 Task: Find connections with filter location Rājgarh with filter topic #sharktankwith filter profile language Potuguese with filter current company Idea Cellular Ltd with filter school Guru Jambheshwar University with filter industry Consumer Goods Rental with filter service category Cybersecurity with filter keywords title Sociologist
Action: Mouse moved to (687, 70)
Screenshot: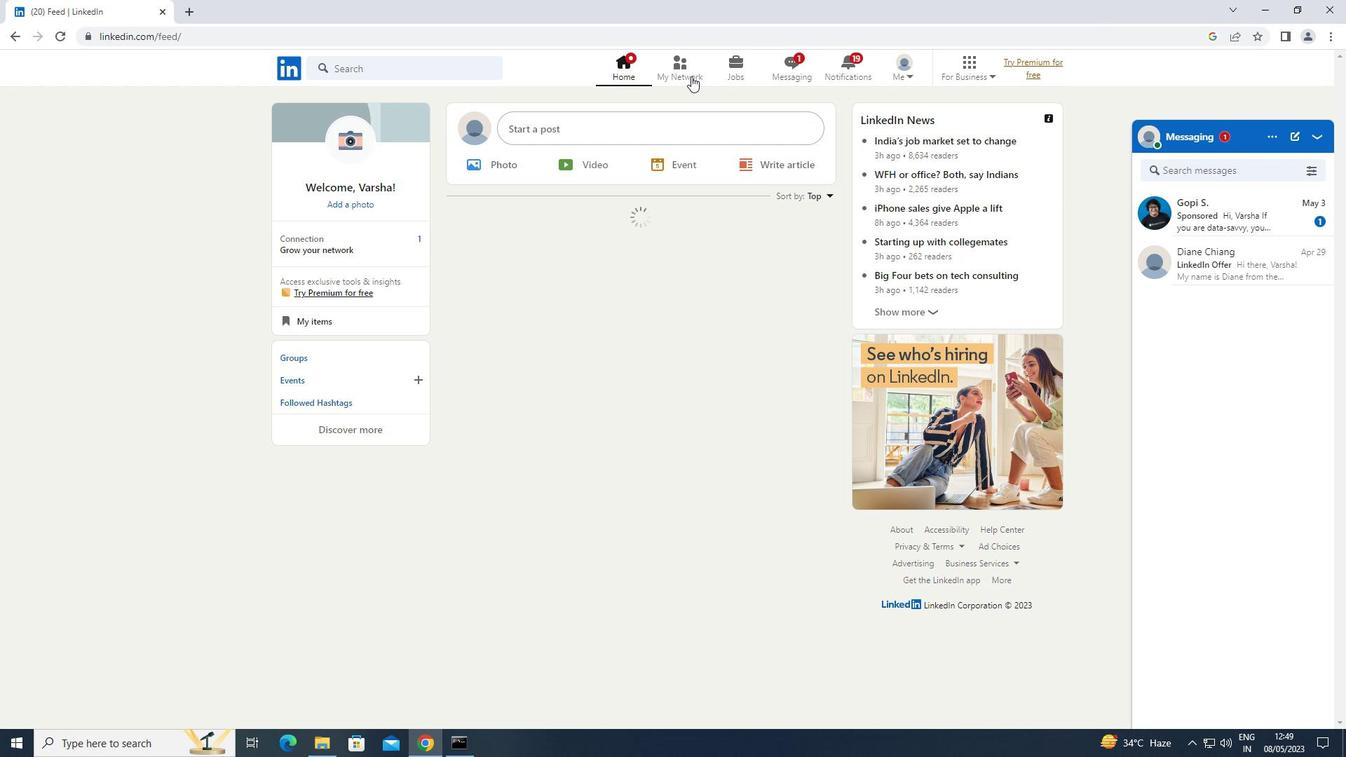 
Action: Mouse pressed left at (687, 70)
Screenshot: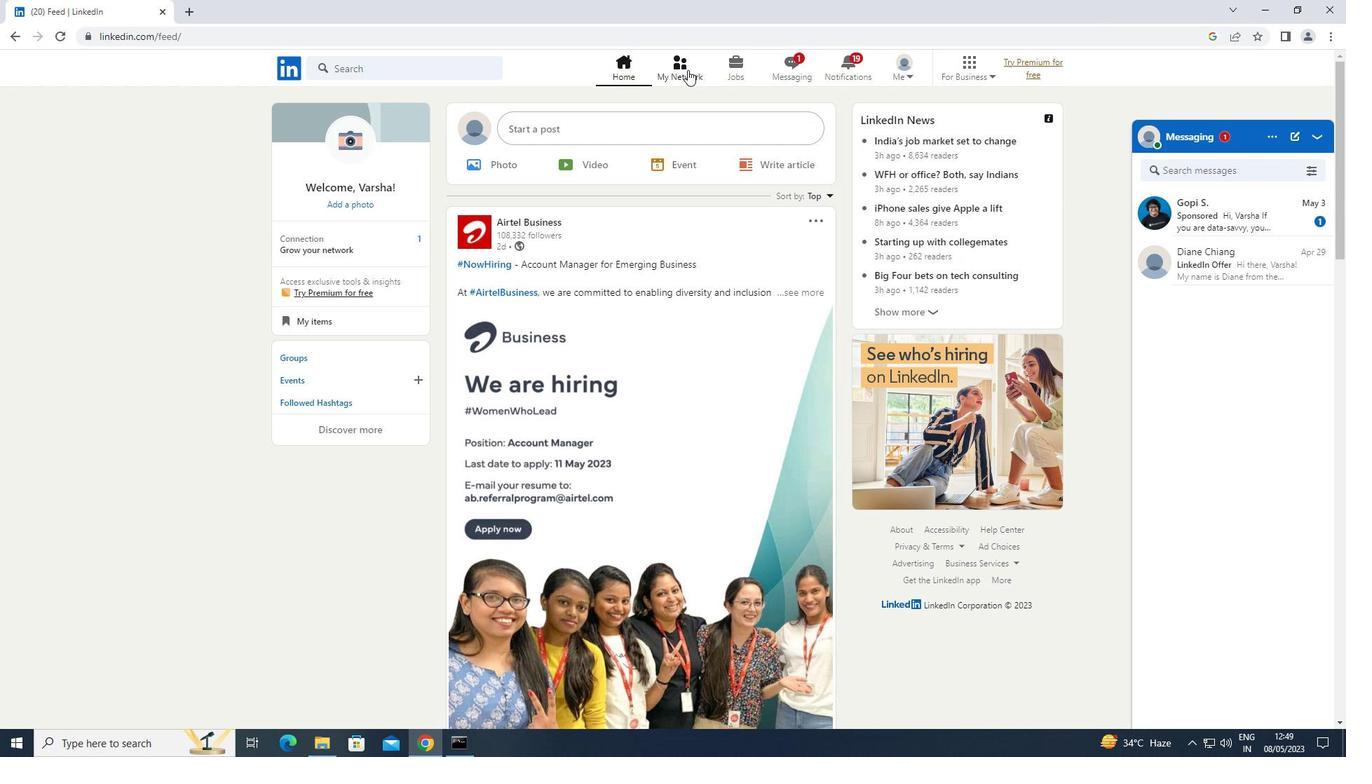 
Action: Mouse moved to (382, 147)
Screenshot: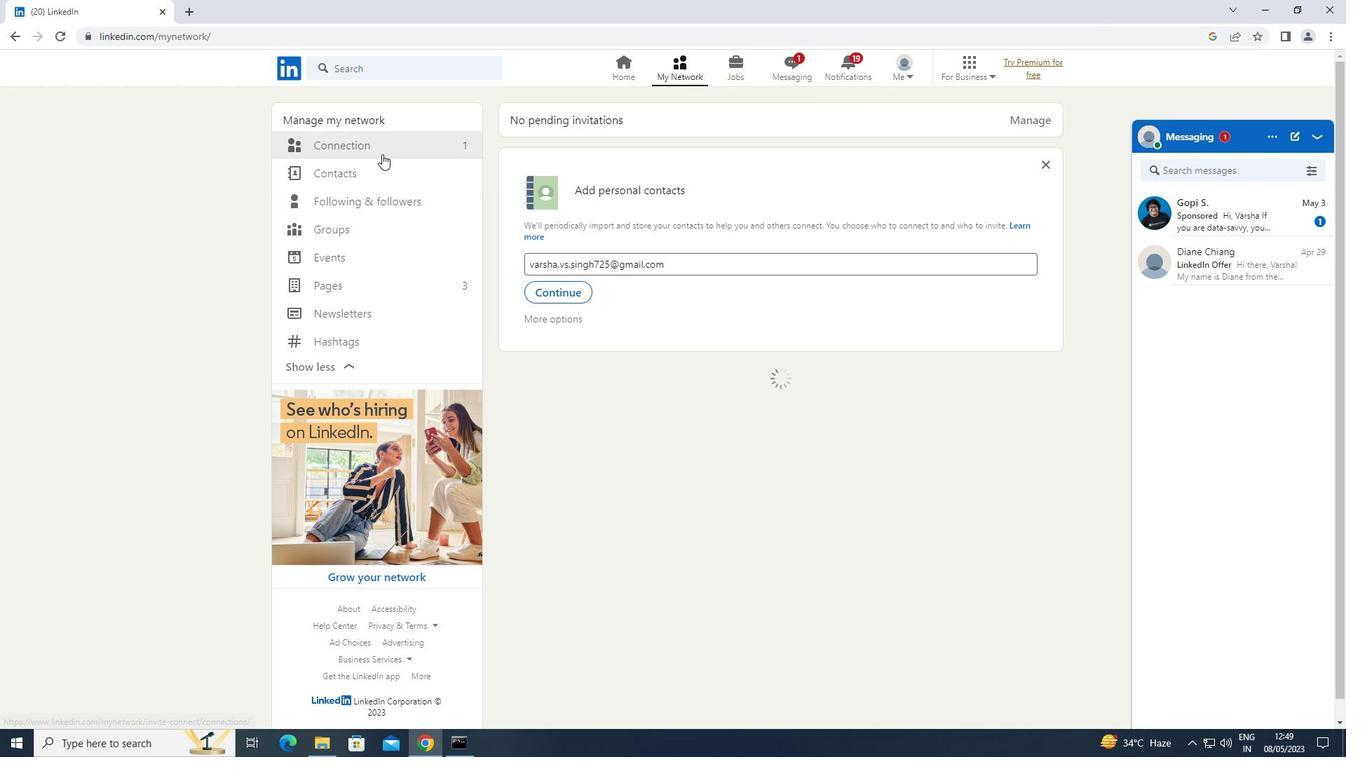 
Action: Mouse pressed left at (382, 147)
Screenshot: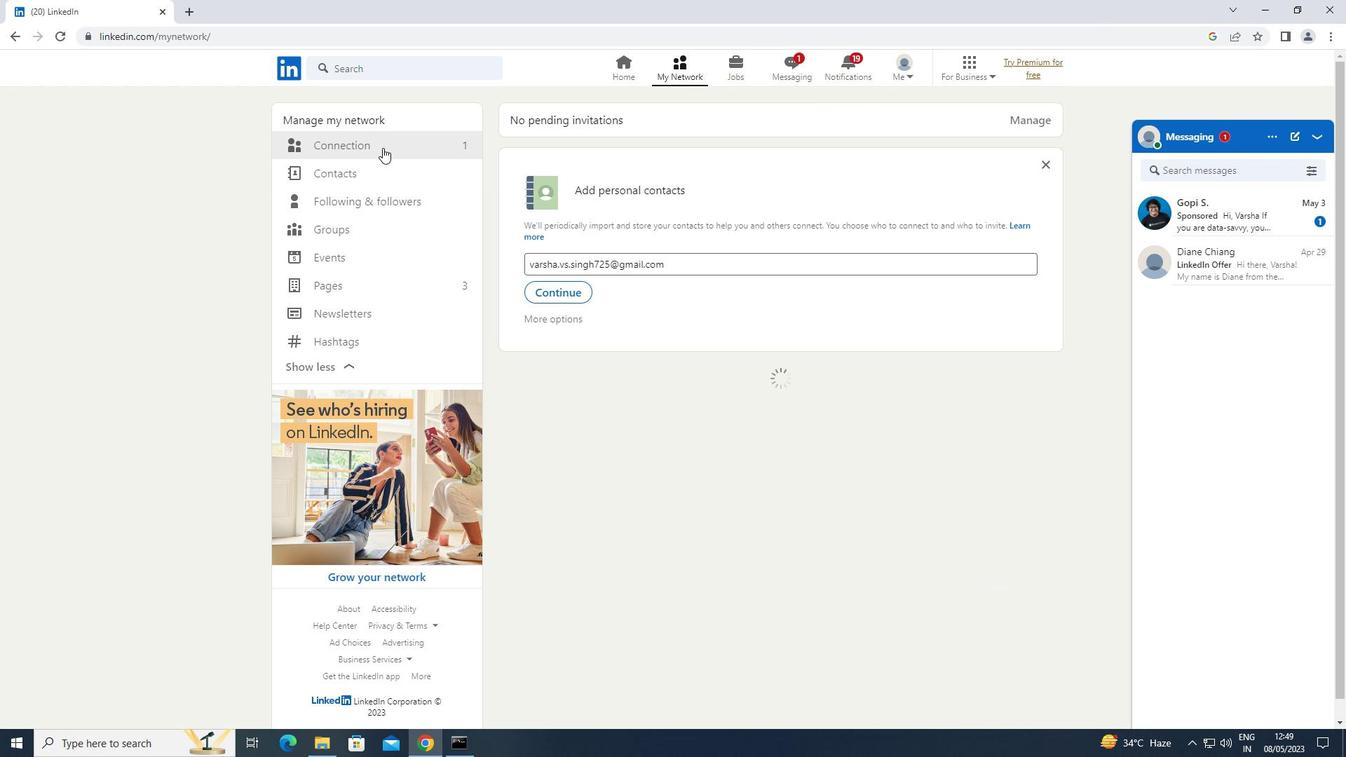 
Action: Mouse moved to (768, 145)
Screenshot: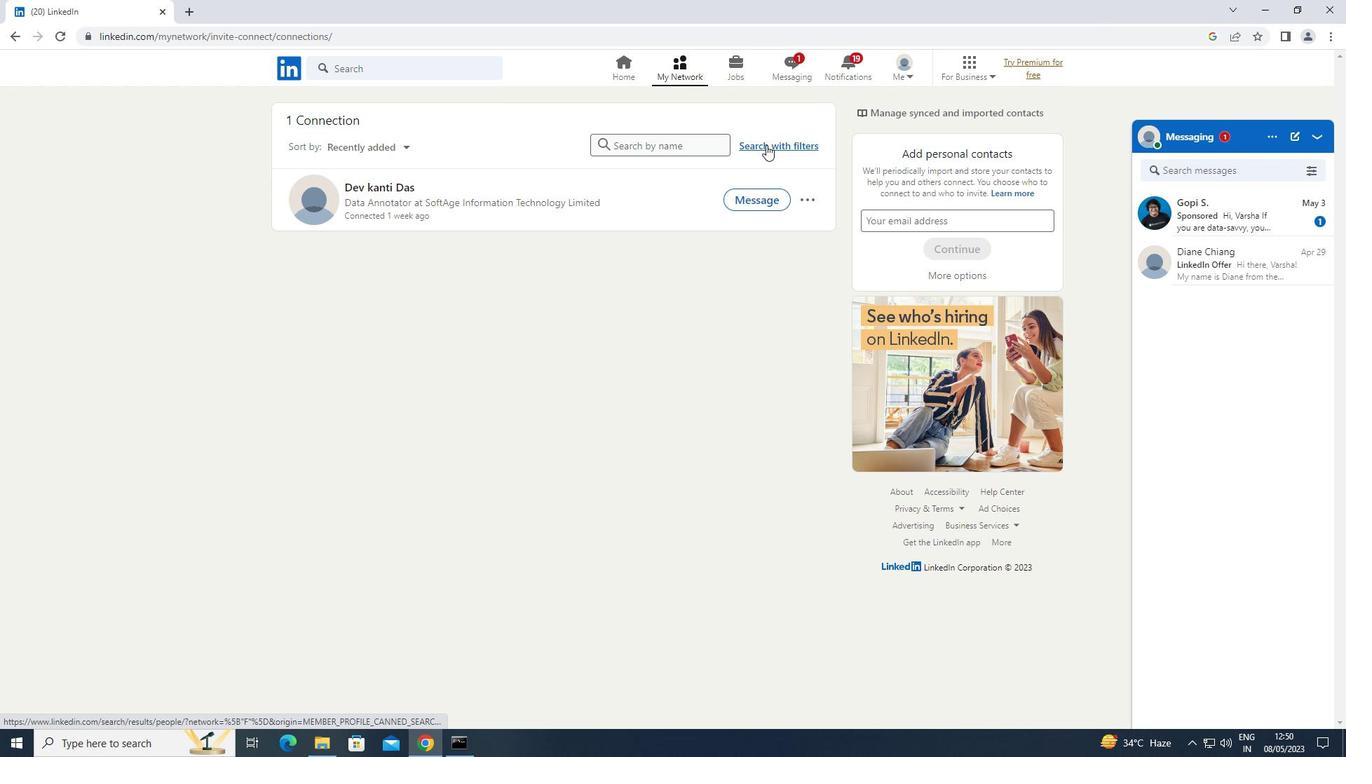 
Action: Mouse pressed left at (768, 145)
Screenshot: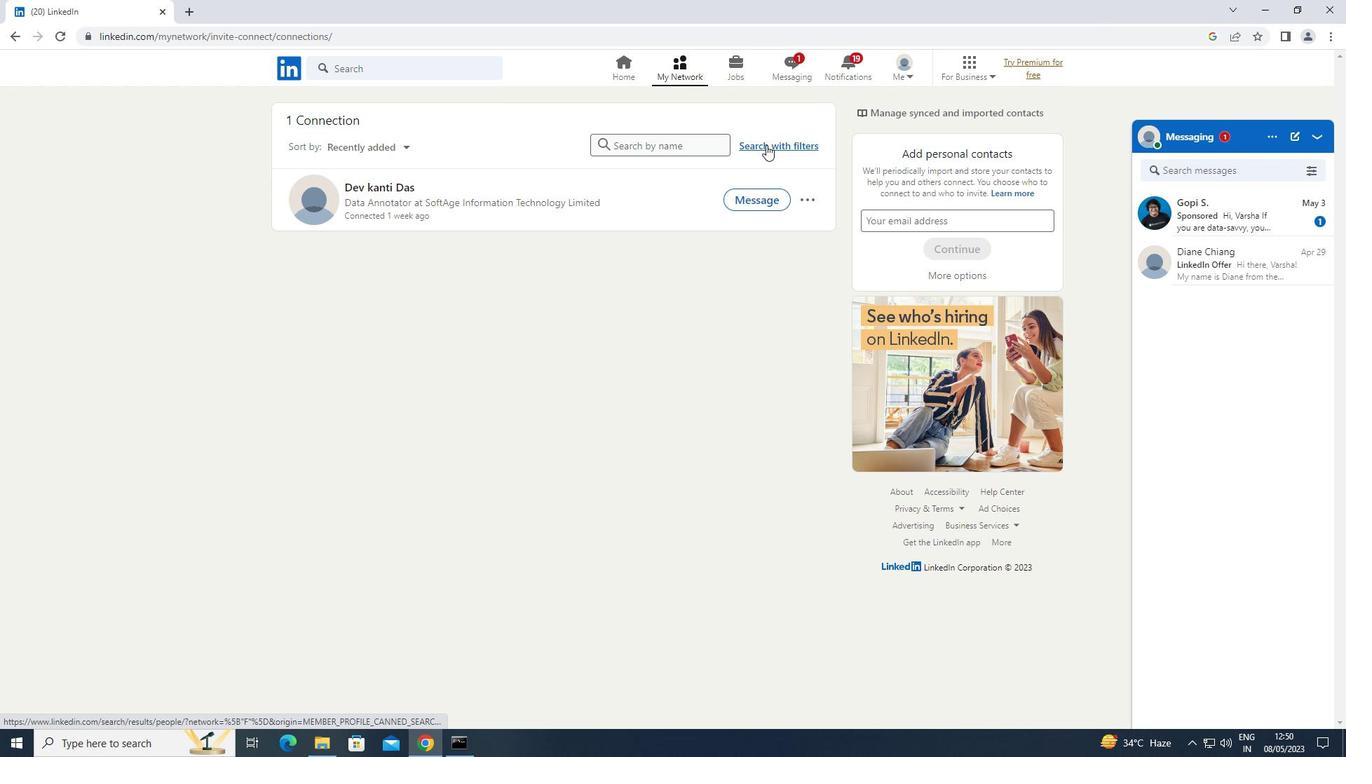 
Action: Mouse moved to (720, 111)
Screenshot: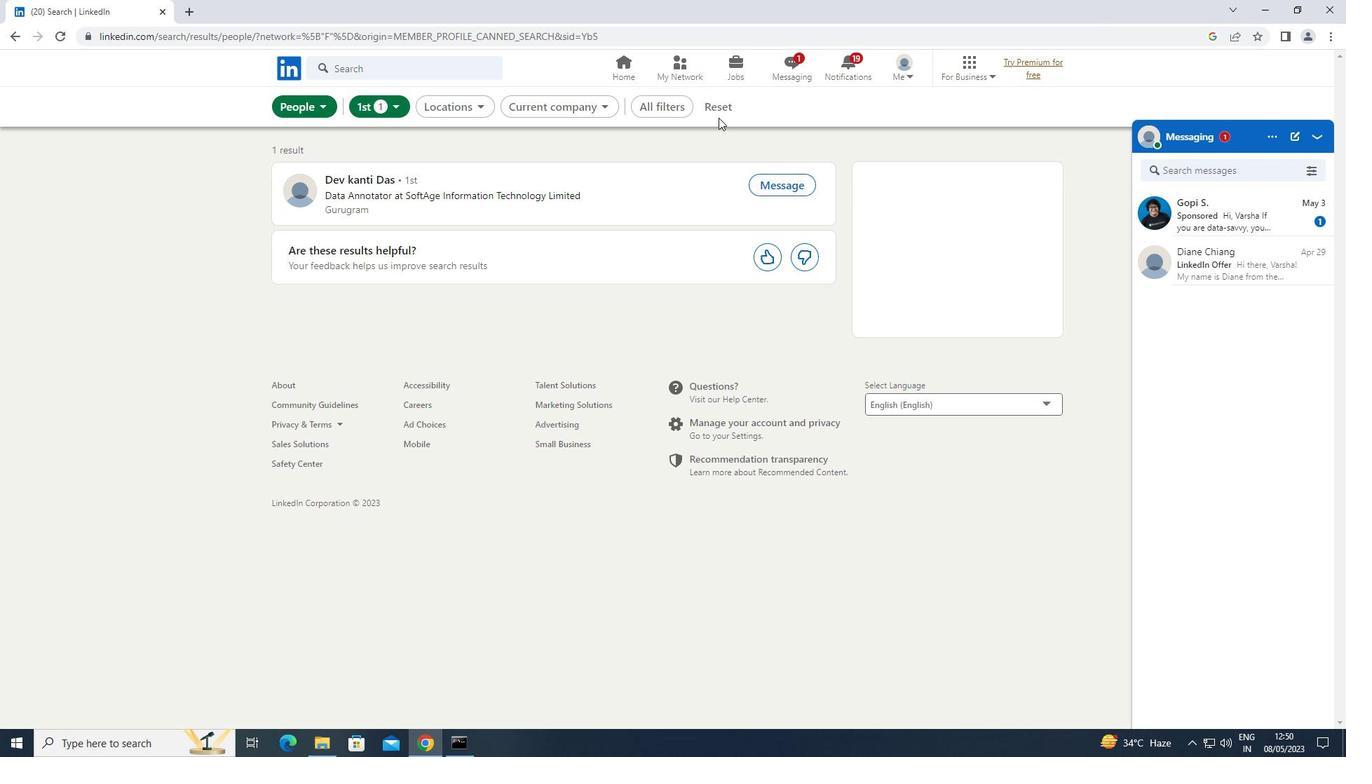 
Action: Mouse pressed left at (720, 111)
Screenshot: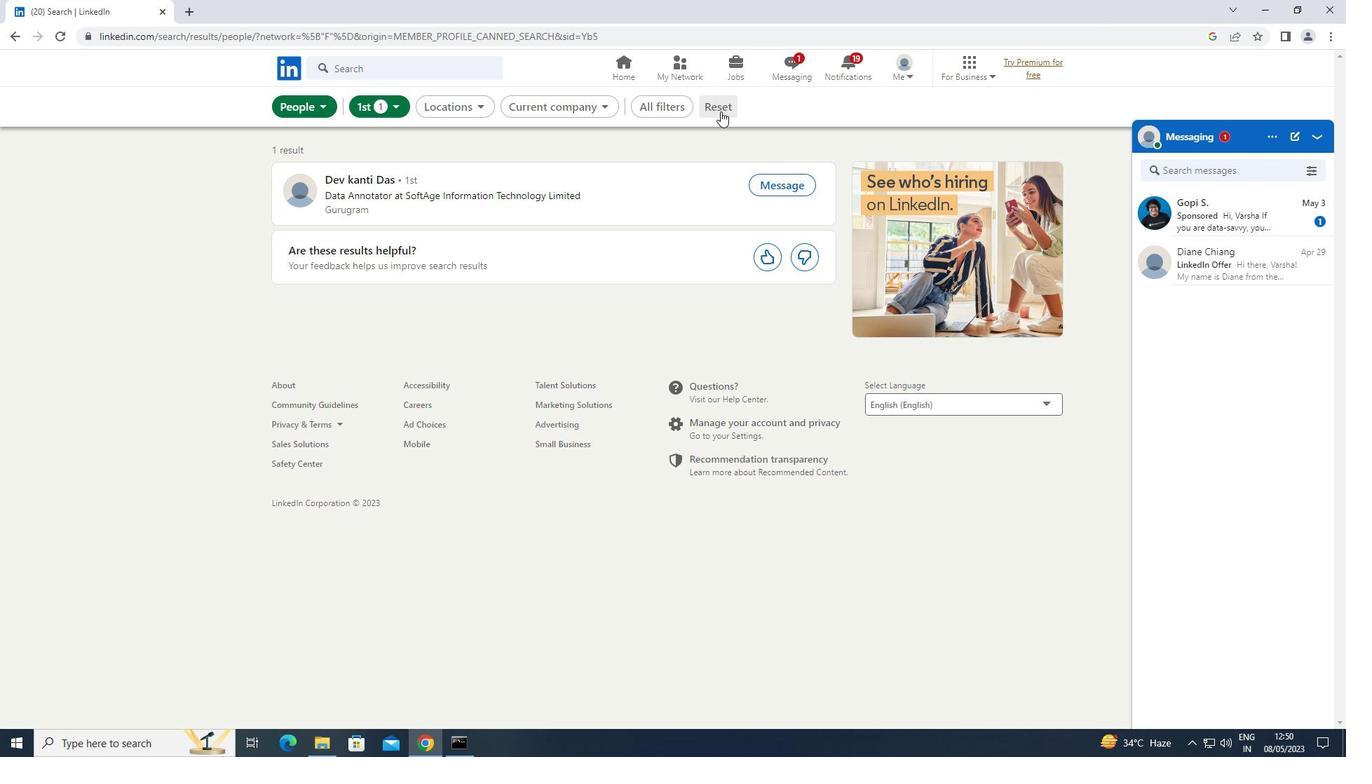 
Action: Mouse moved to (693, 109)
Screenshot: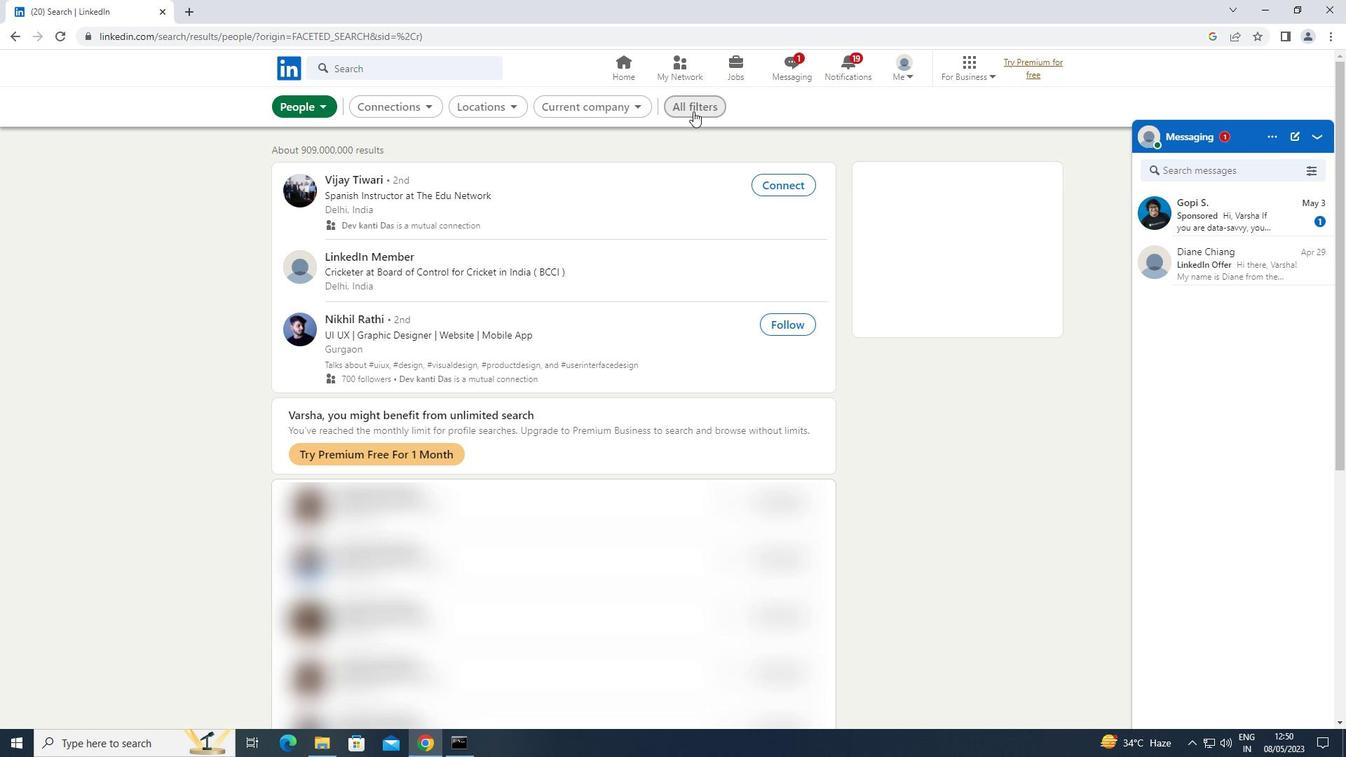 
Action: Mouse pressed left at (693, 109)
Screenshot: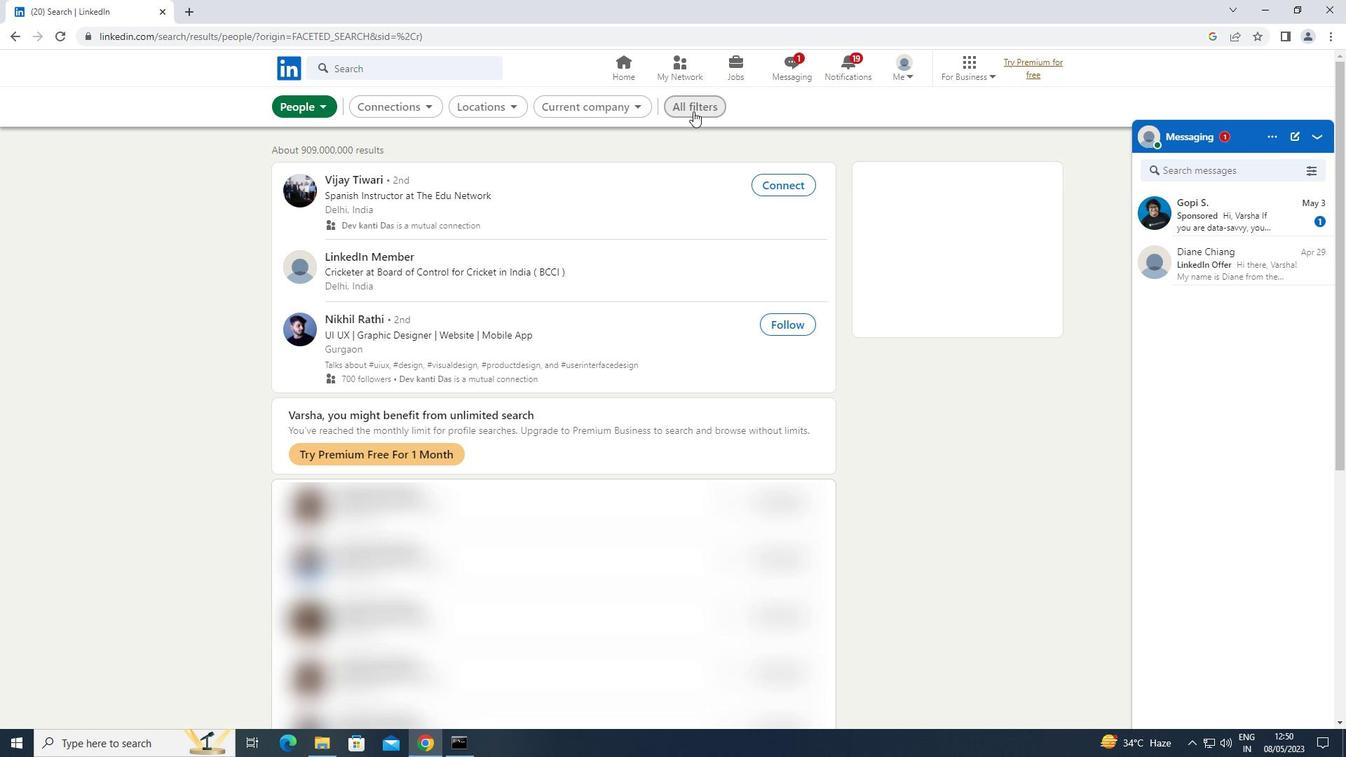 
Action: Mouse moved to (977, 284)
Screenshot: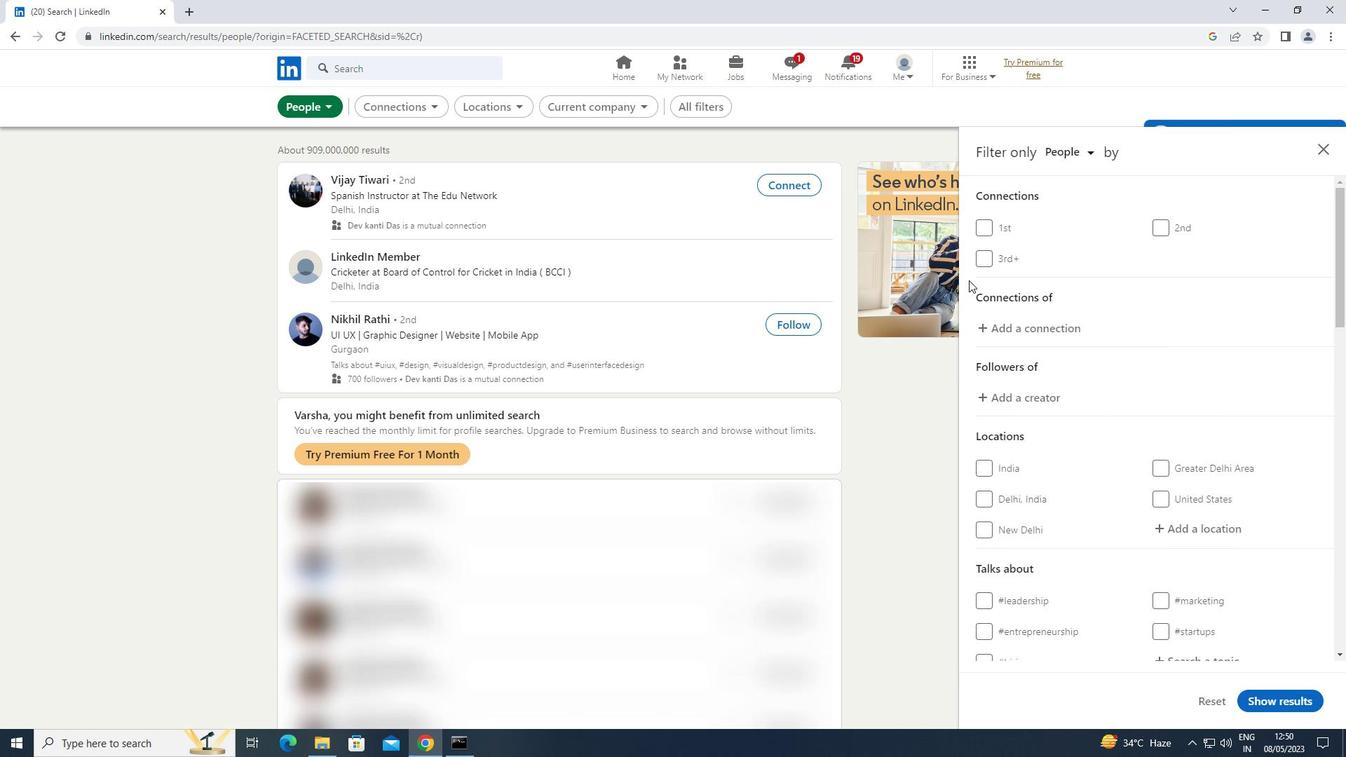
Action: Mouse scrolled (977, 283) with delta (0, 0)
Screenshot: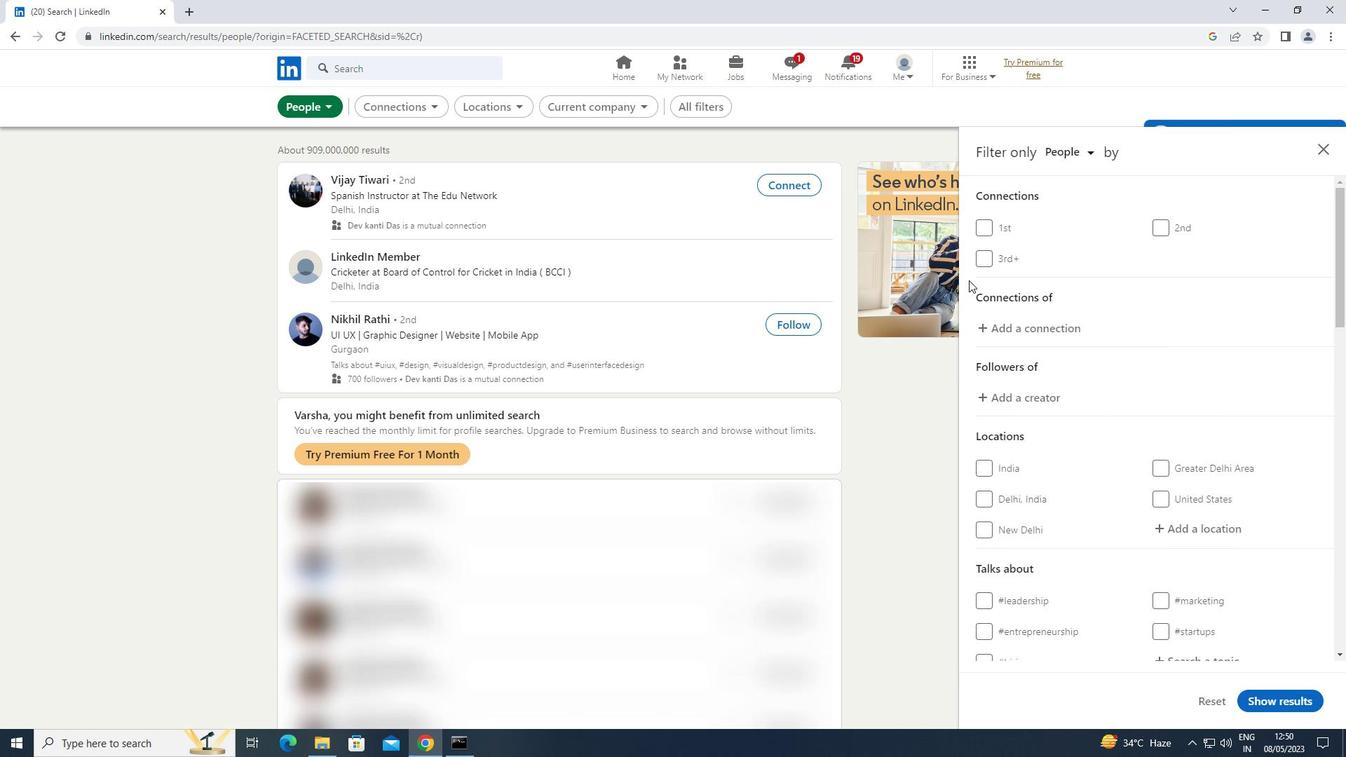 
Action: Mouse moved to (981, 288)
Screenshot: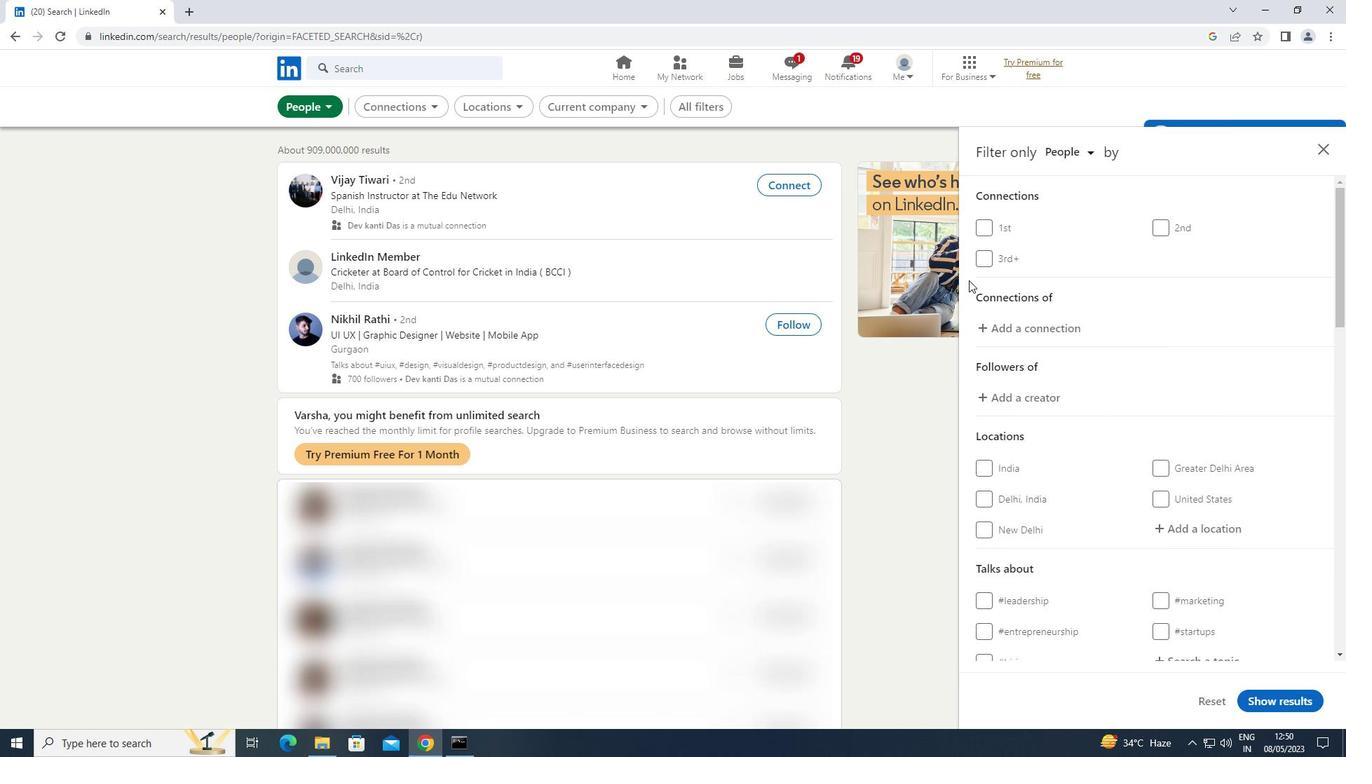 
Action: Mouse scrolled (981, 288) with delta (0, 0)
Screenshot: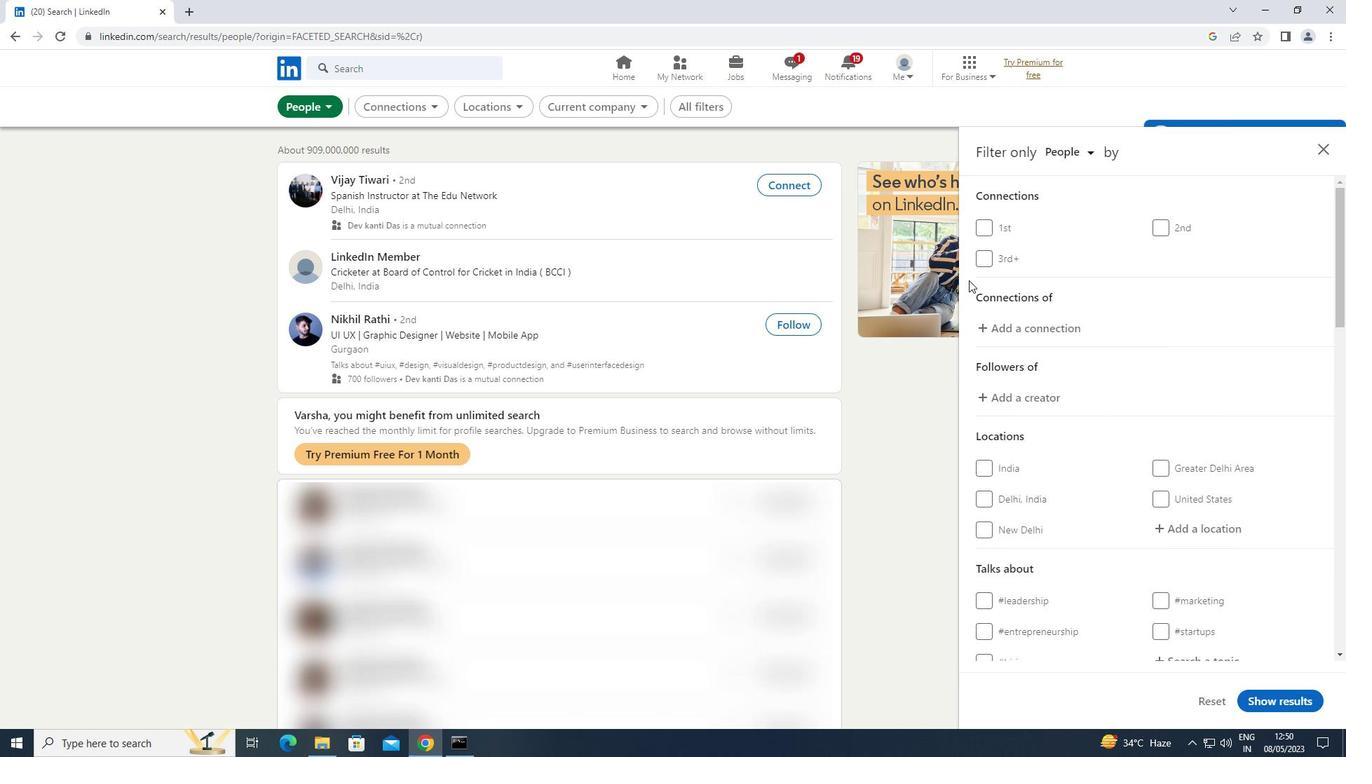 
Action: Mouse moved to (1212, 385)
Screenshot: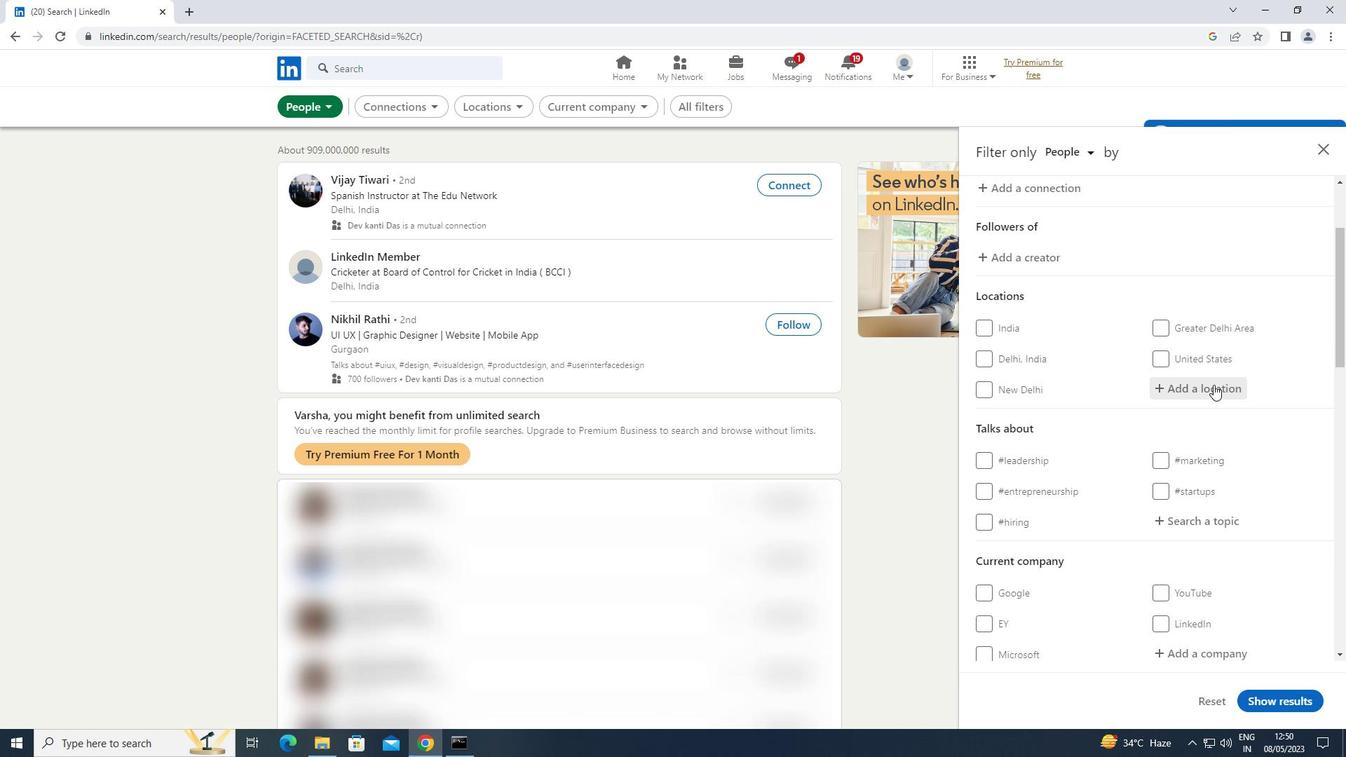 
Action: Mouse pressed left at (1212, 385)
Screenshot: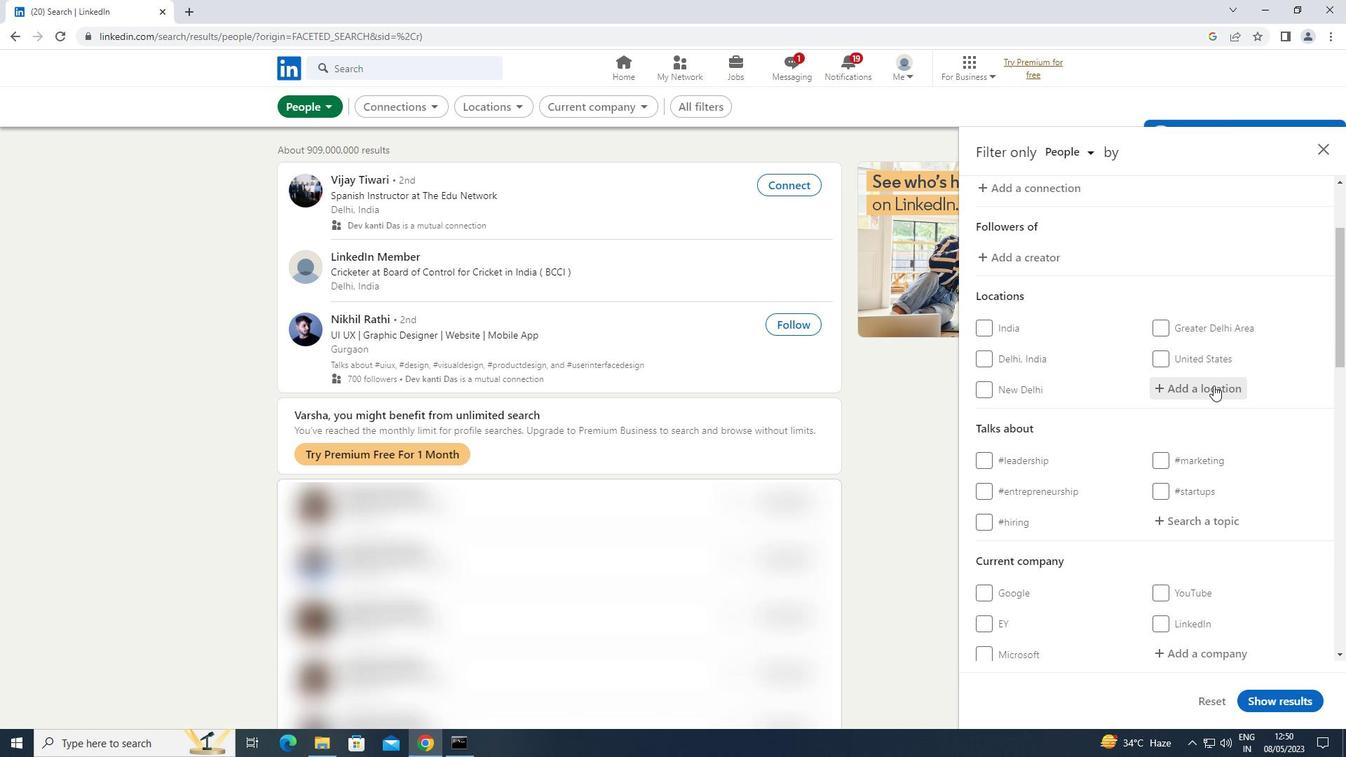 
Action: Key pressed <Key.shift>RAJGARH
Screenshot: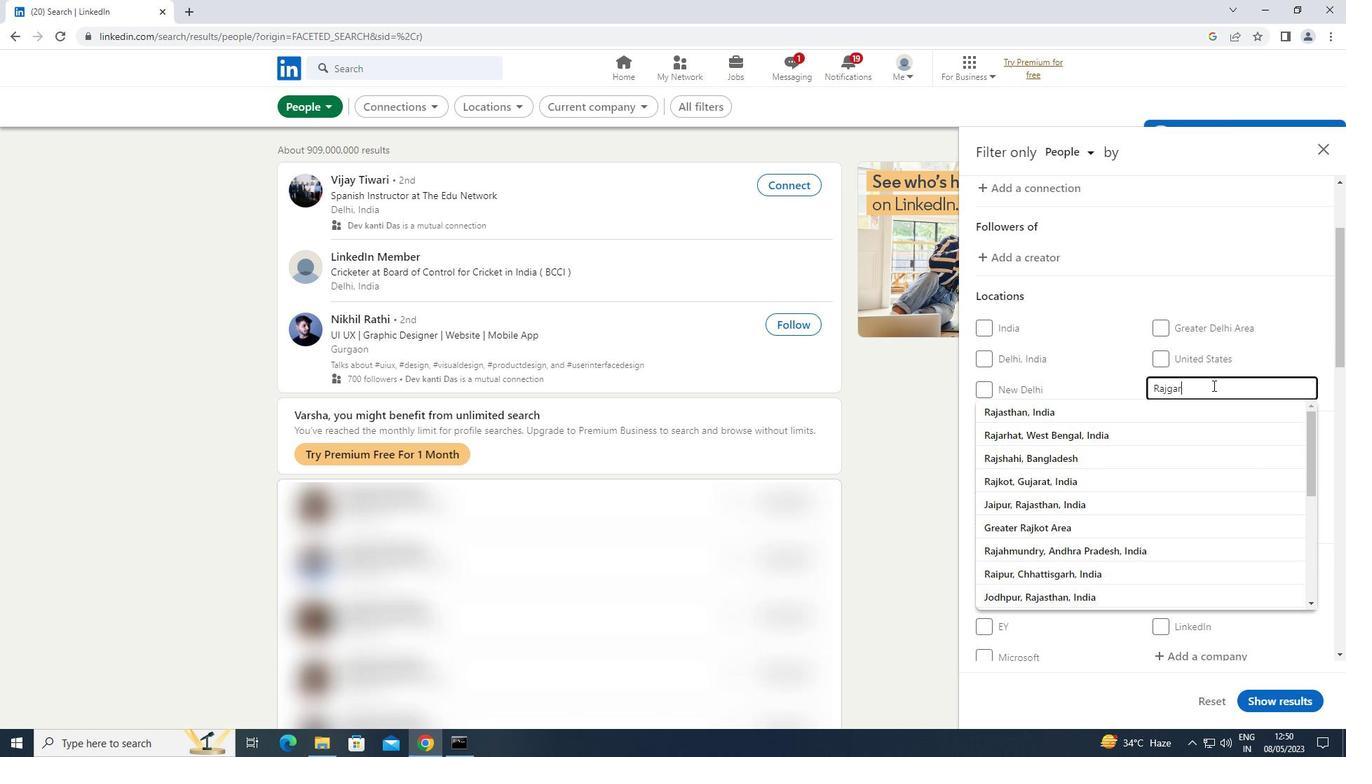 
Action: Mouse moved to (1184, 520)
Screenshot: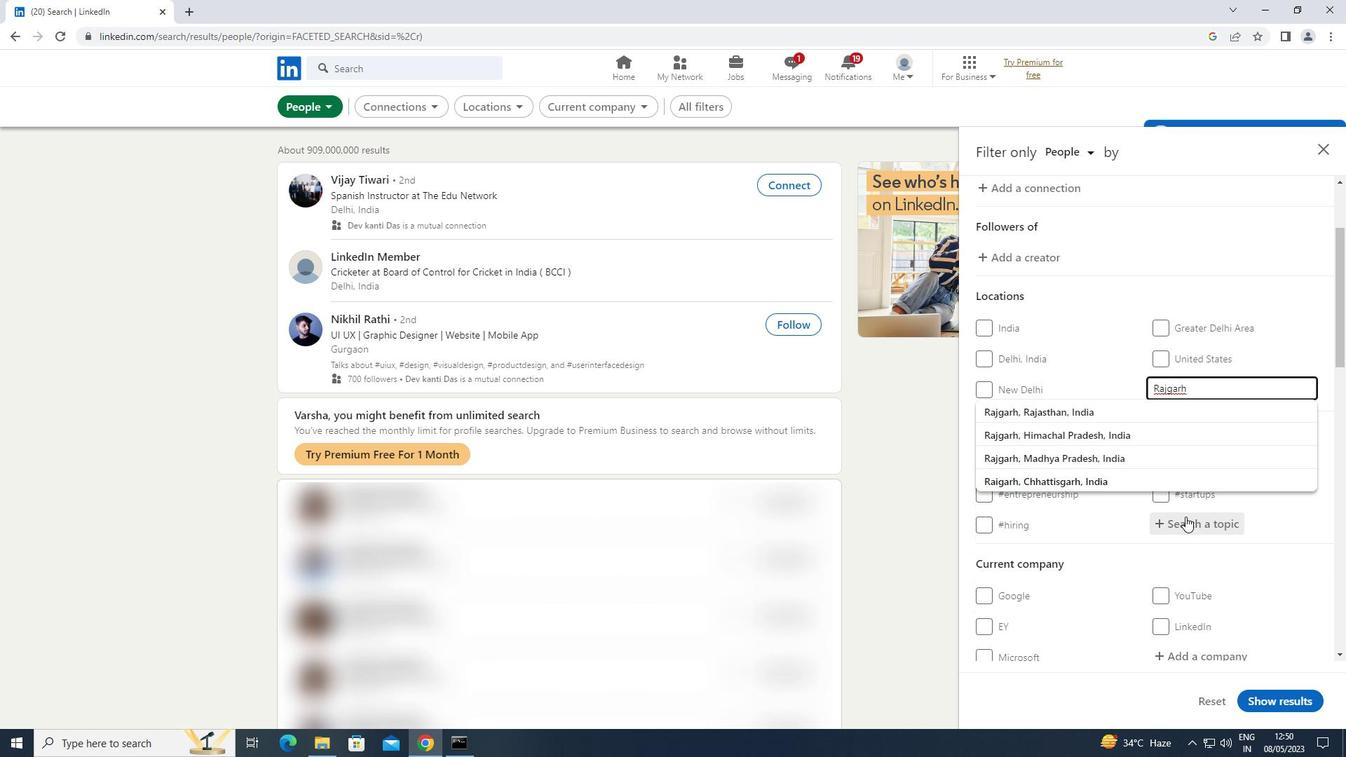 
Action: Mouse pressed left at (1184, 520)
Screenshot: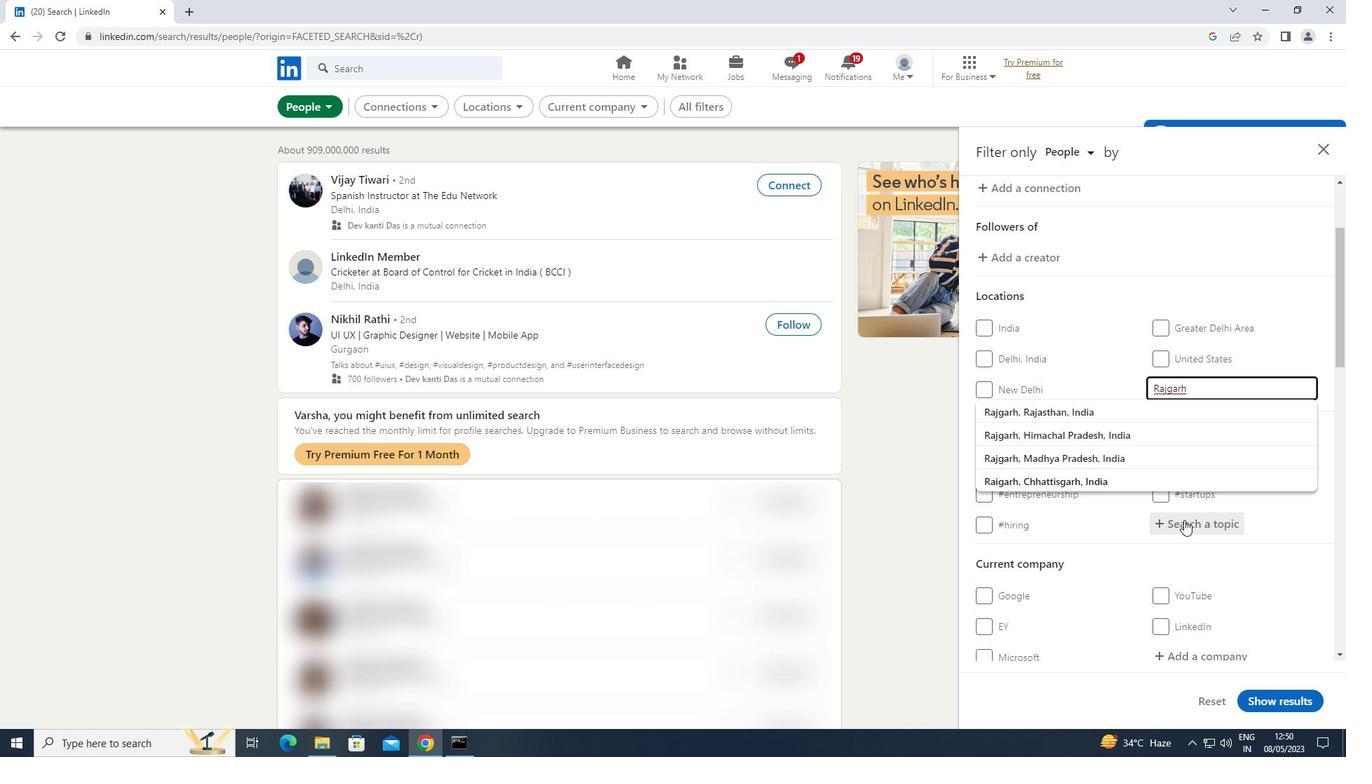 
Action: Key pressed SHARKTANK
Screenshot: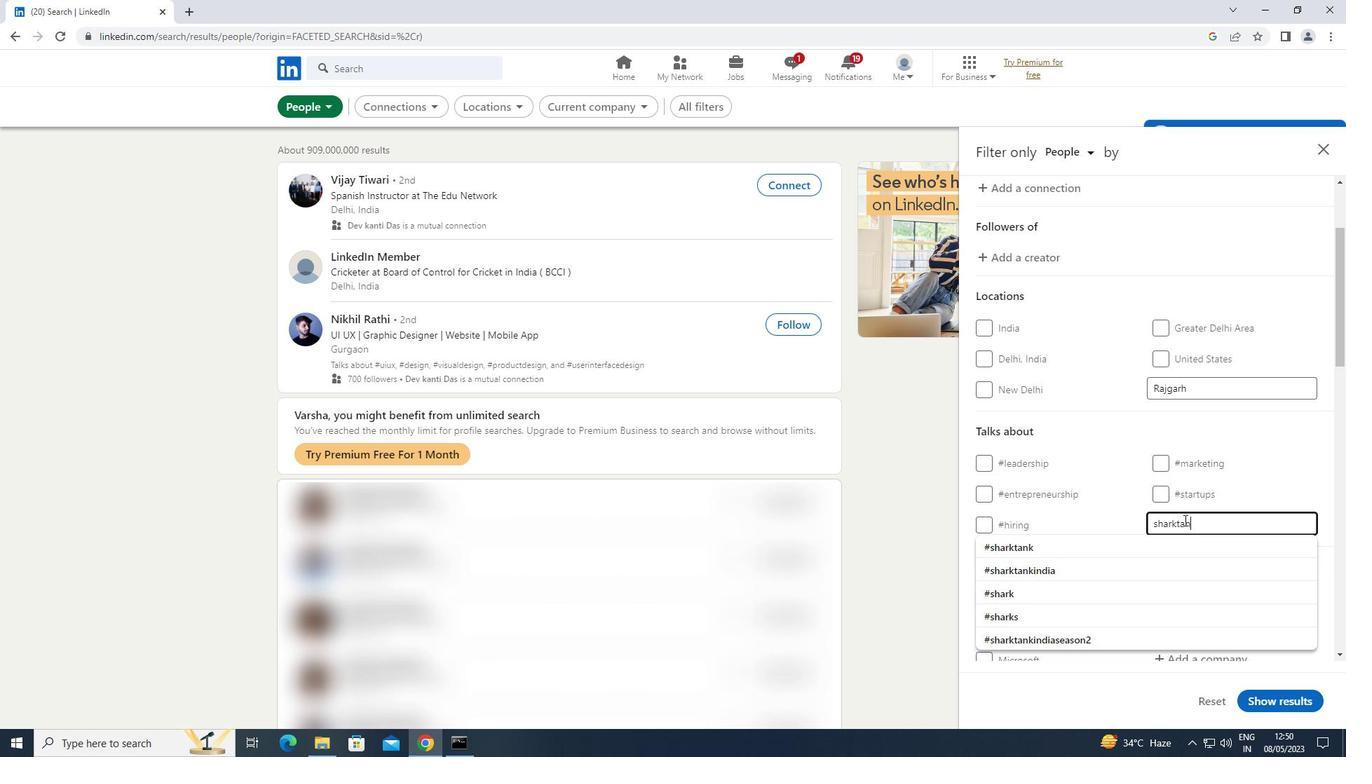 
Action: Mouse moved to (1072, 547)
Screenshot: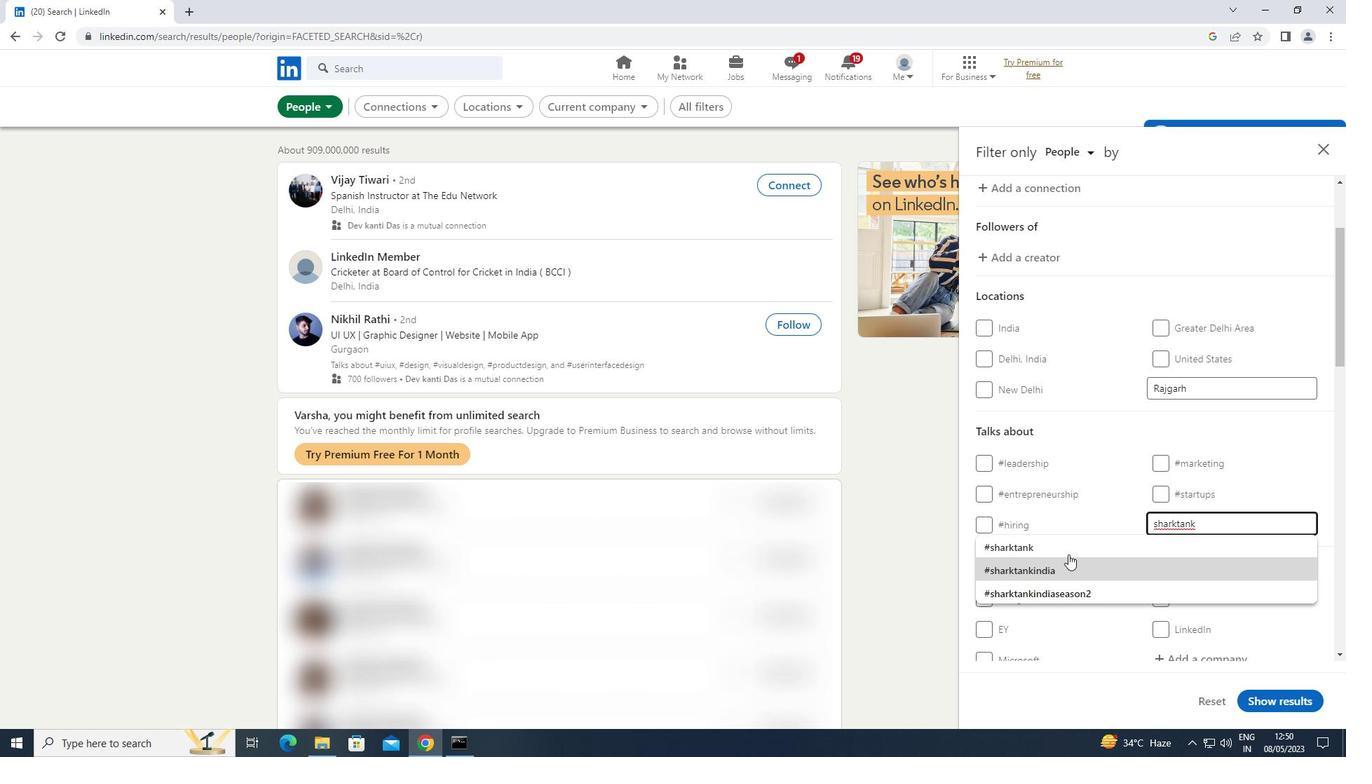 
Action: Mouse pressed left at (1072, 547)
Screenshot: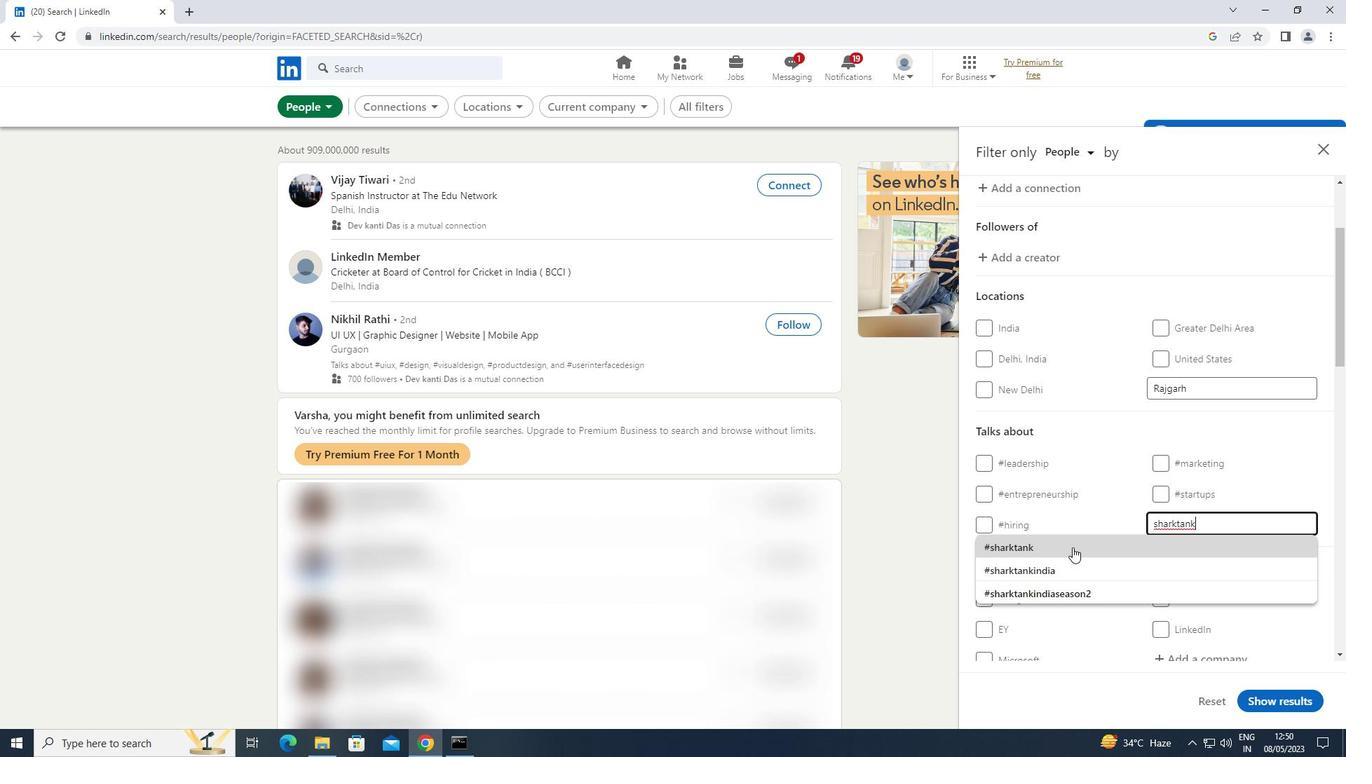 
Action: Mouse moved to (1110, 526)
Screenshot: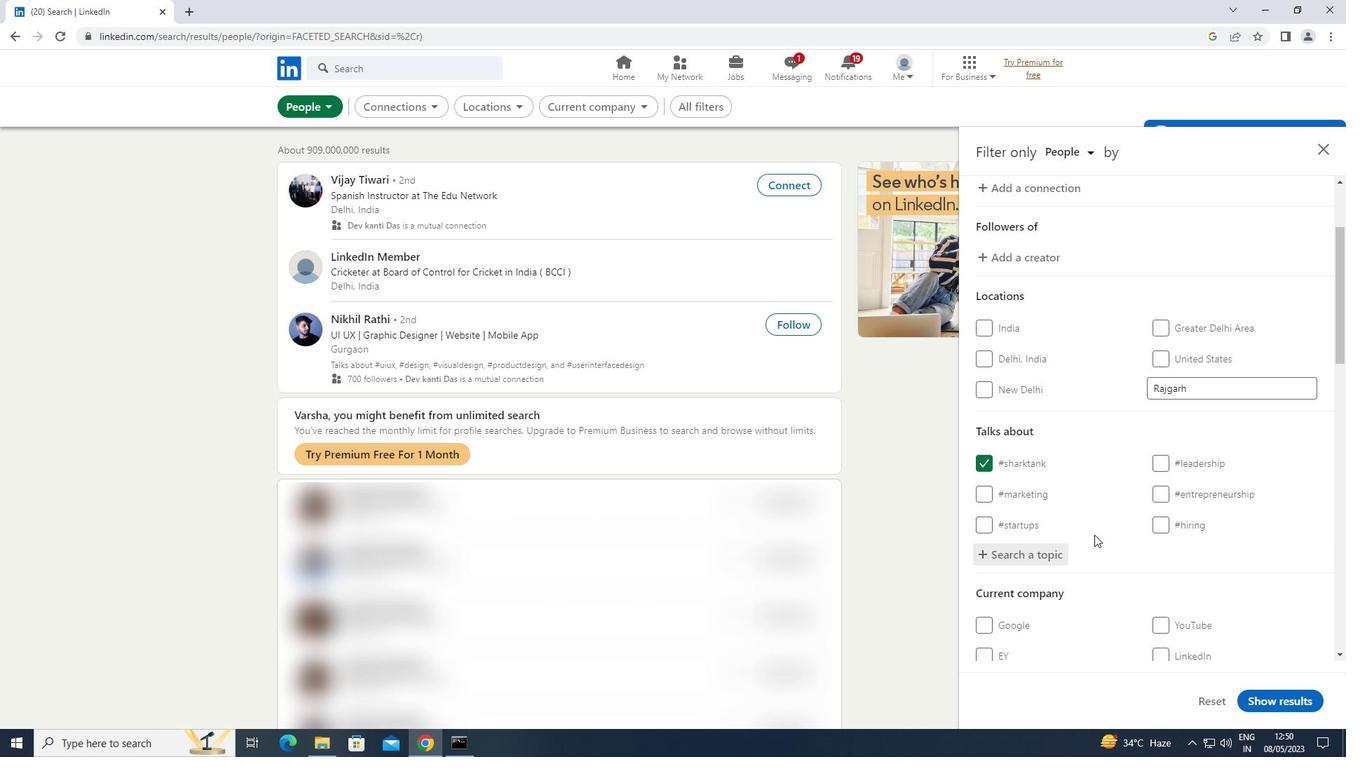 
Action: Mouse scrolled (1110, 525) with delta (0, 0)
Screenshot: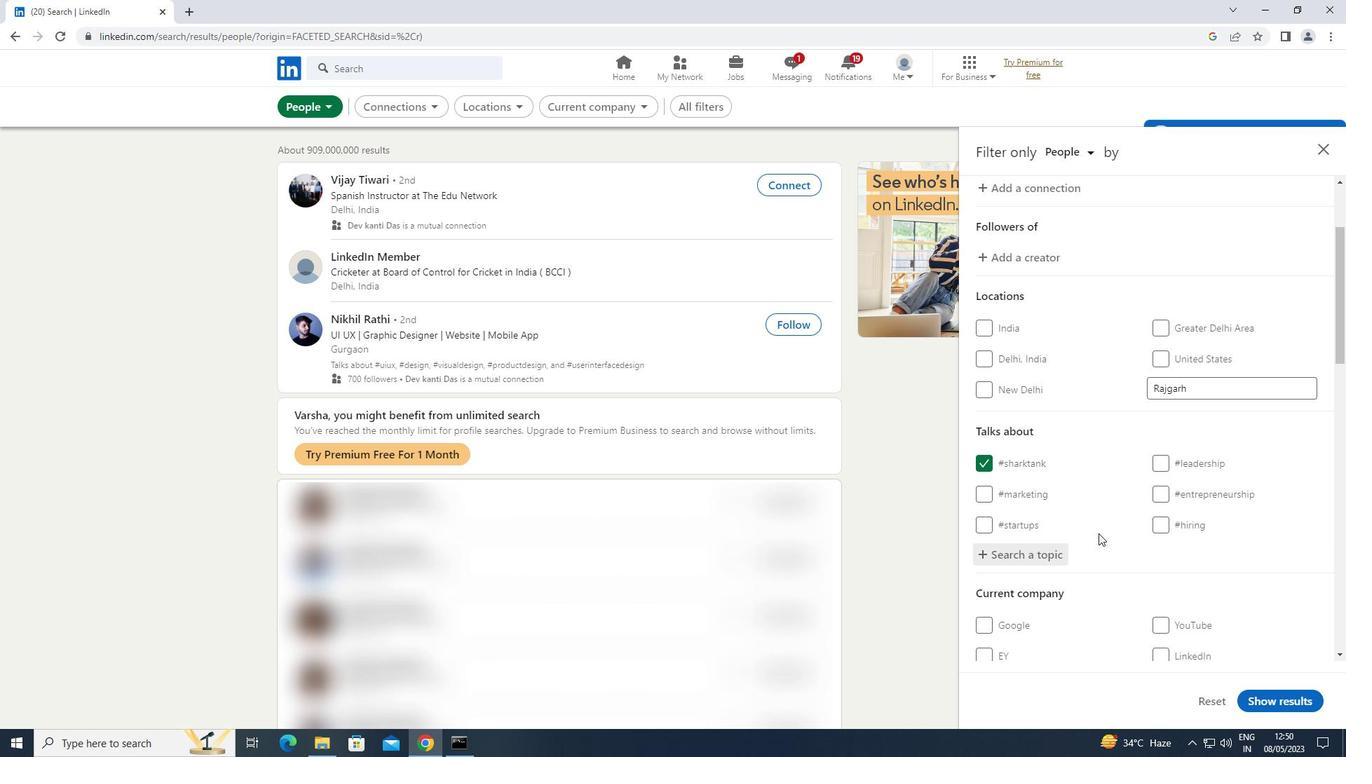 
Action: Mouse scrolled (1110, 525) with delta (0, 0)
Screenshot: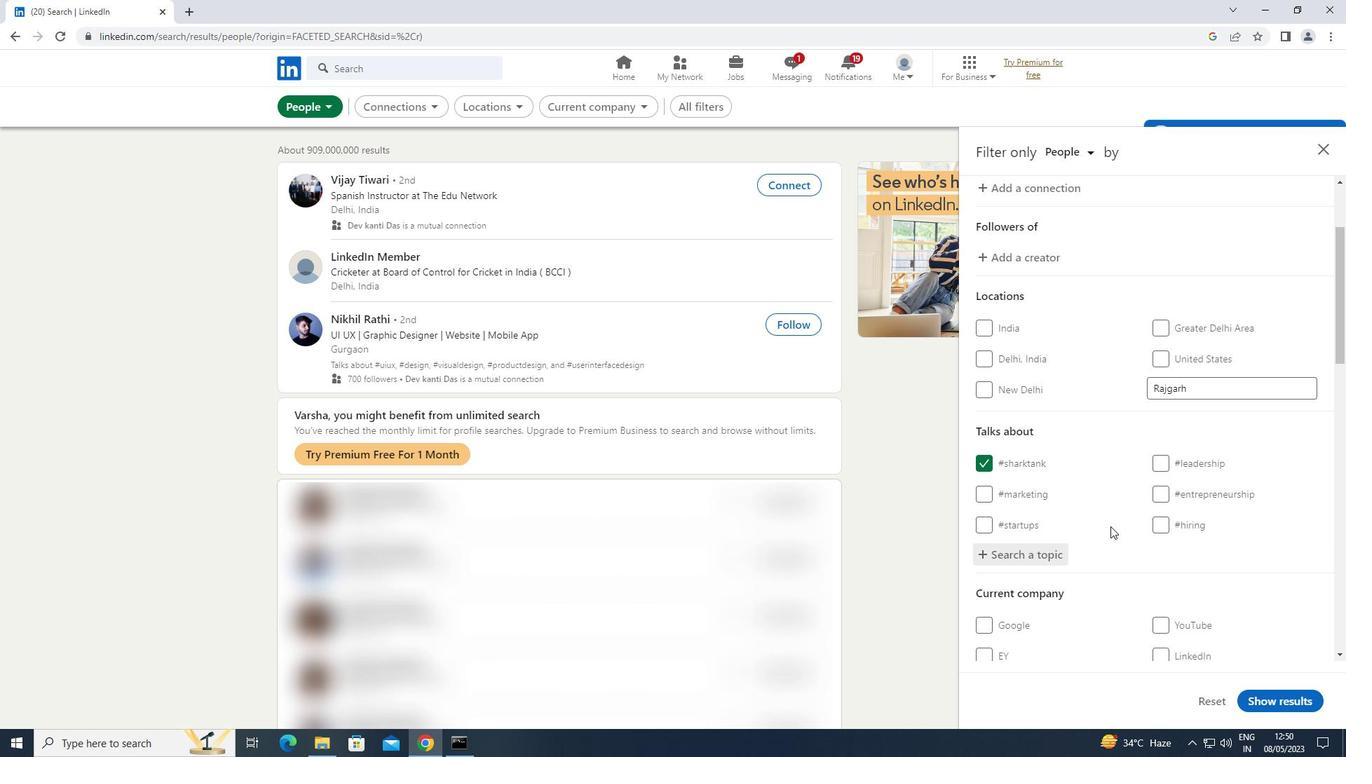 
Action: Mouse scrolled (1110, 525) with delta (0, 0)
Screenshot: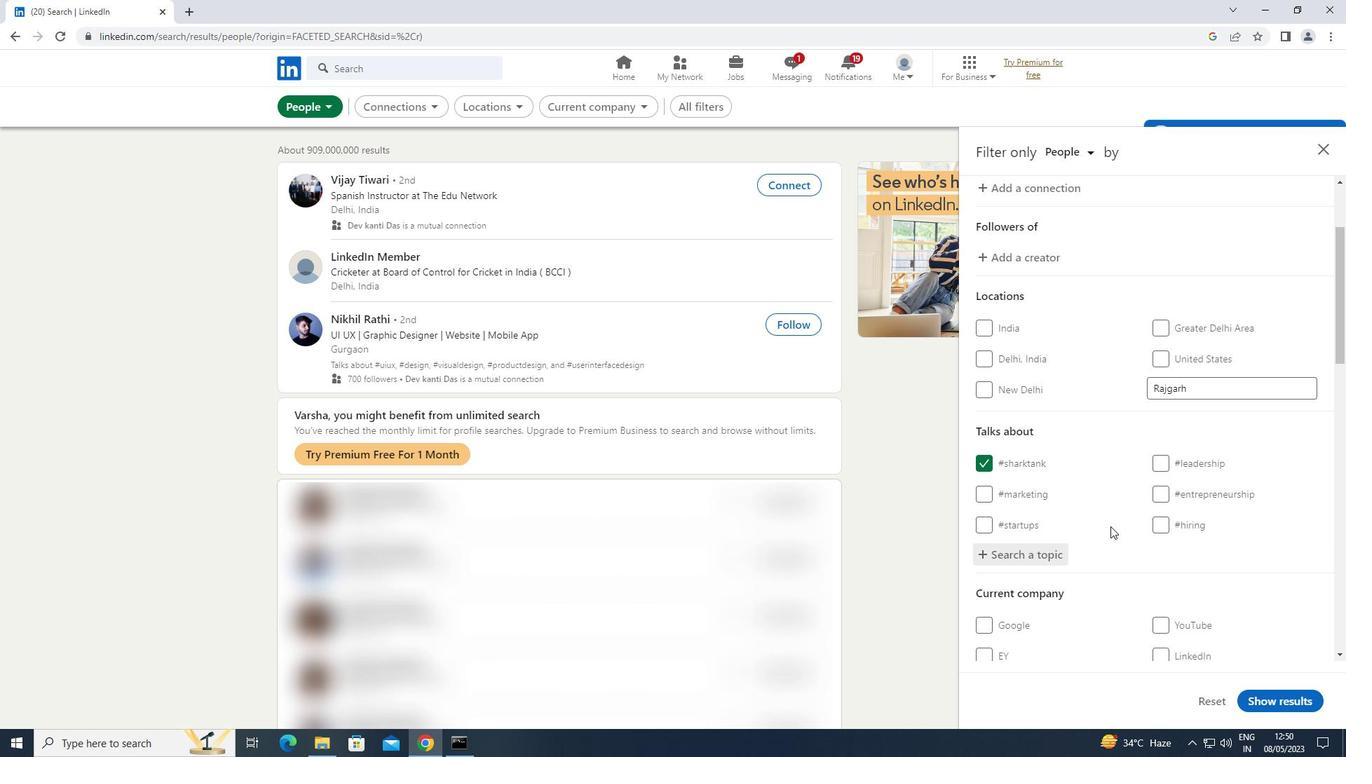 
Action: Mouse moved to (1110, 526)
Screenshot: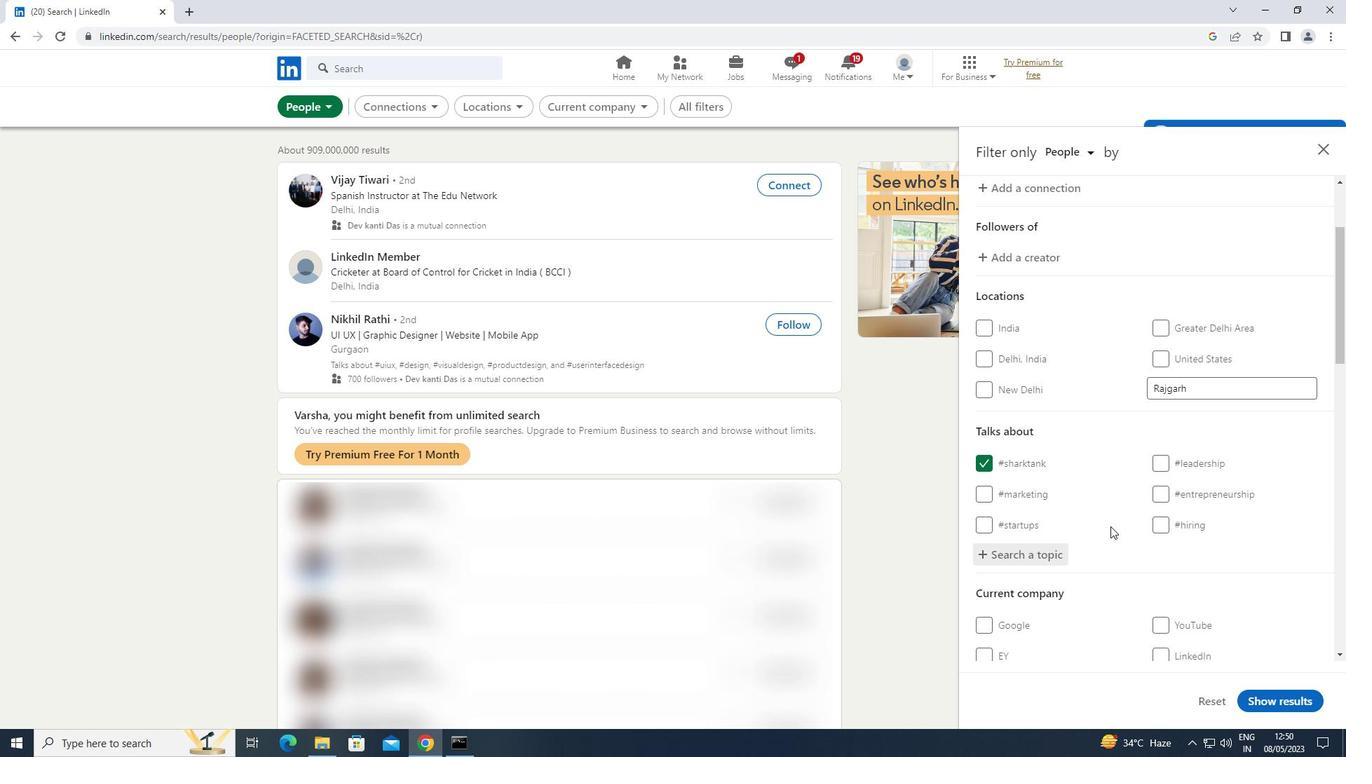 
Action: Mouse scrolled (1110, 525) with delta (0, 0)
Screenshot: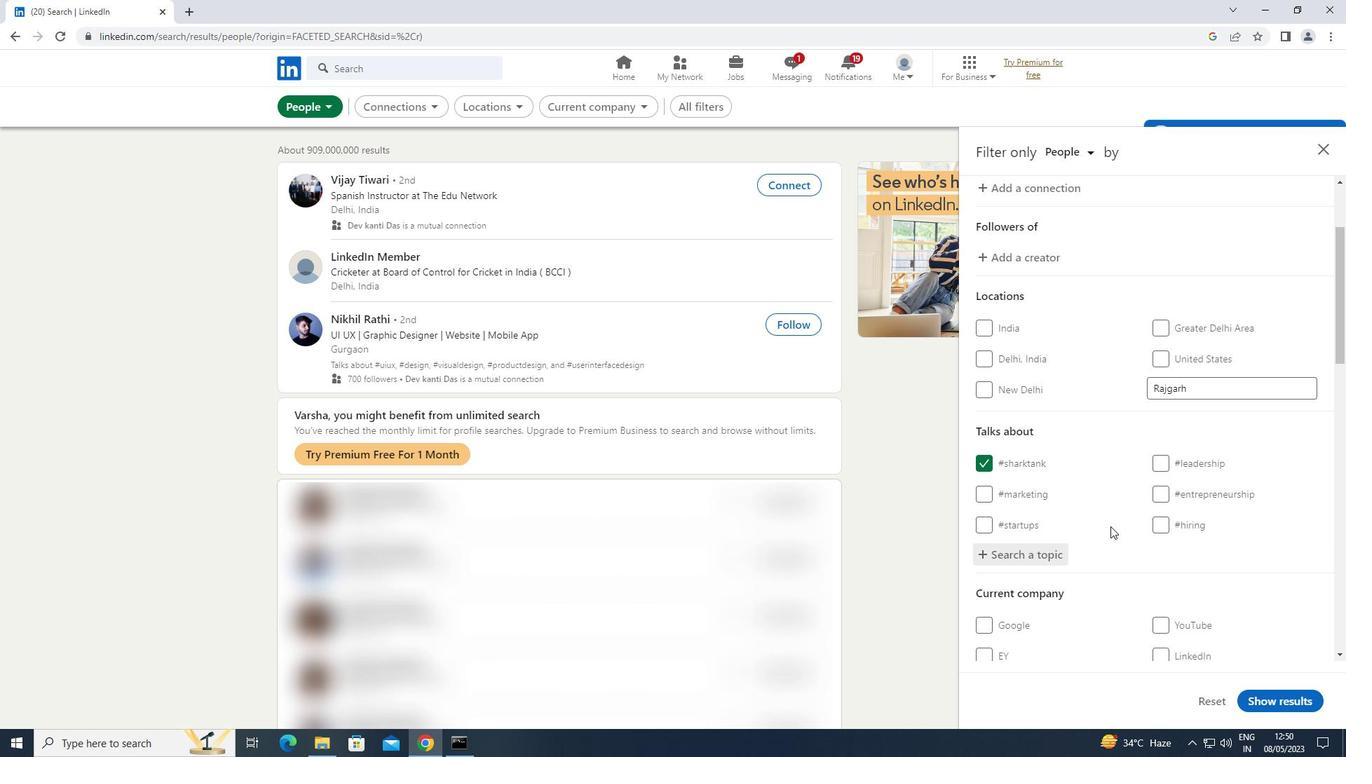 
Action: Mouse scrolled (1110, 525) with delta (0, 0)
Screenshot: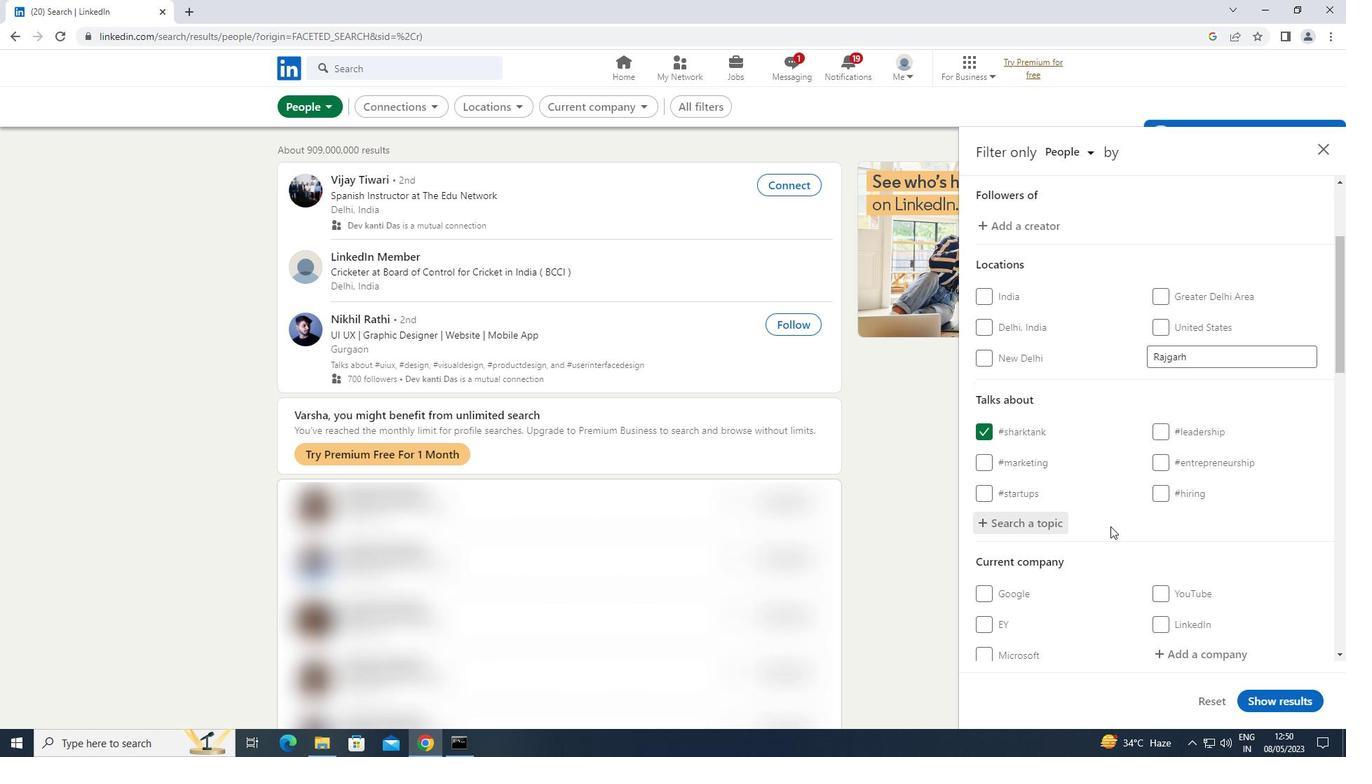 
Action: Mouse moved to (1111, 525)
Screenshot: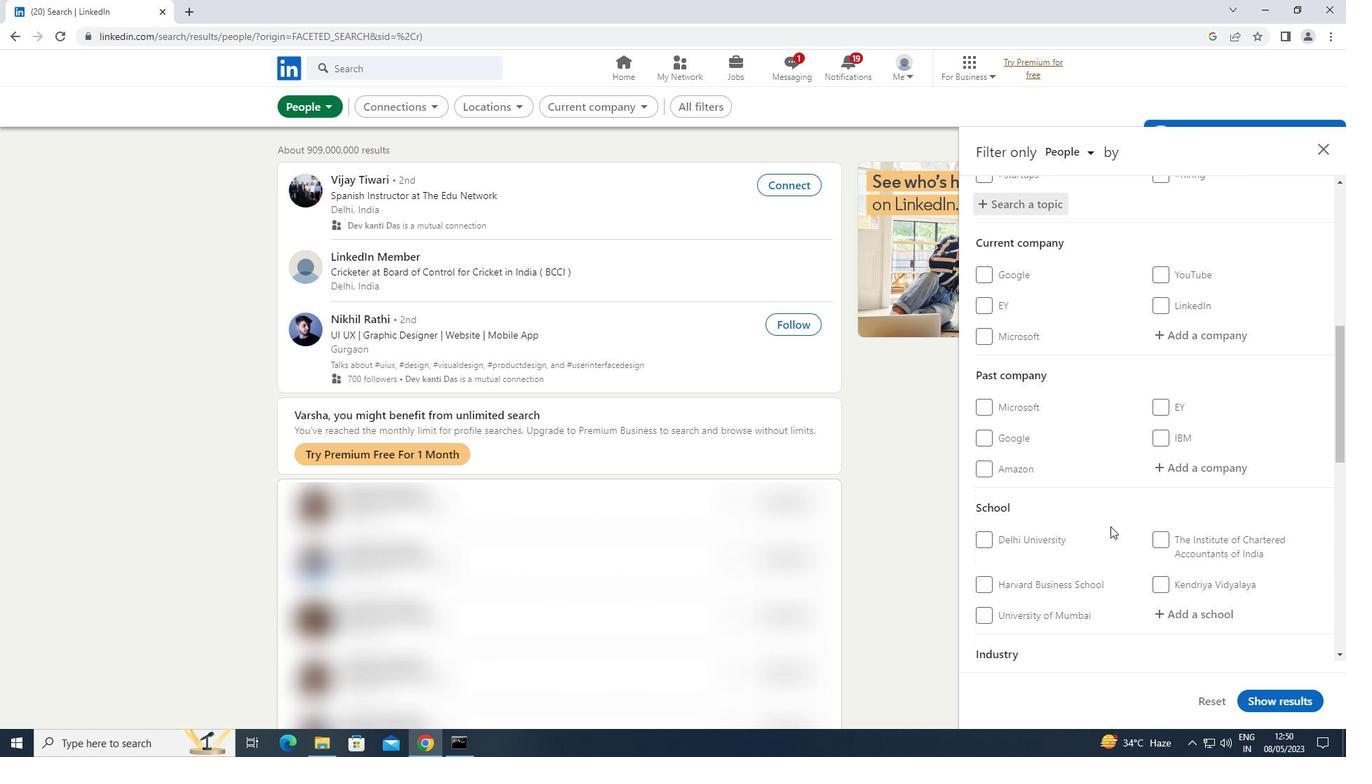 
Action: Mouse scrolled (1111, 525) with delta (0, 0)
Screenshot: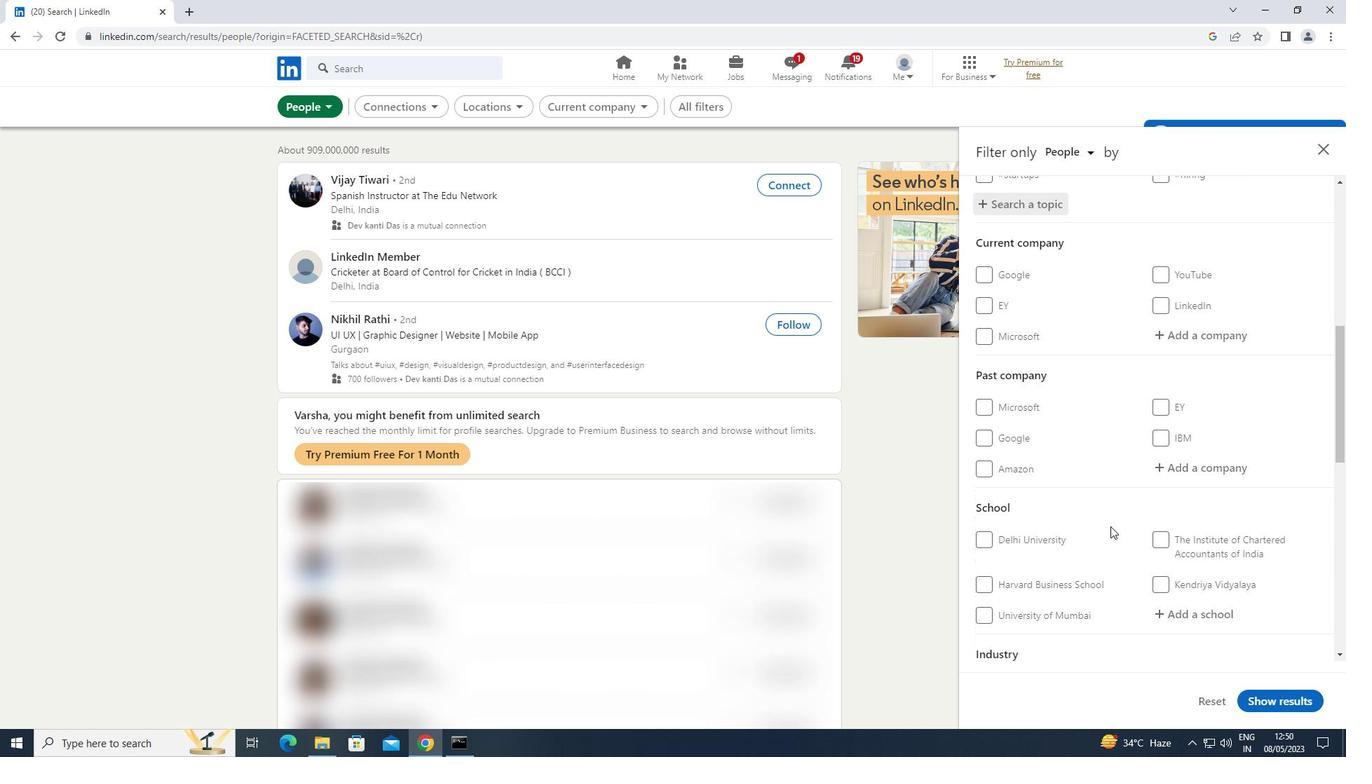 
Action: Mouse scrolled (1111, 525) with delta (0, 0)
Screenshot: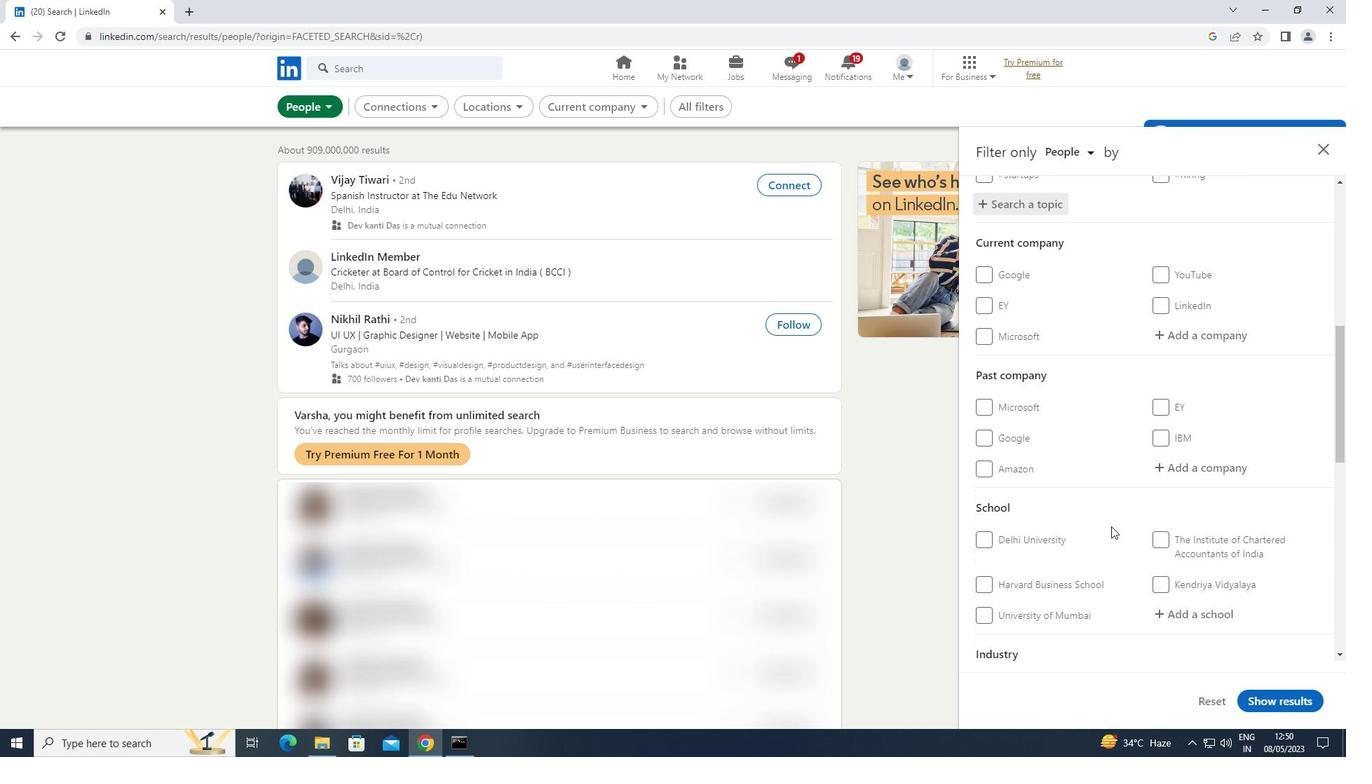 
Action: Mouse scrolled (1111, 525) with delta (0, 0)
Screenshot: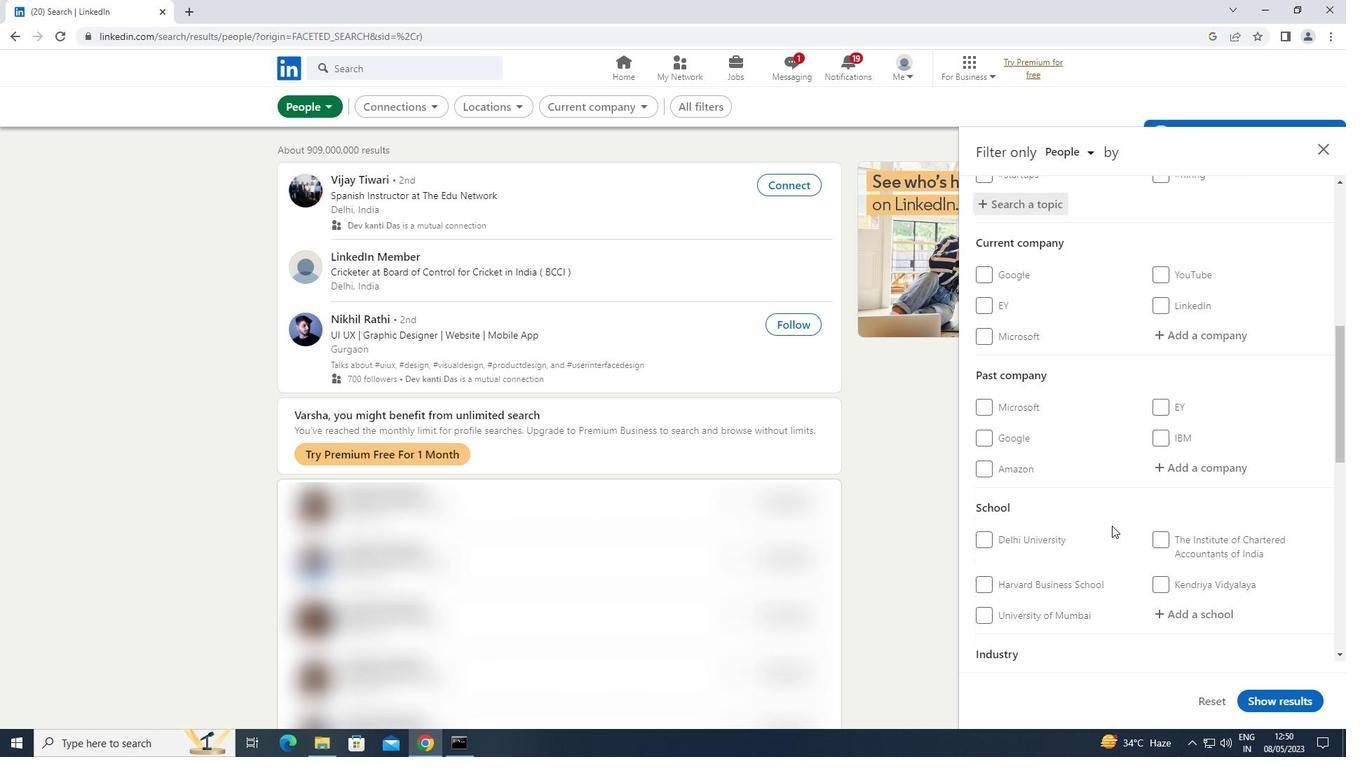 
Action: Mouse scrolled (1111, 525) with delta (0, 0)
Screenshot: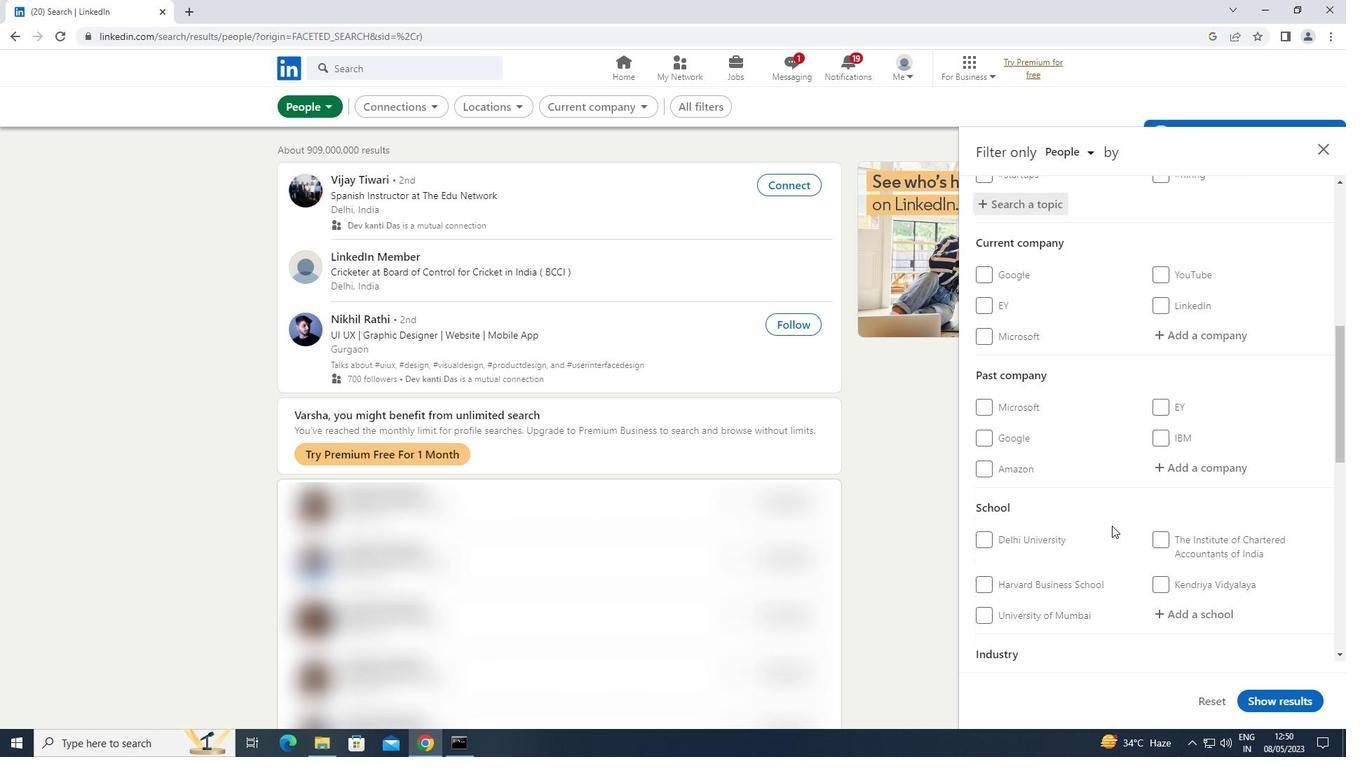 
Action: Mouse scrolled (1111, 525) with delta (0, 0)
Screenshot: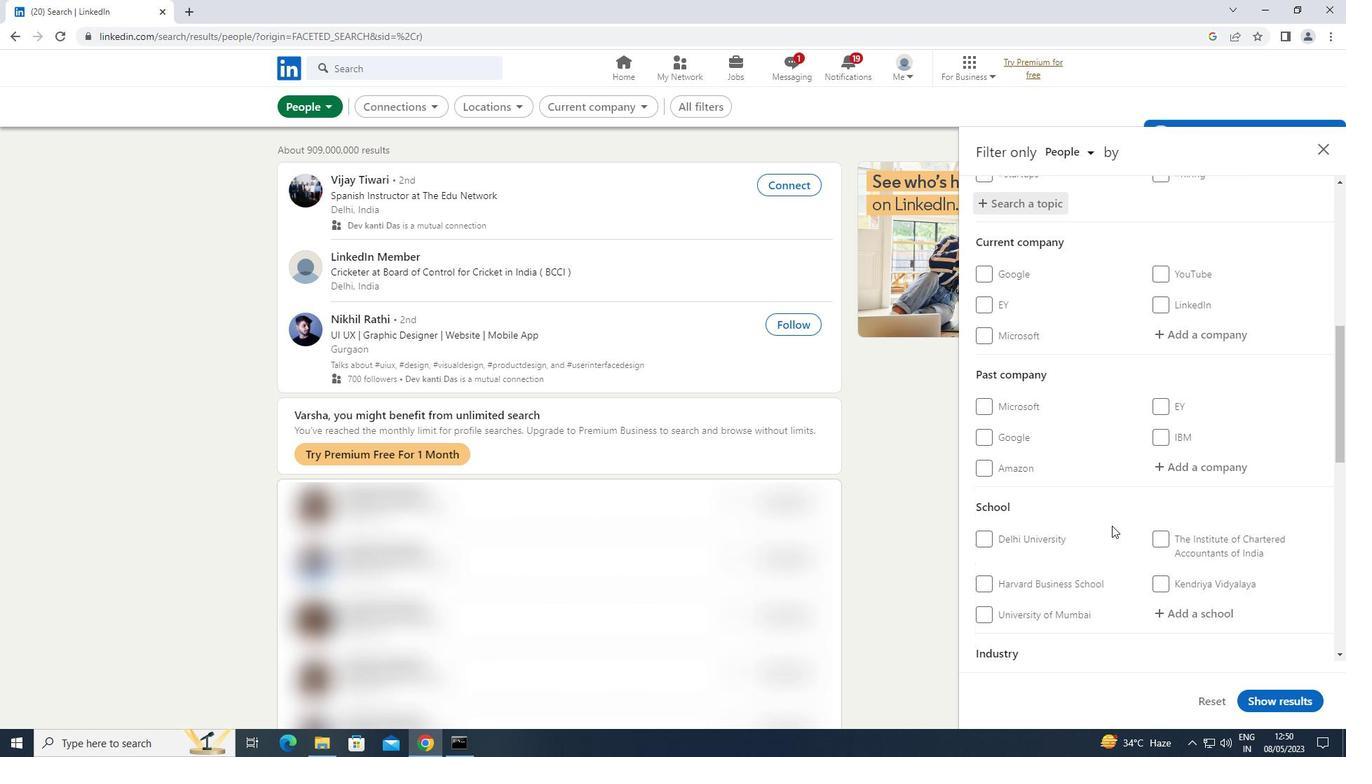 
Action: Mouse moved to (1160, 528)
Screenshot: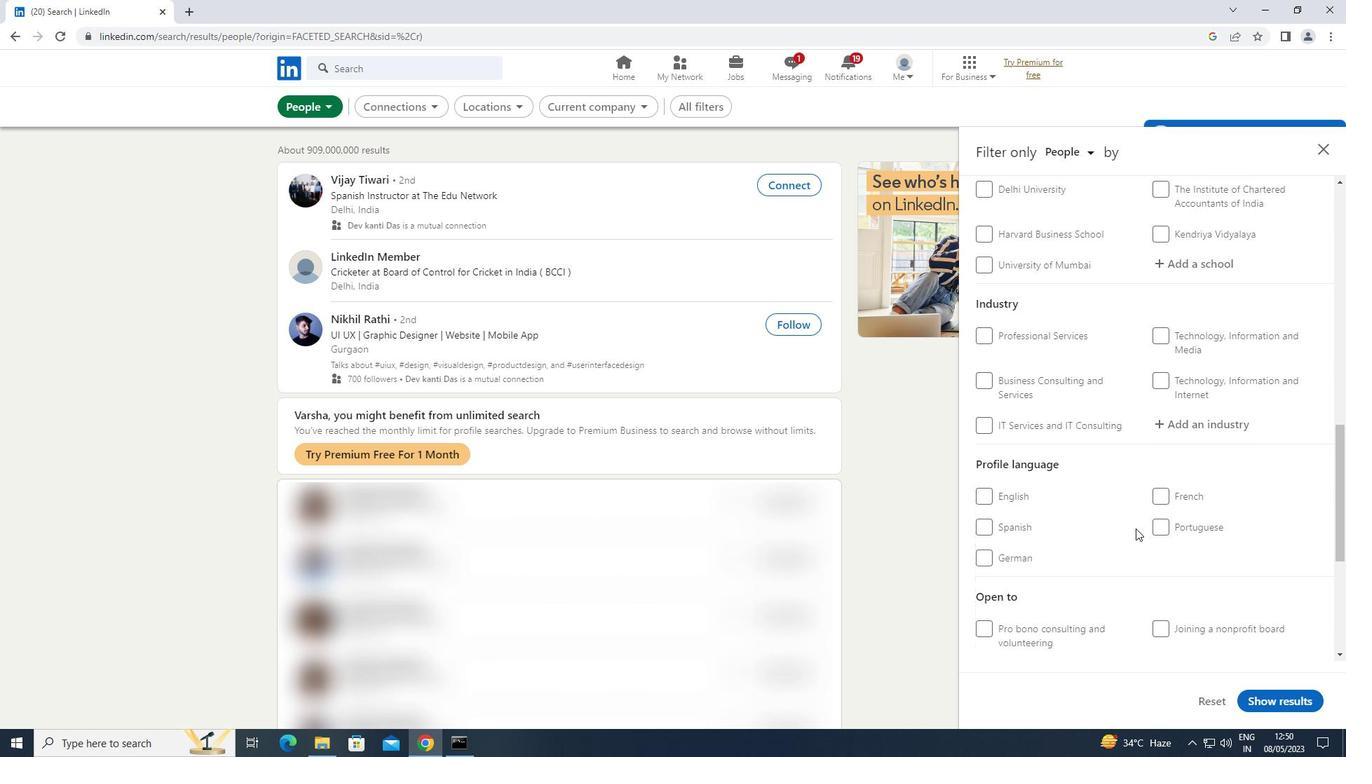 
Action: Mouse pressed left at (1160, 528)
Screenshot: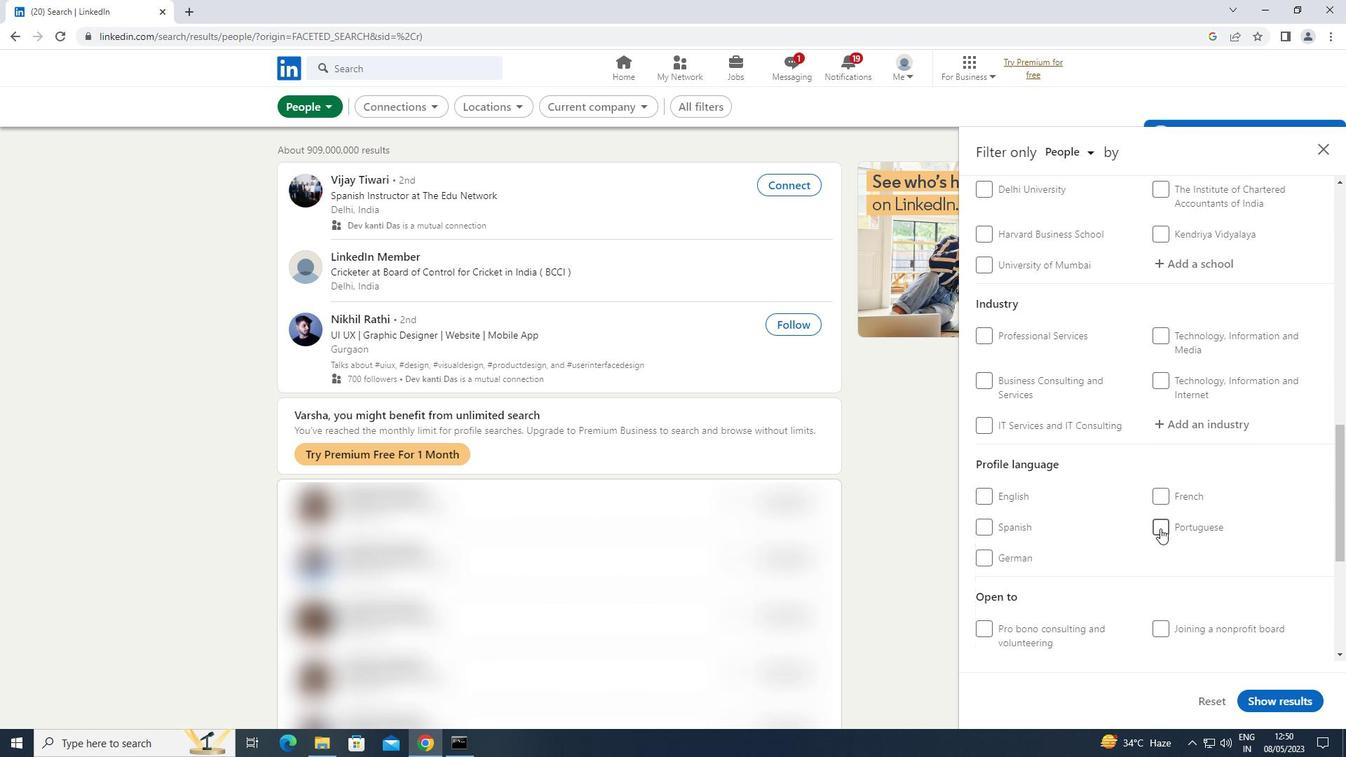 
Action: Mouse moved to (1161, 530)
Screenshot: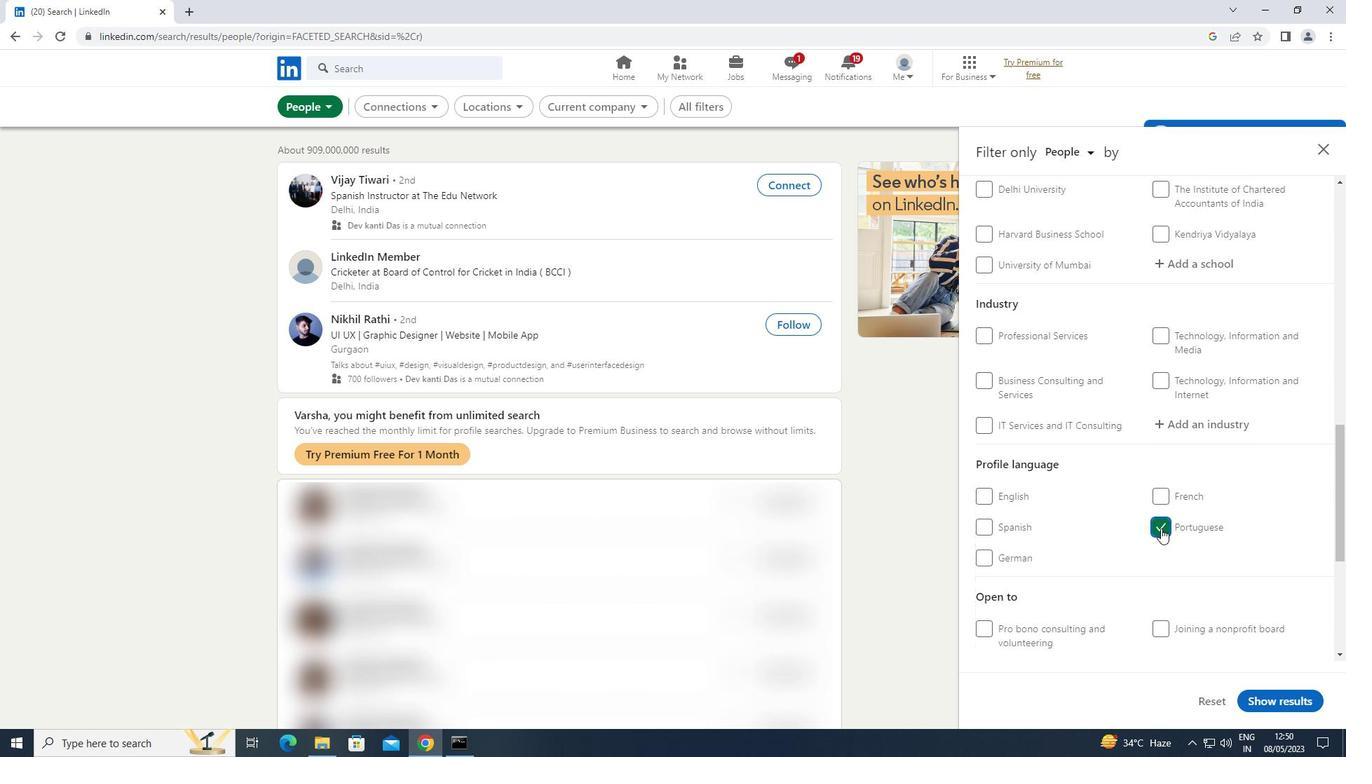 
Action: Mouse scrolled (1161, 530) with delta (0, 0)
Screenshot: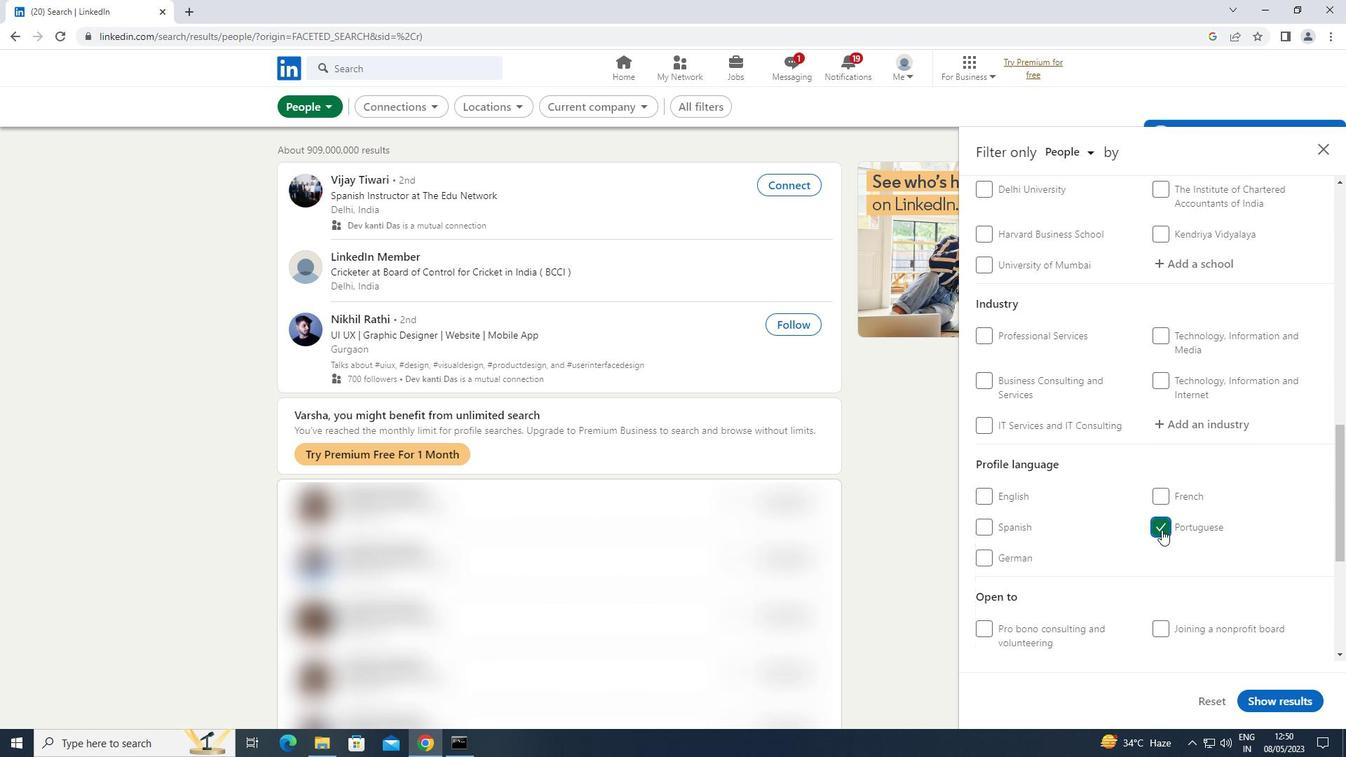 
Action: Mouse scrolled (1161, 530) with delta (0, 0)
Screenshot: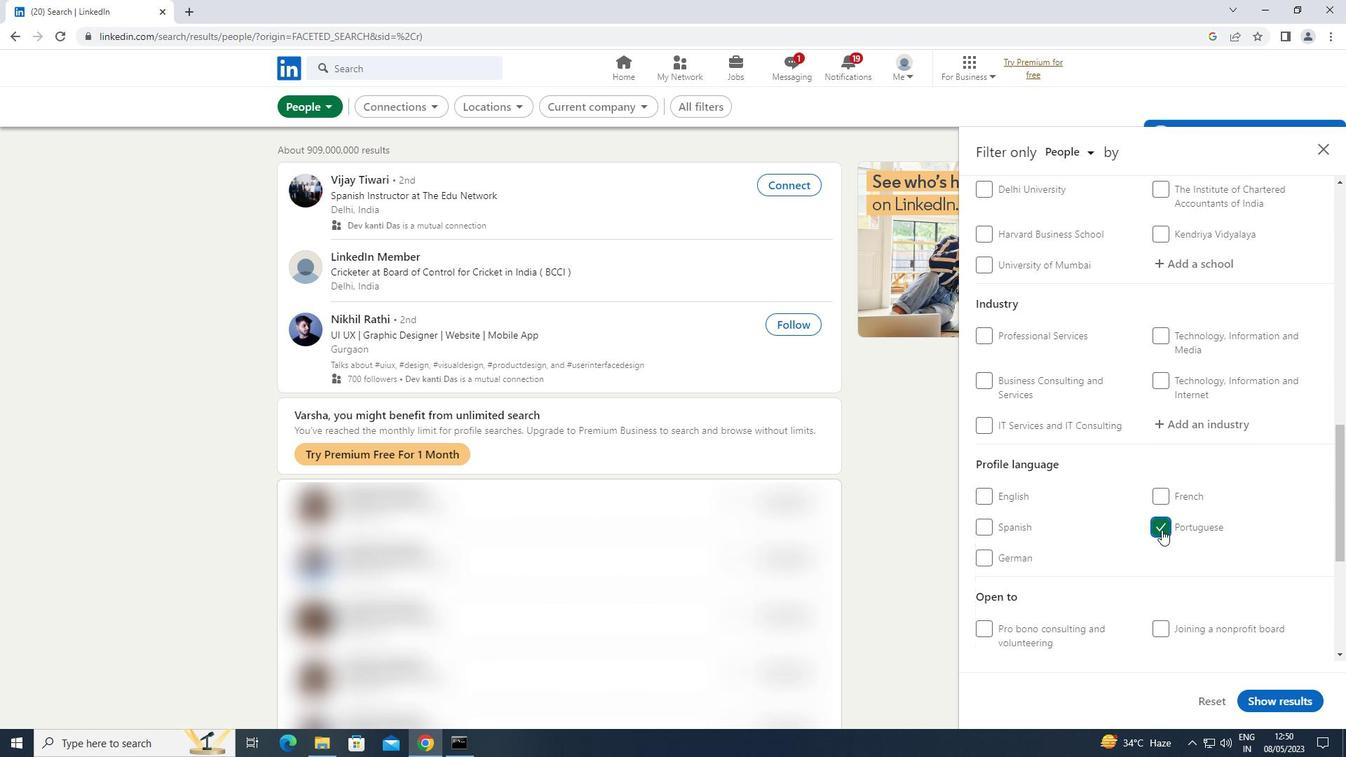 
Action: Mouse scrolled (1161, 530) with delta (0, 0)
Screenshot: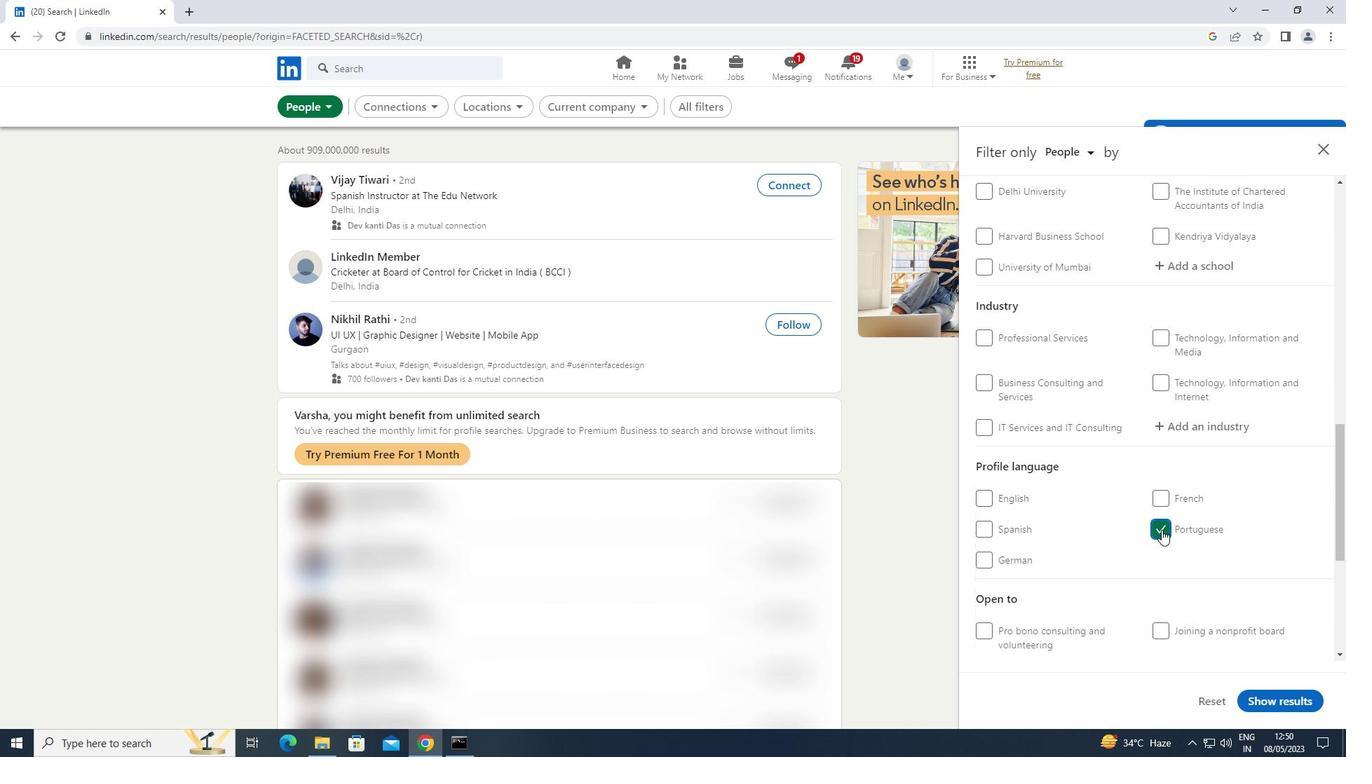 
Action: Mouse scrolled (1161, 530) with delta (0, 0)
Screenshot: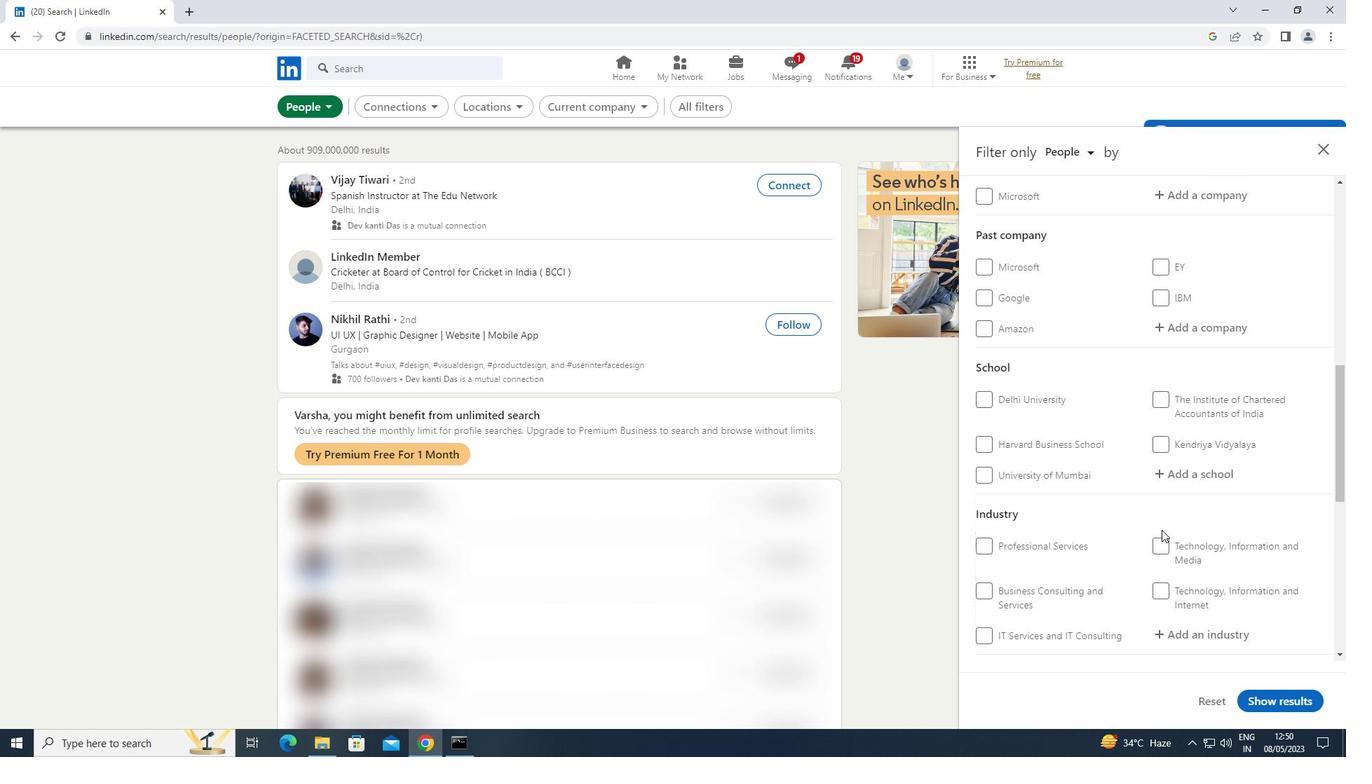 
Action: Mouse scrolled (1161, 530) with delta (0, 0)
Screenshot: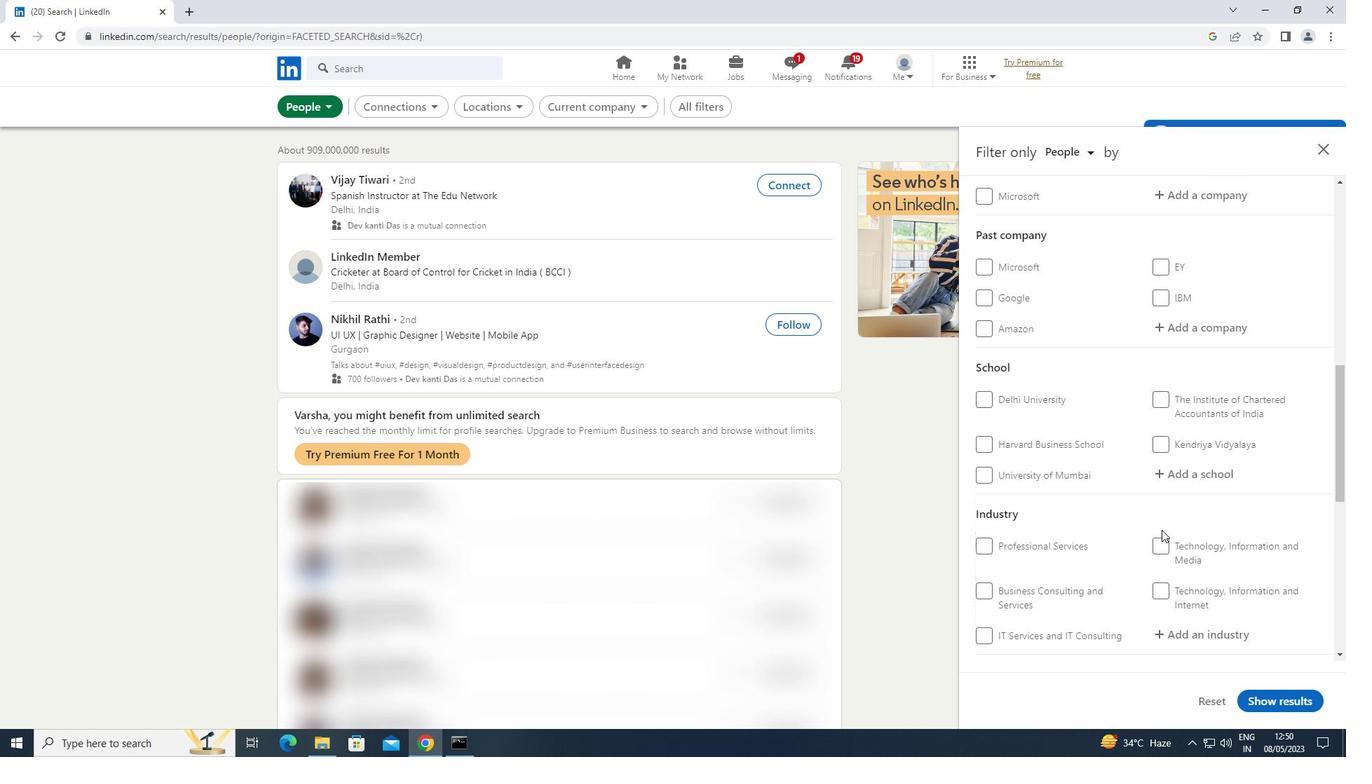 
Action: Mouse moved to (1229, 335)
Screenshot: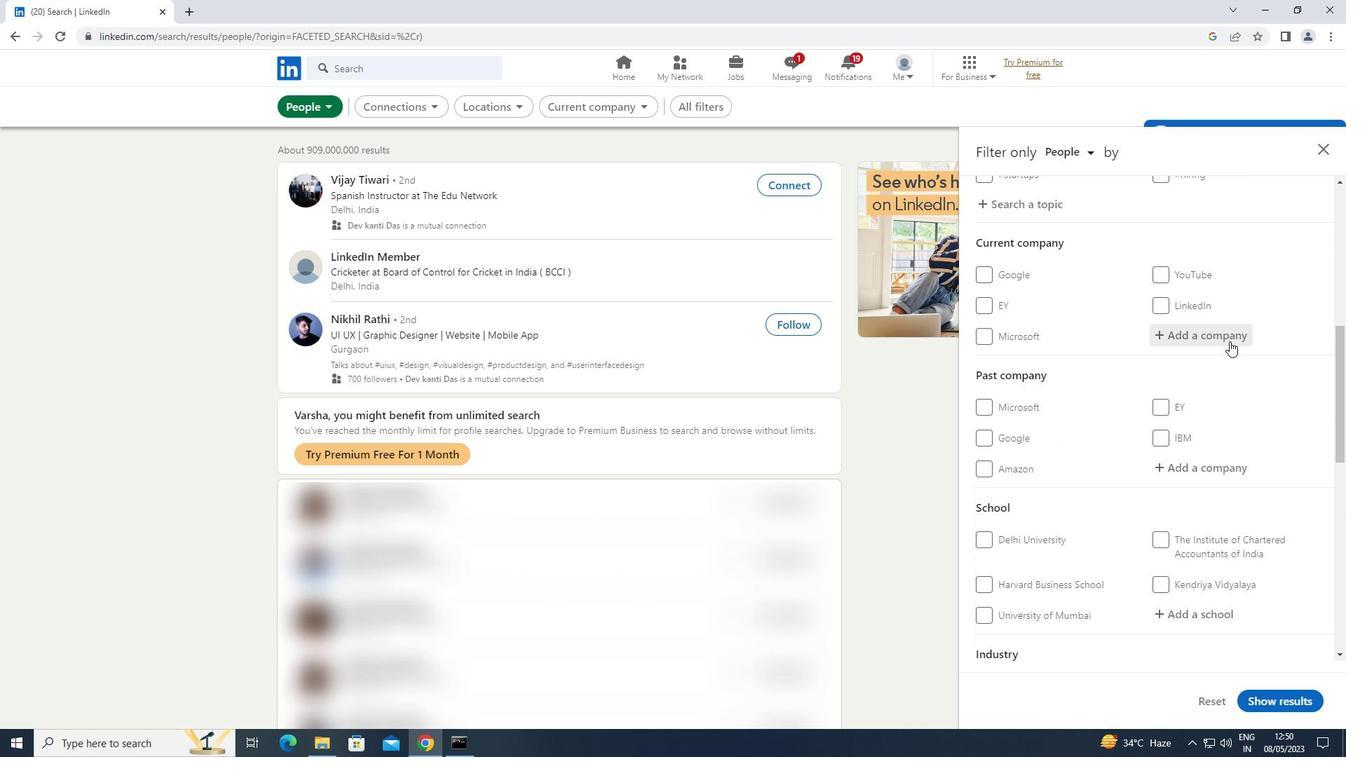 
Action: Mouse pressed left at (1229, 335)
Screenshot: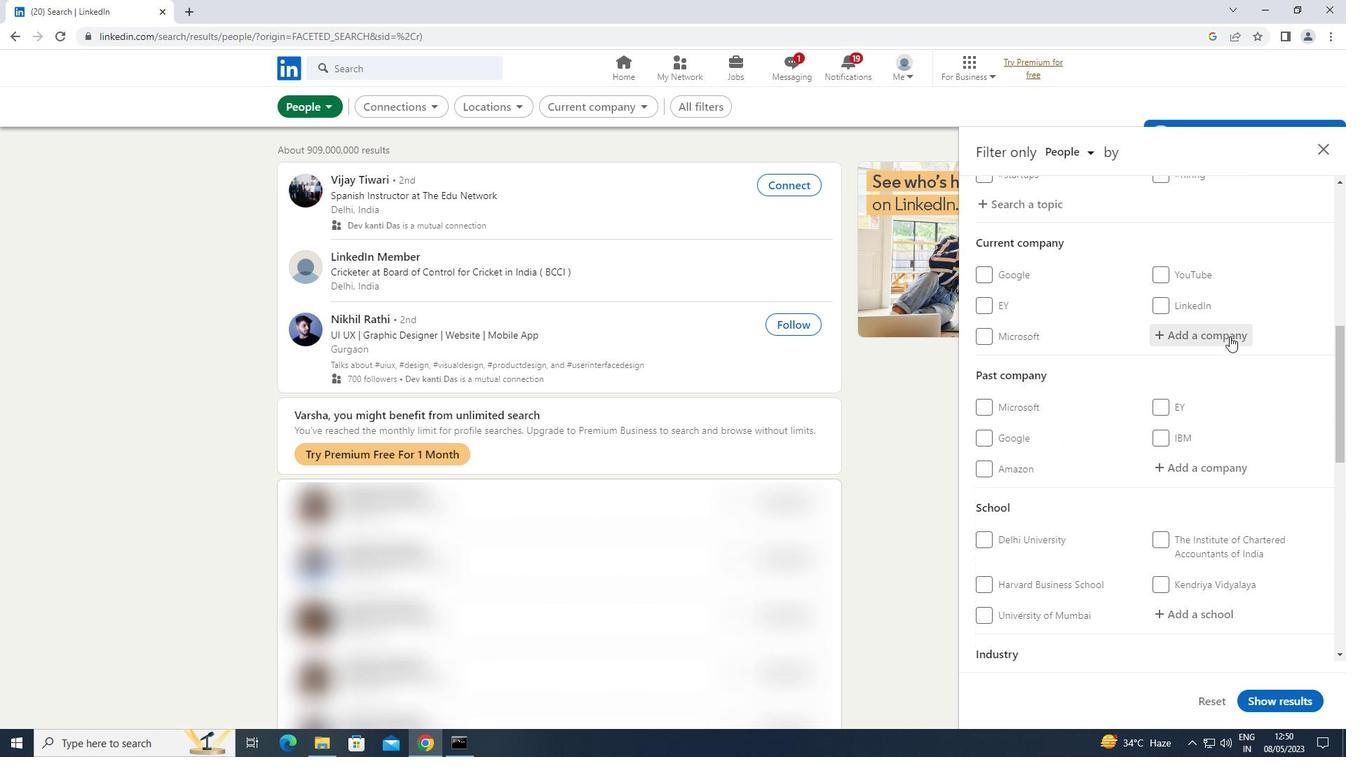 
Action: Key pressed <Key.shift>IDEA<Key.space><Key.shift>CELLULA
Screenshot: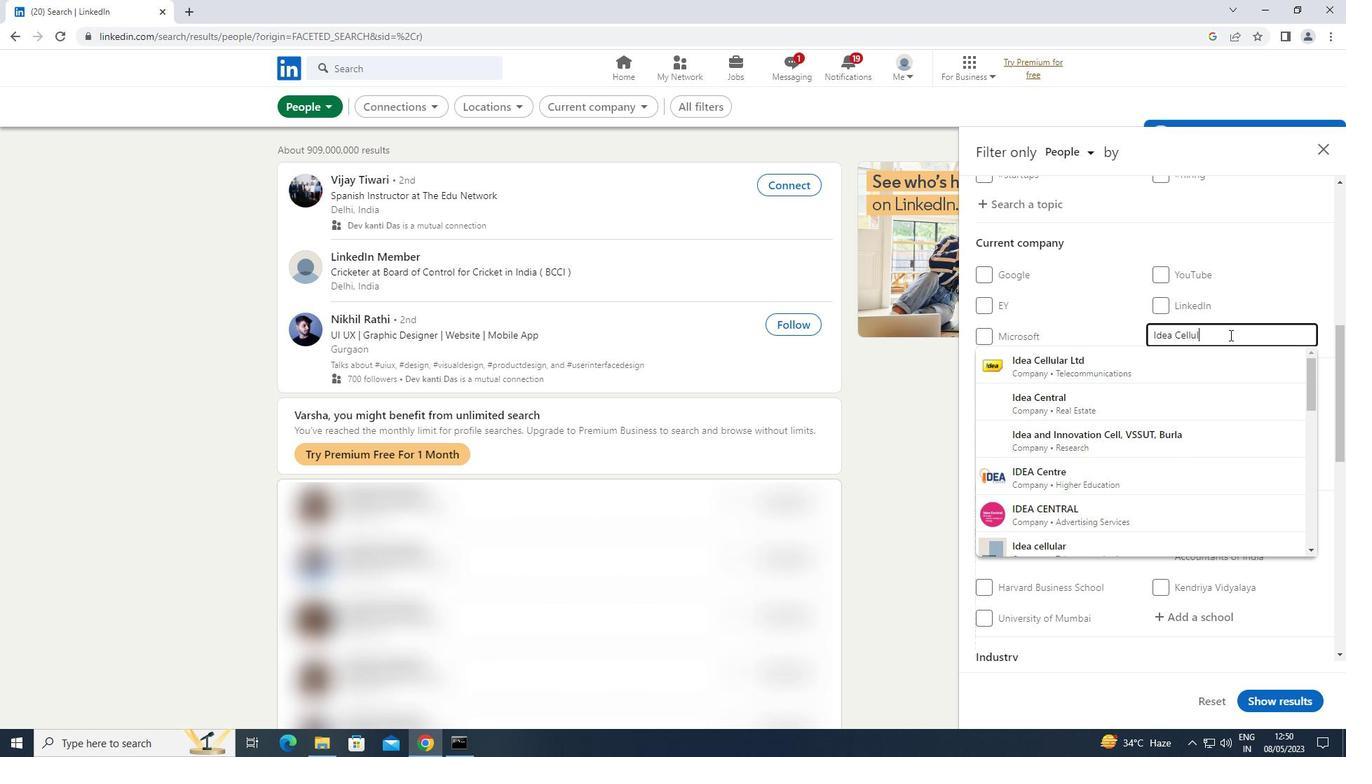 
Action: Mouse moved to (1158, 357)
Screenshot: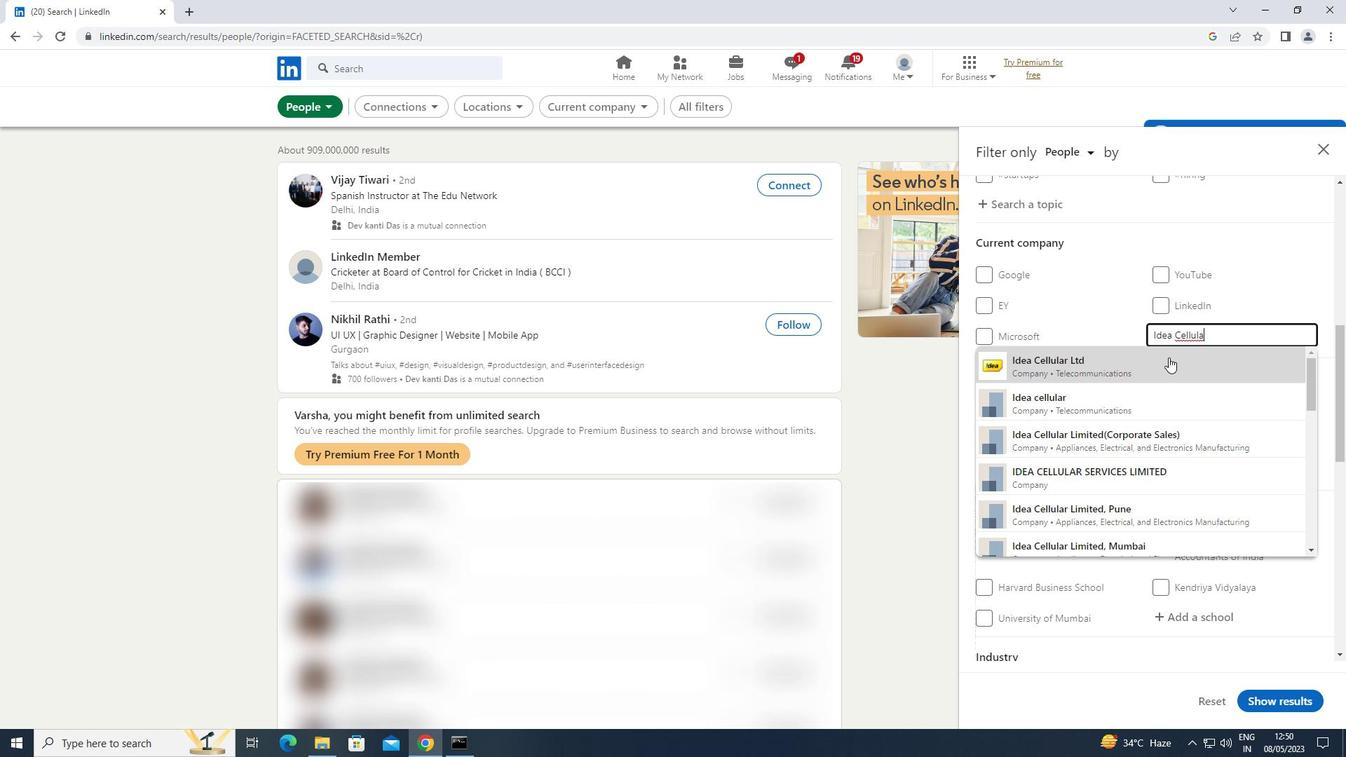 
Action: Mouse pressed left at (1158, 357)
Screenshot: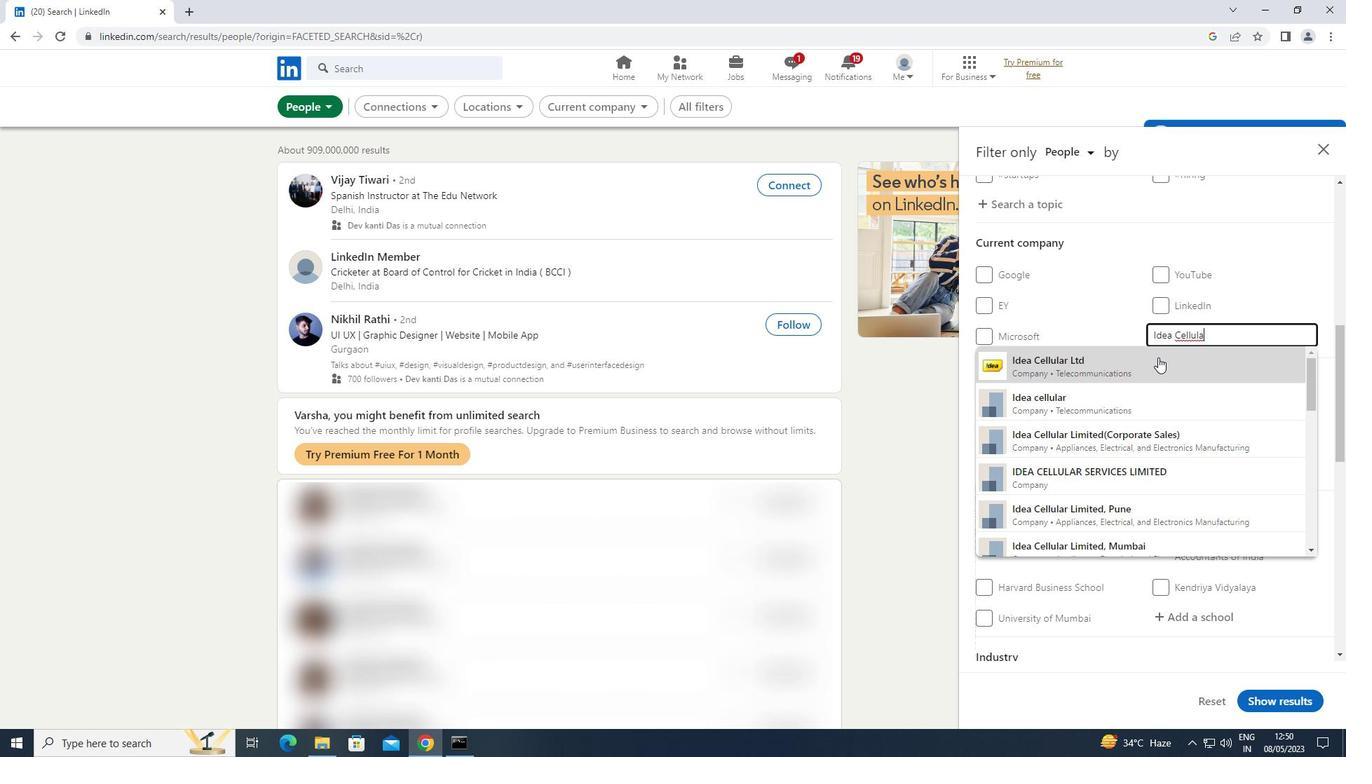 
Action: Mouse scrolled (1158, 356) with delta (0, 0)
Screenshot: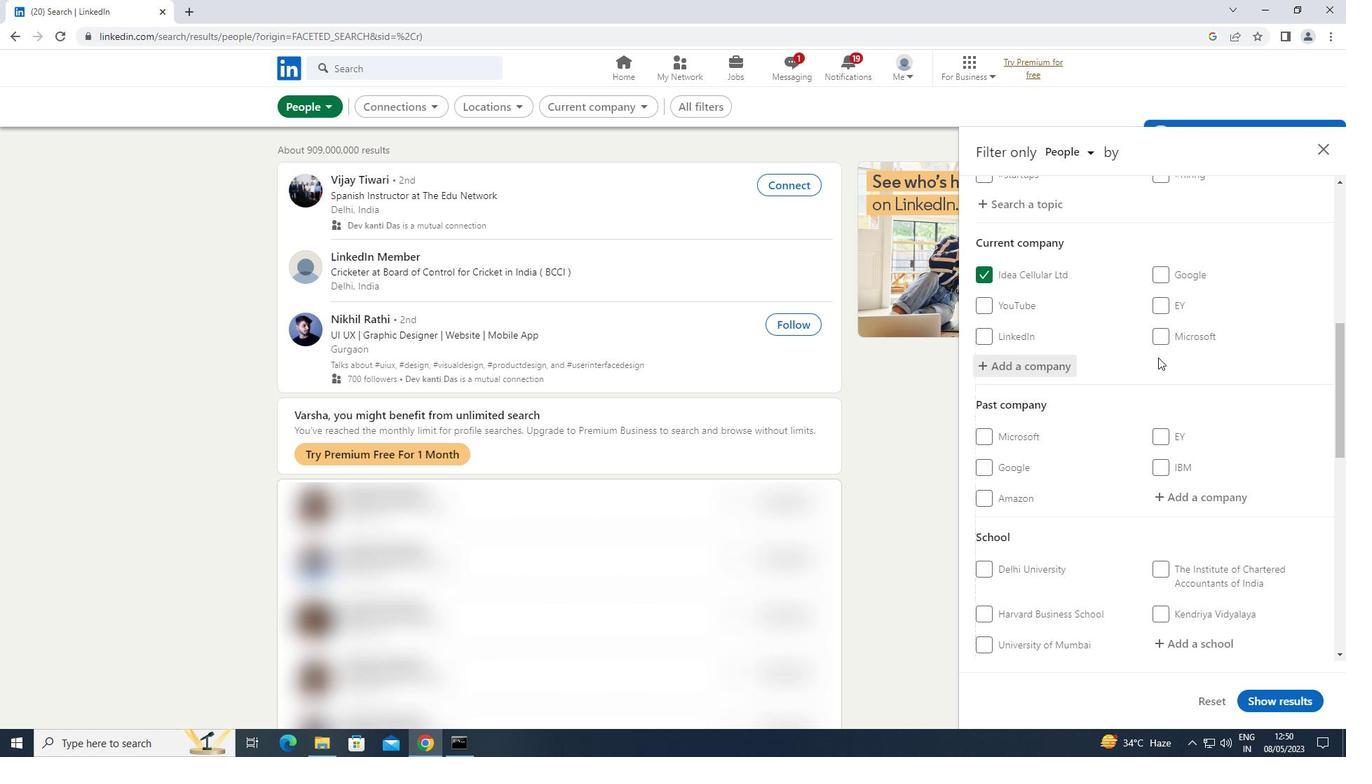 
Action: Mouse scrolled (1158, 356) with delta (0, 0)
Screenshot: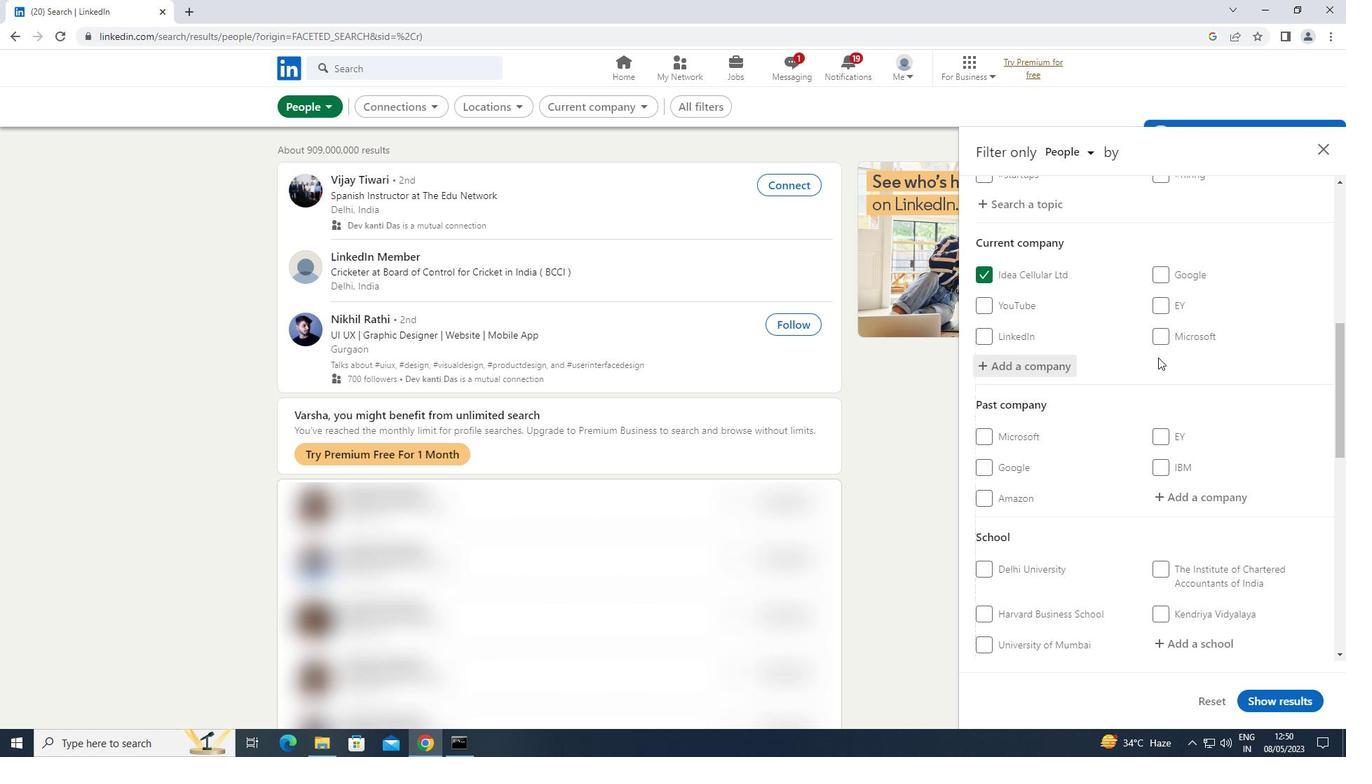 
Action: Mouse scrolled (1158, 356) with delta (0, 0)
Screenshot: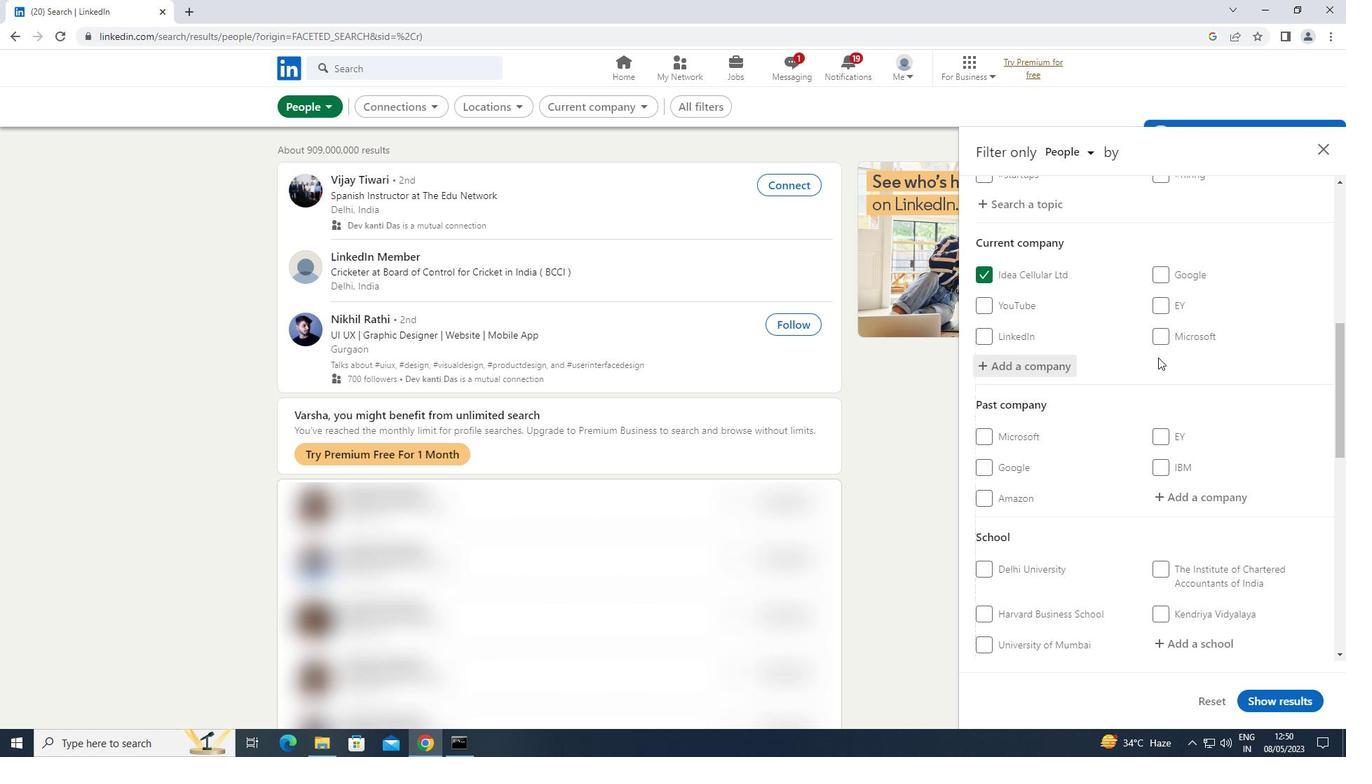 
Action: Mouse moved to (1190, 436)
Screenshot: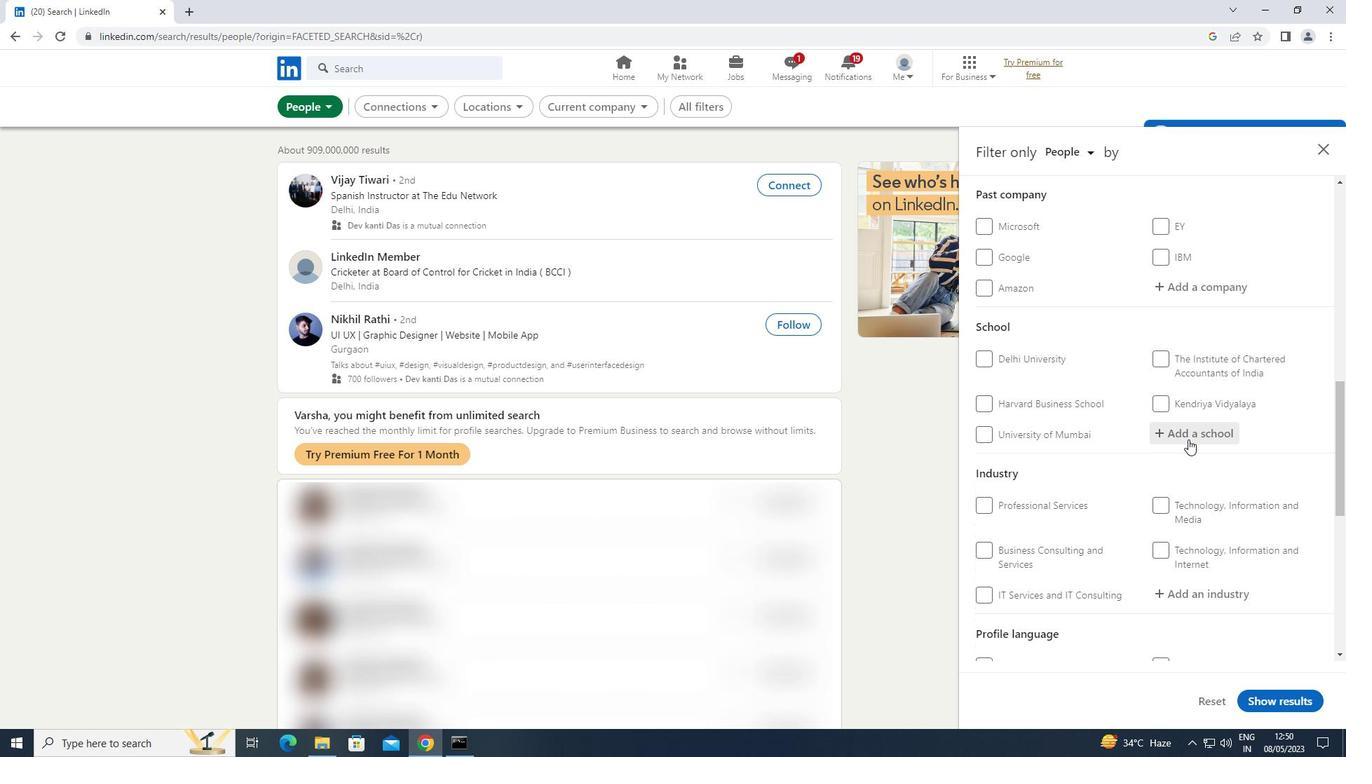 
Action: Mouse pressed left at (1190, 436)
Screenshot: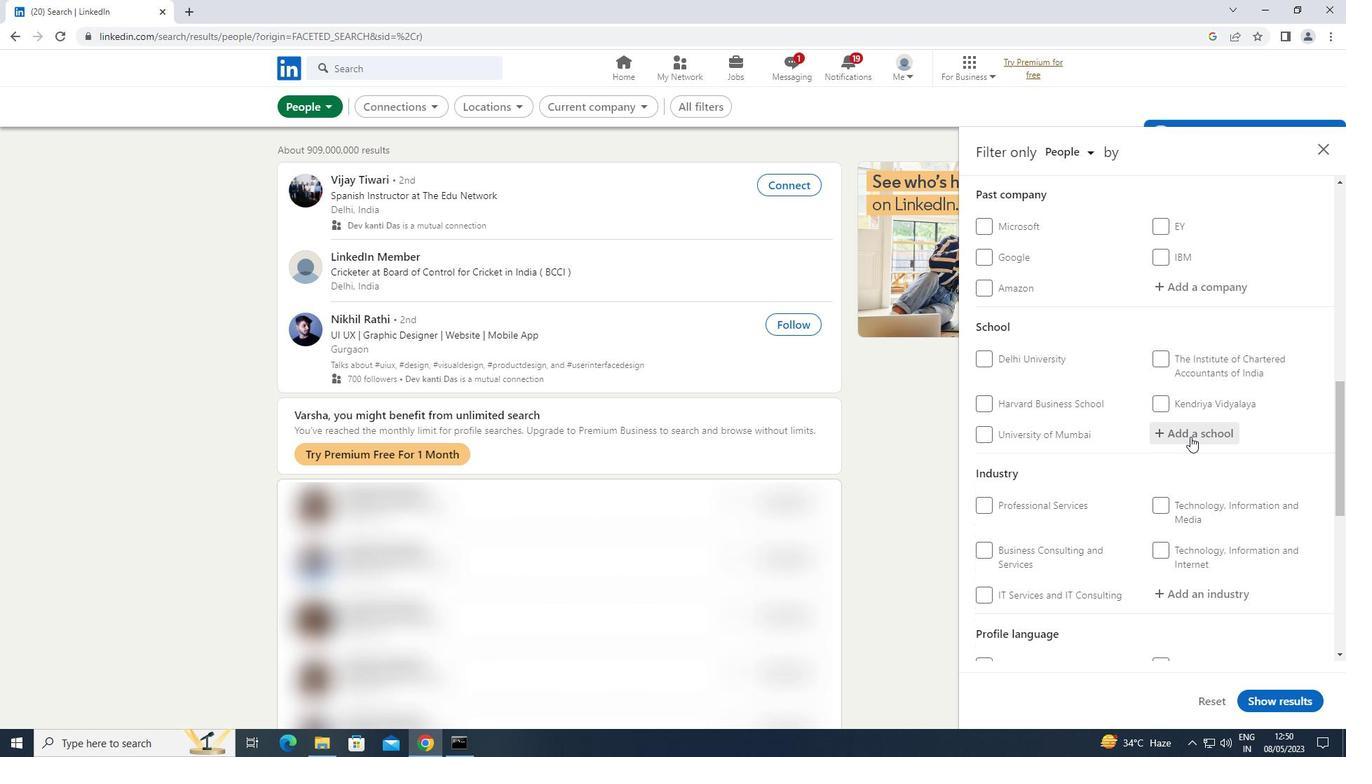 
Action: Mouse moved to (1190, 431)
Screenshot: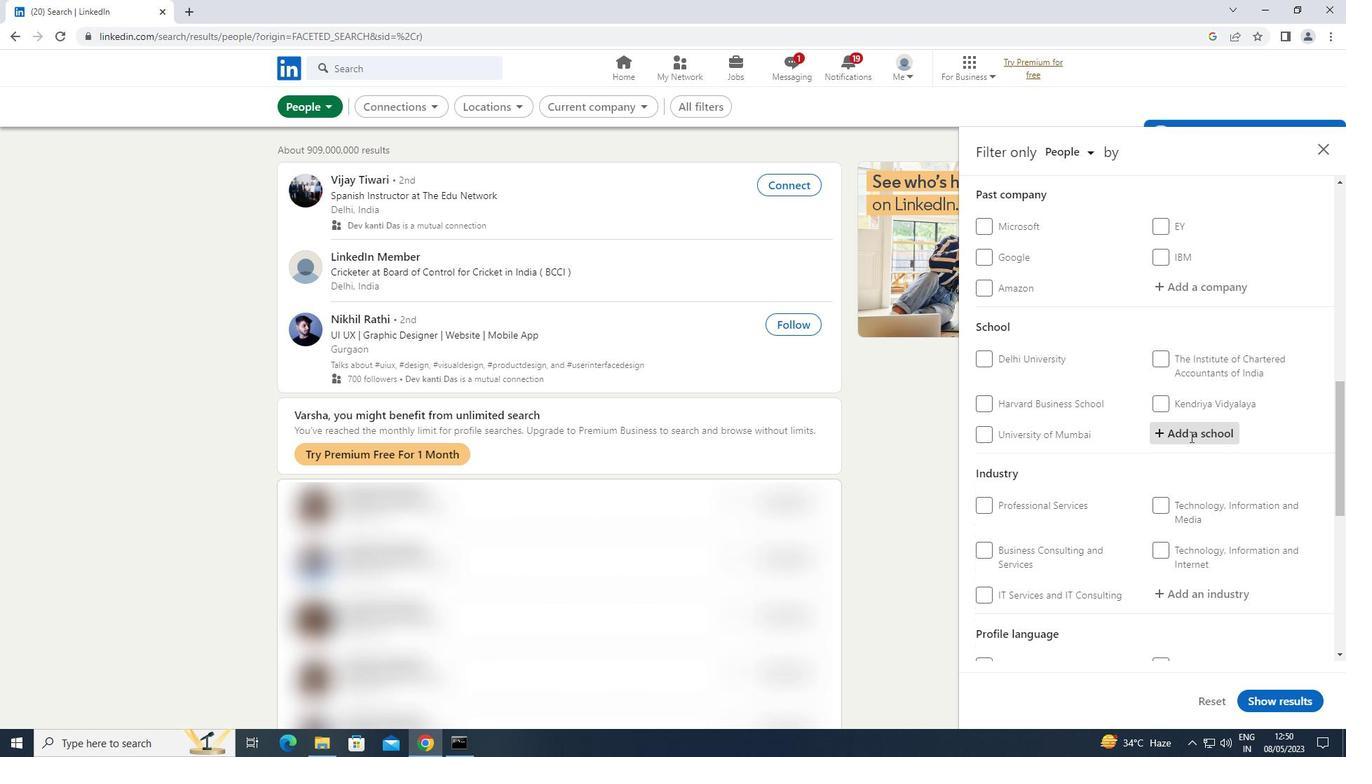 
Action: Key pressed <Key.shift>GURU<Key.space><Key.shift>JAMBHESHWAR
Screenshot: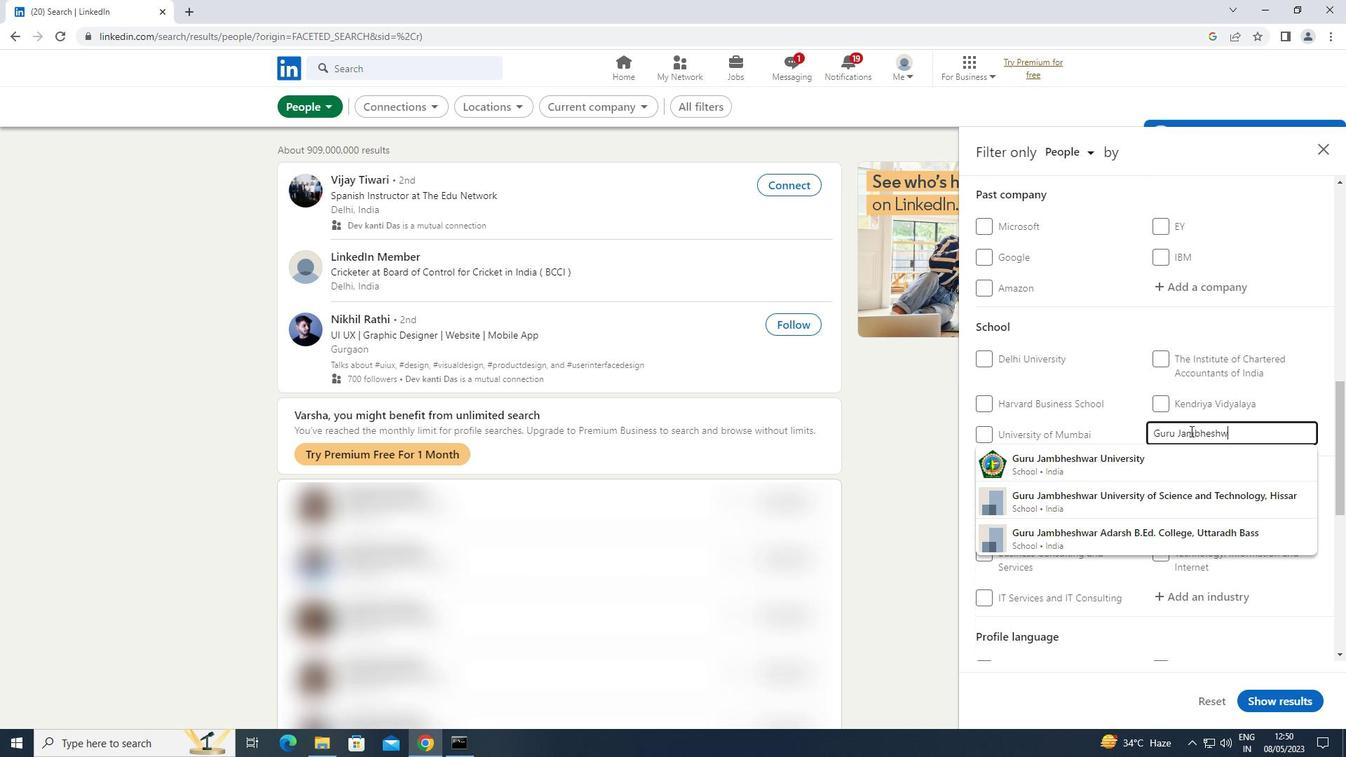 
Action: Mouse moved to (1090, 461)
Screenshot: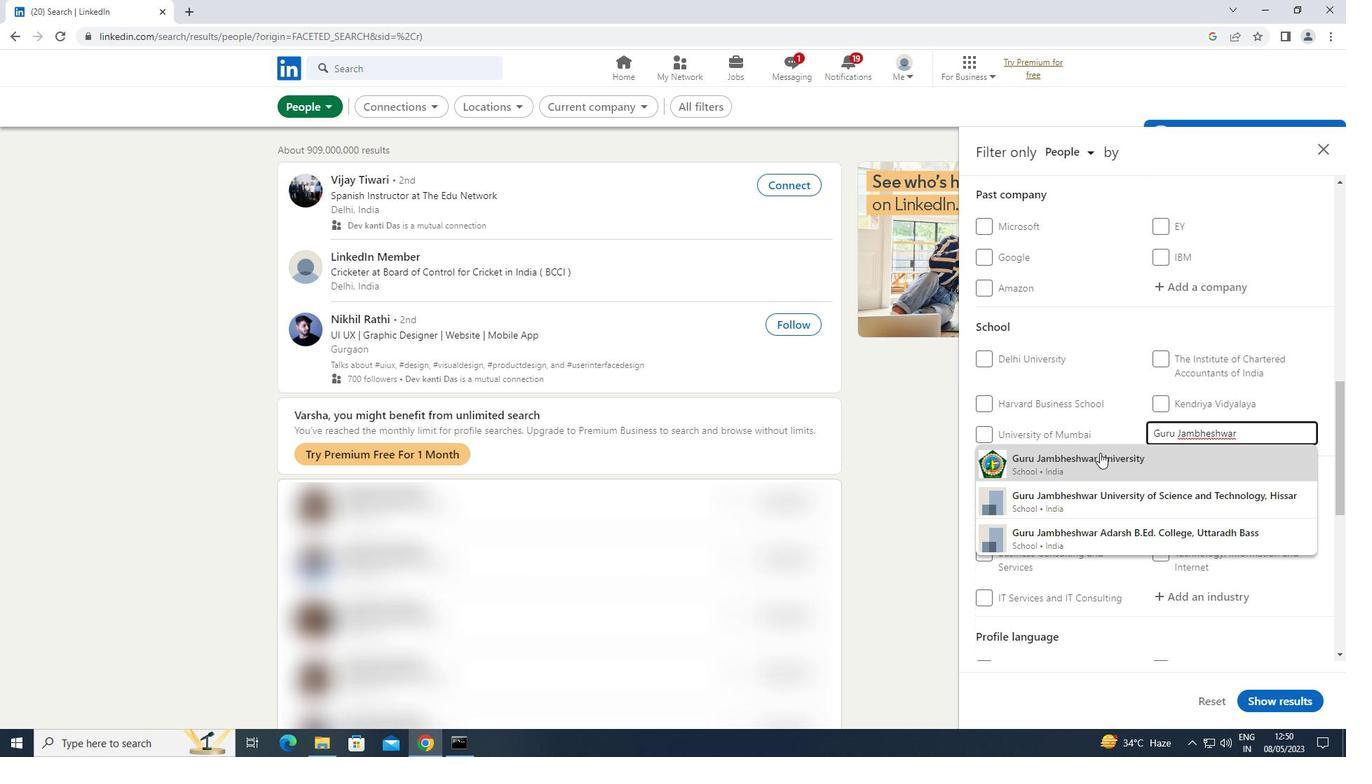 
Action: Mouse pressed left at (1090, 461)
Screenshot: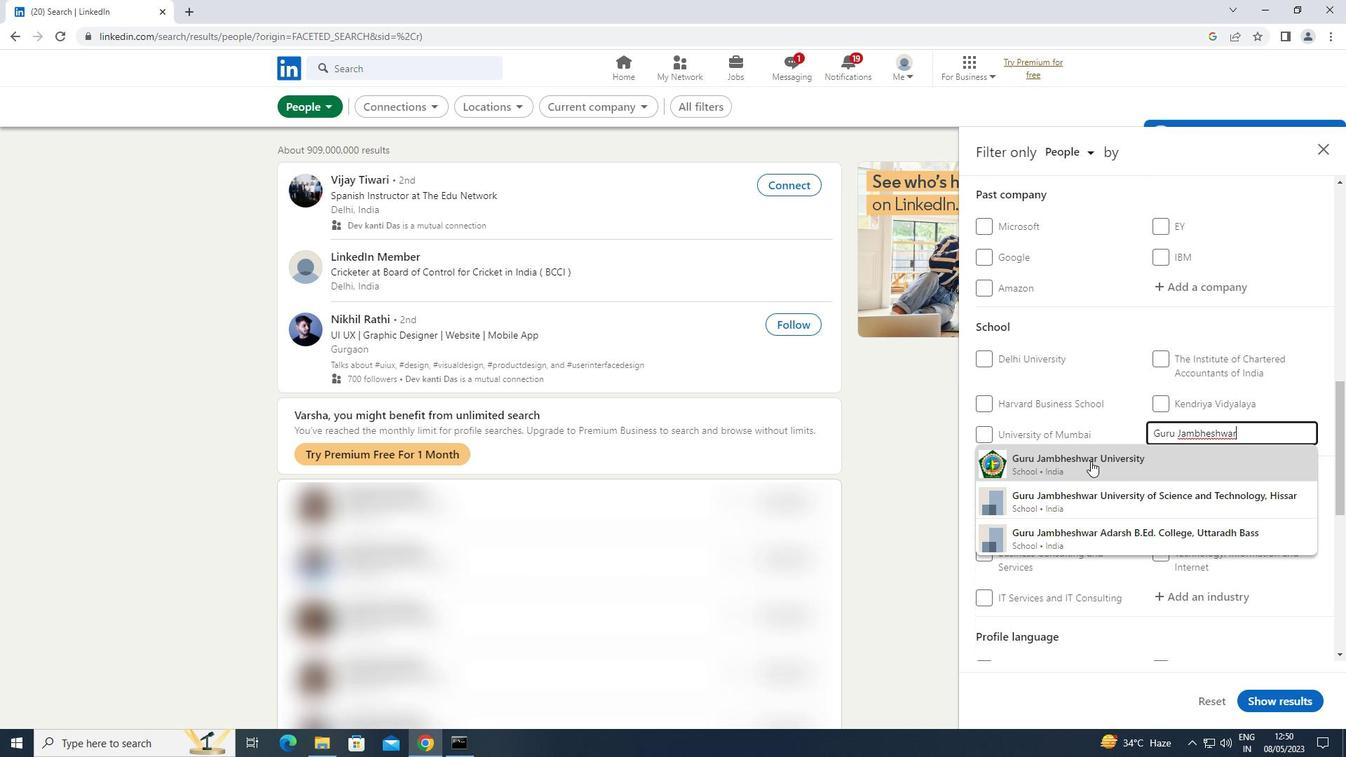 
Action: Mouse moved to (1090, 461)
Screenshot: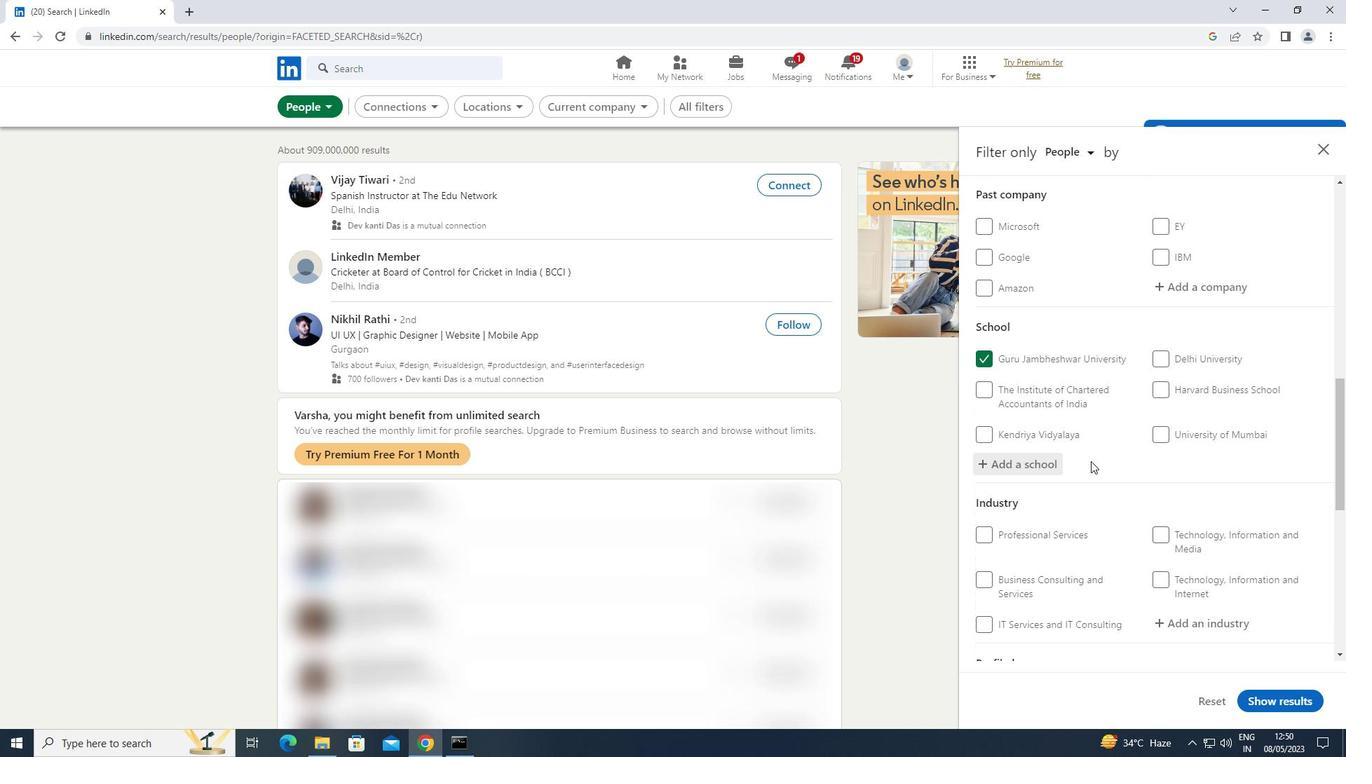 
Action: Mouse scrolled (1090, 460) with delta (0, 0)
Screenshot: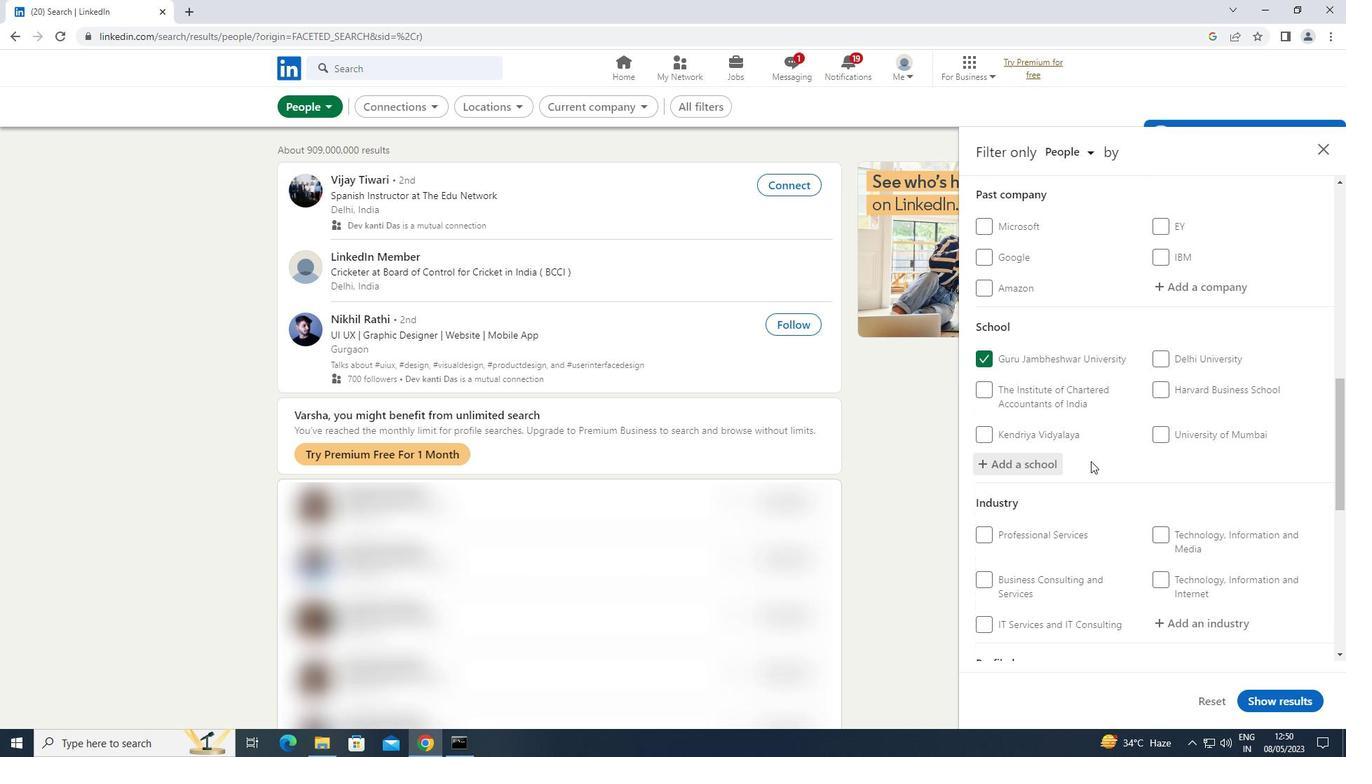 
Action: Mouse moved to (1090, 461)
Screenshot: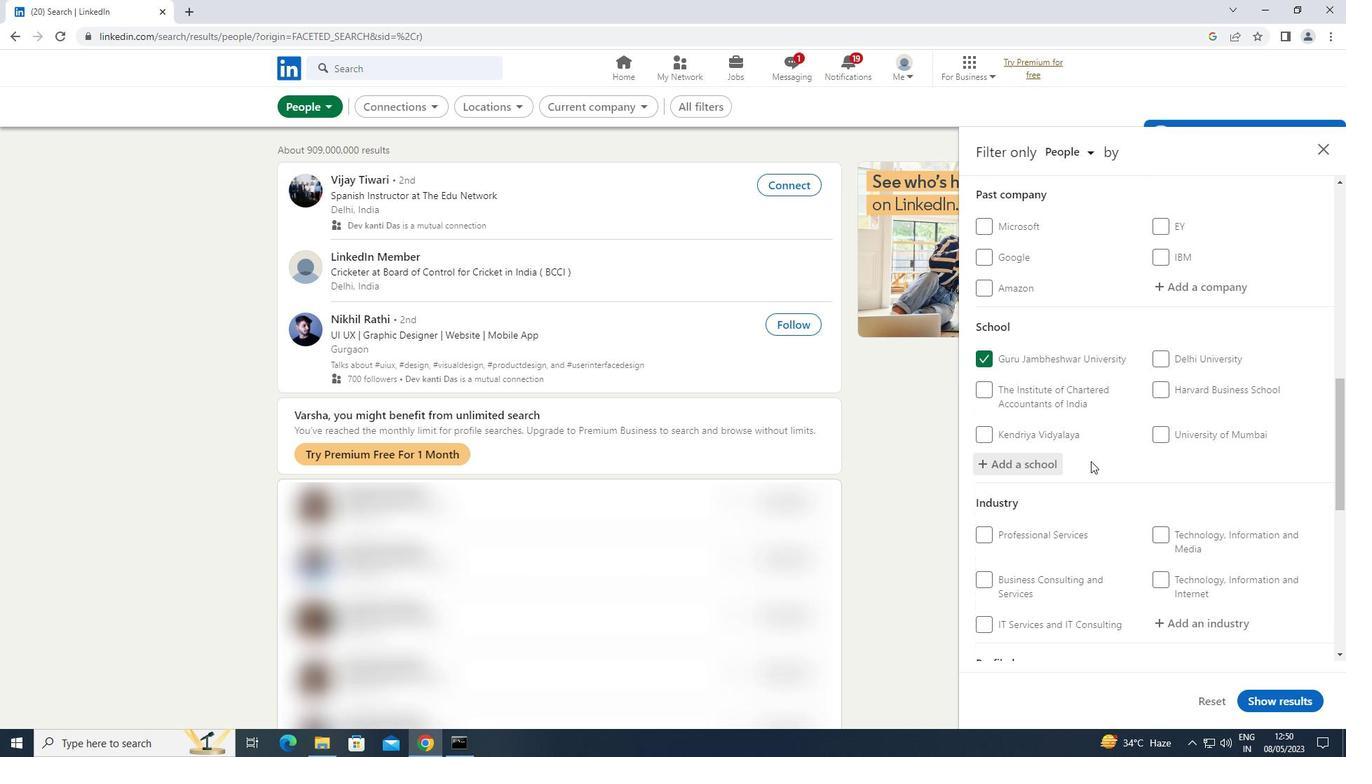 
Action: Mouse scrolled (1090, 460) with delta (0, 0)
Screenshot: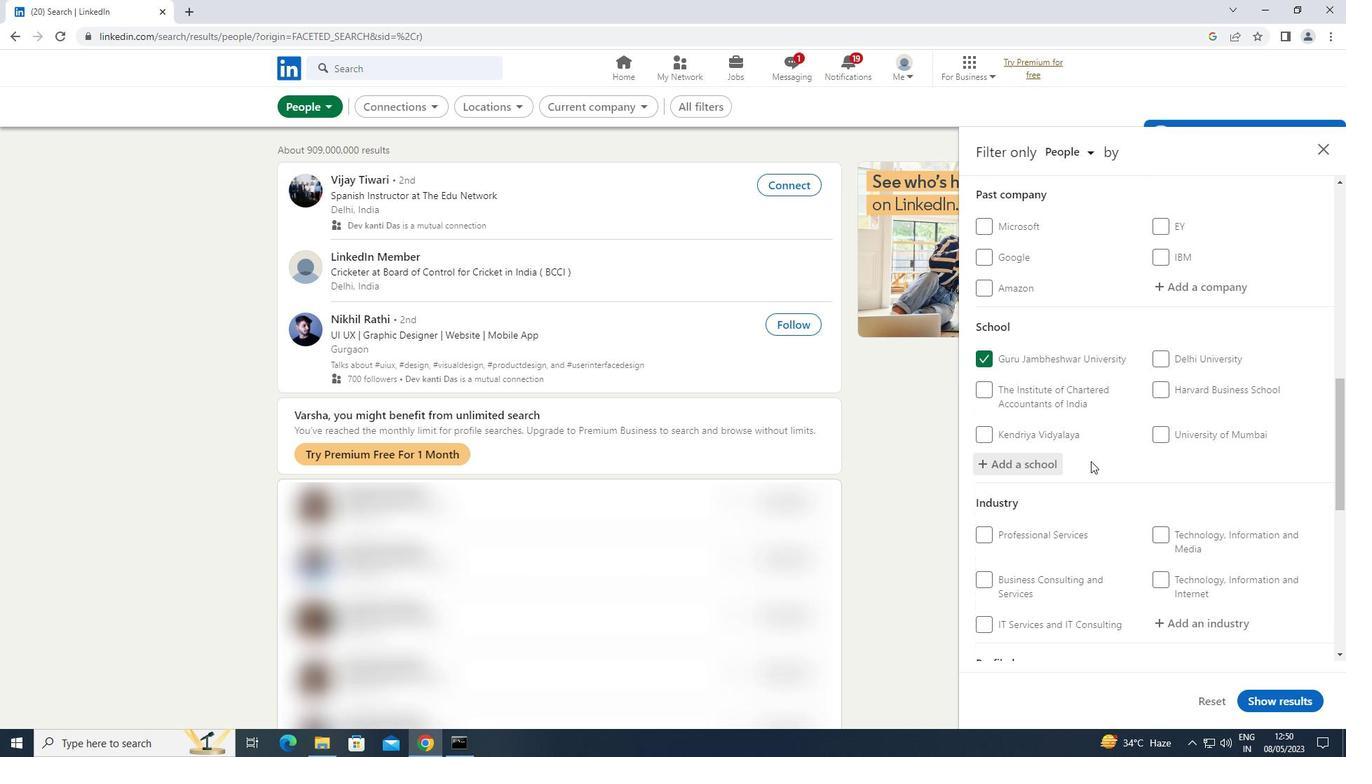 
Action: Mouse scrolled (1090, 460) with delta (0, 0)
Screenshot: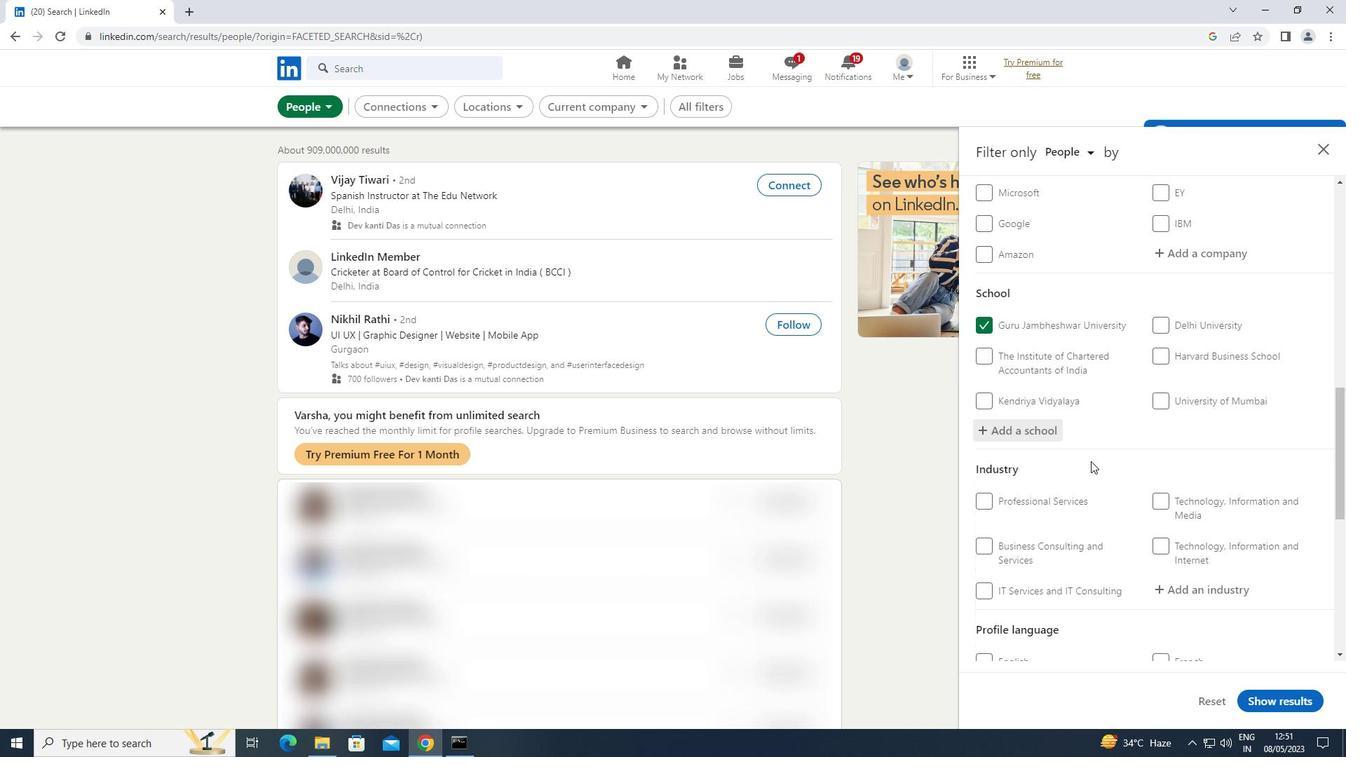 
Action: Mouse moved to (1093, 457)
Screenshot: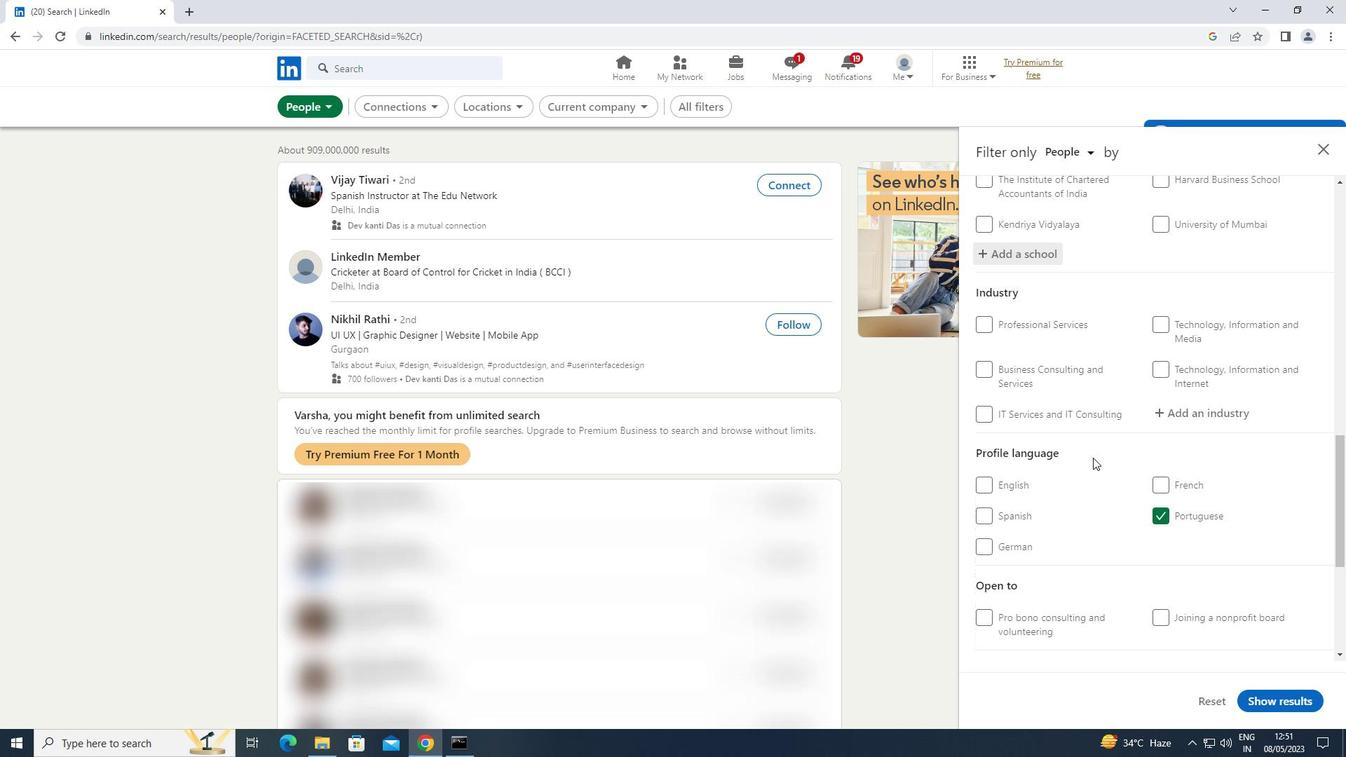 
Action: Mouse scrolled (1093, 456) with delta (0, 0)
Screenshot: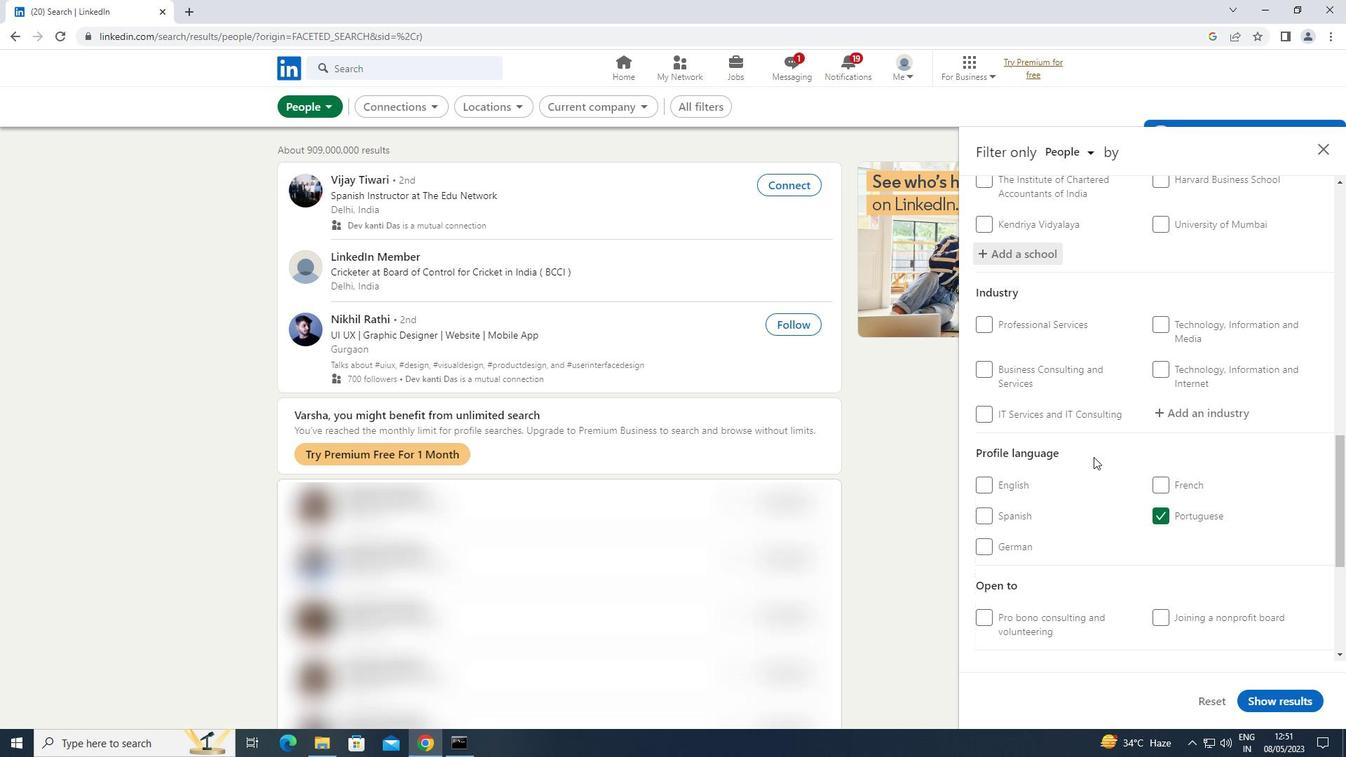 
Action: Mouse scrolled (1093, 456) with delta (0, 0)
Screenshot: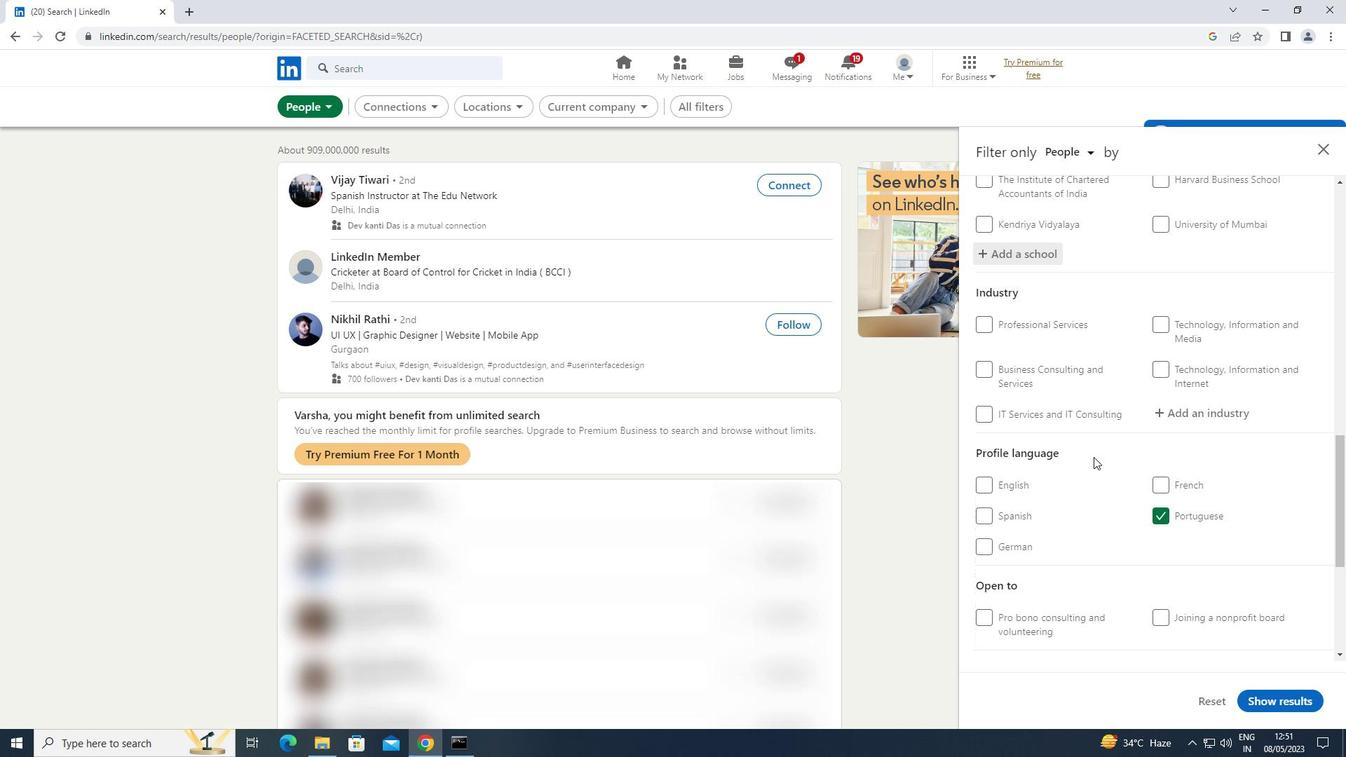 
Action: Mouse moved to (1145, 426)
Screenshot: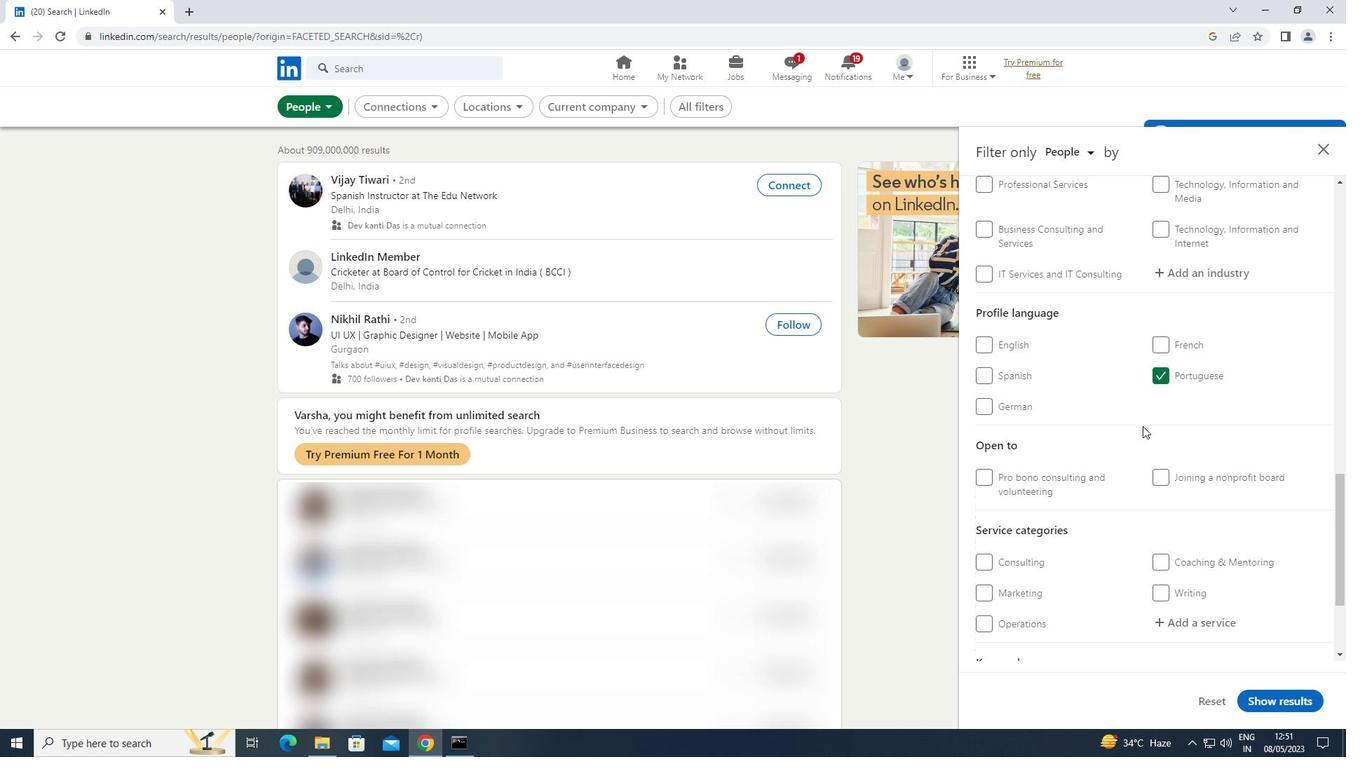 
Action: Mouse scrolled (1145, 426) with delta (0, 0)
Screenshot: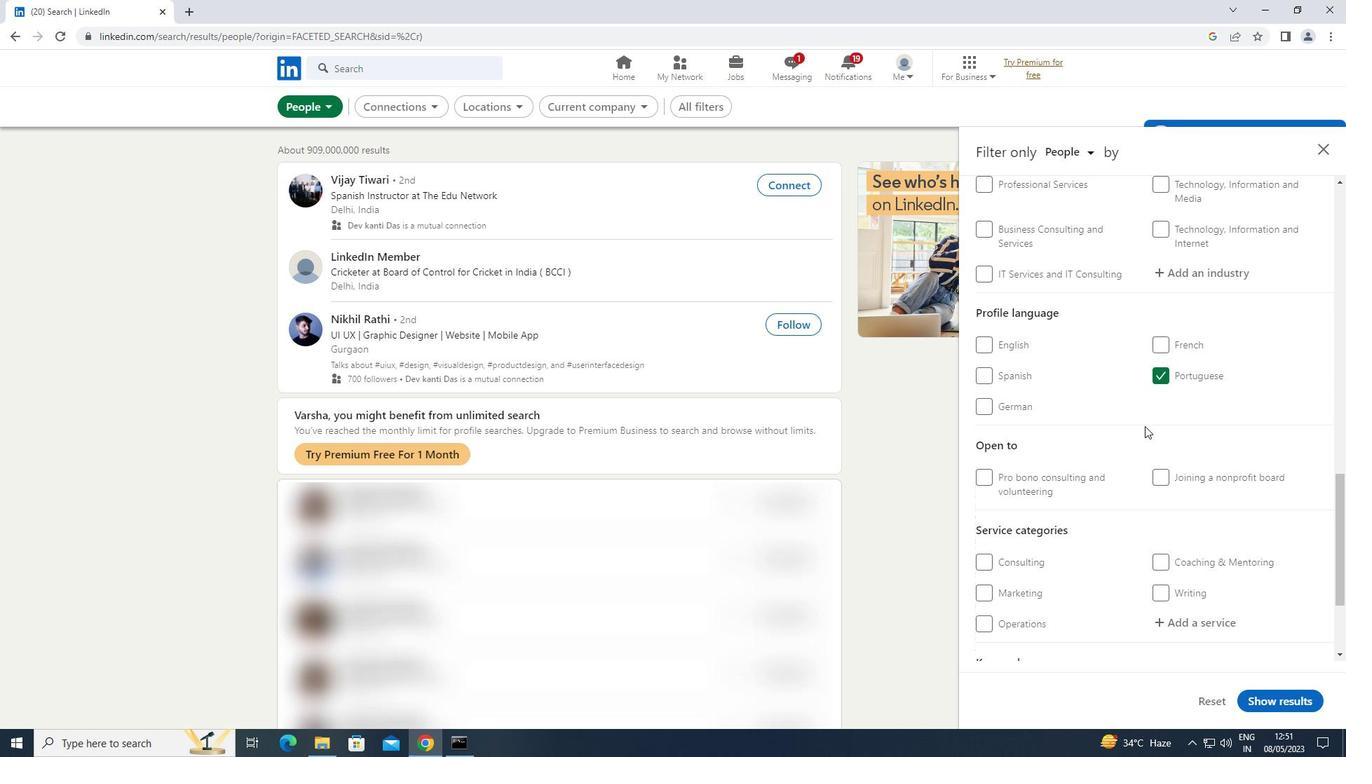 
Action: Mouse moved to (1217, 342)
Screenshot: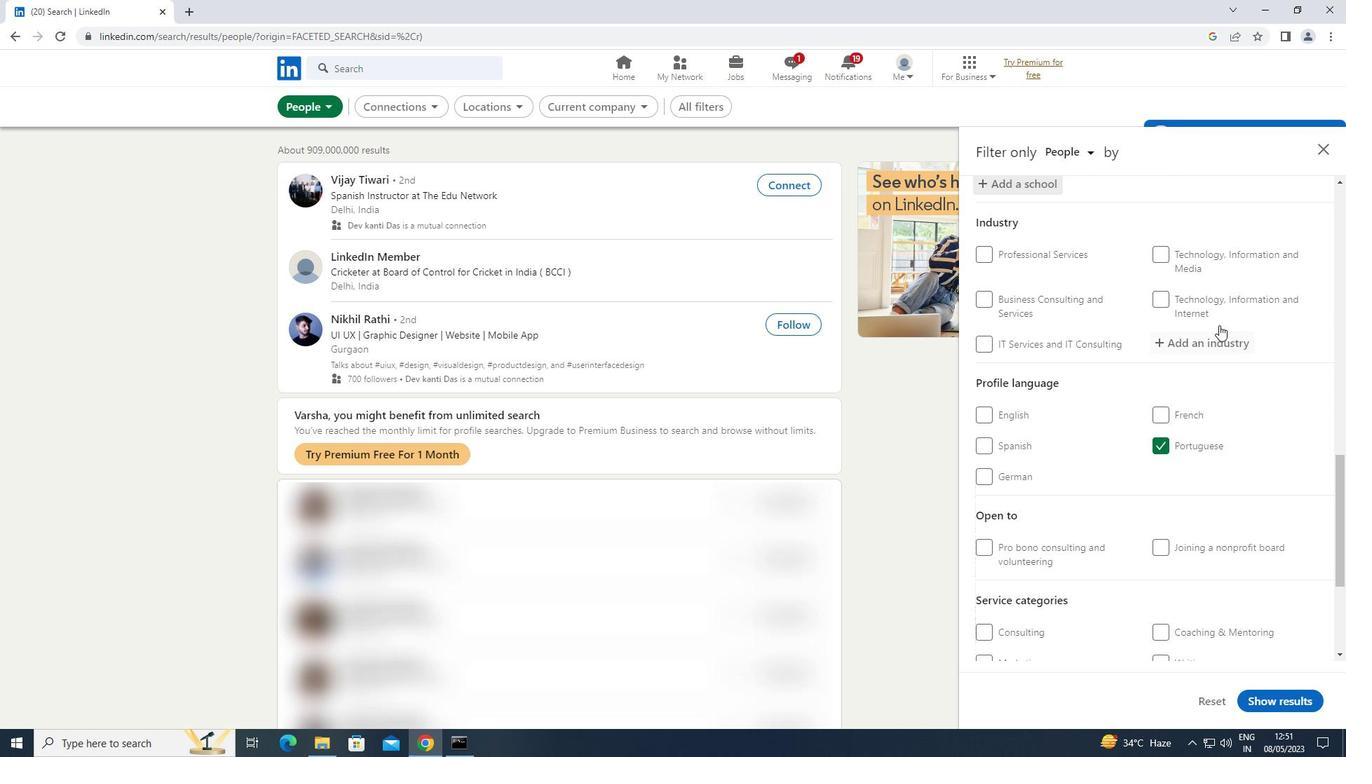
Action: Mouse pressed left at (1217, 342)
Screenshot: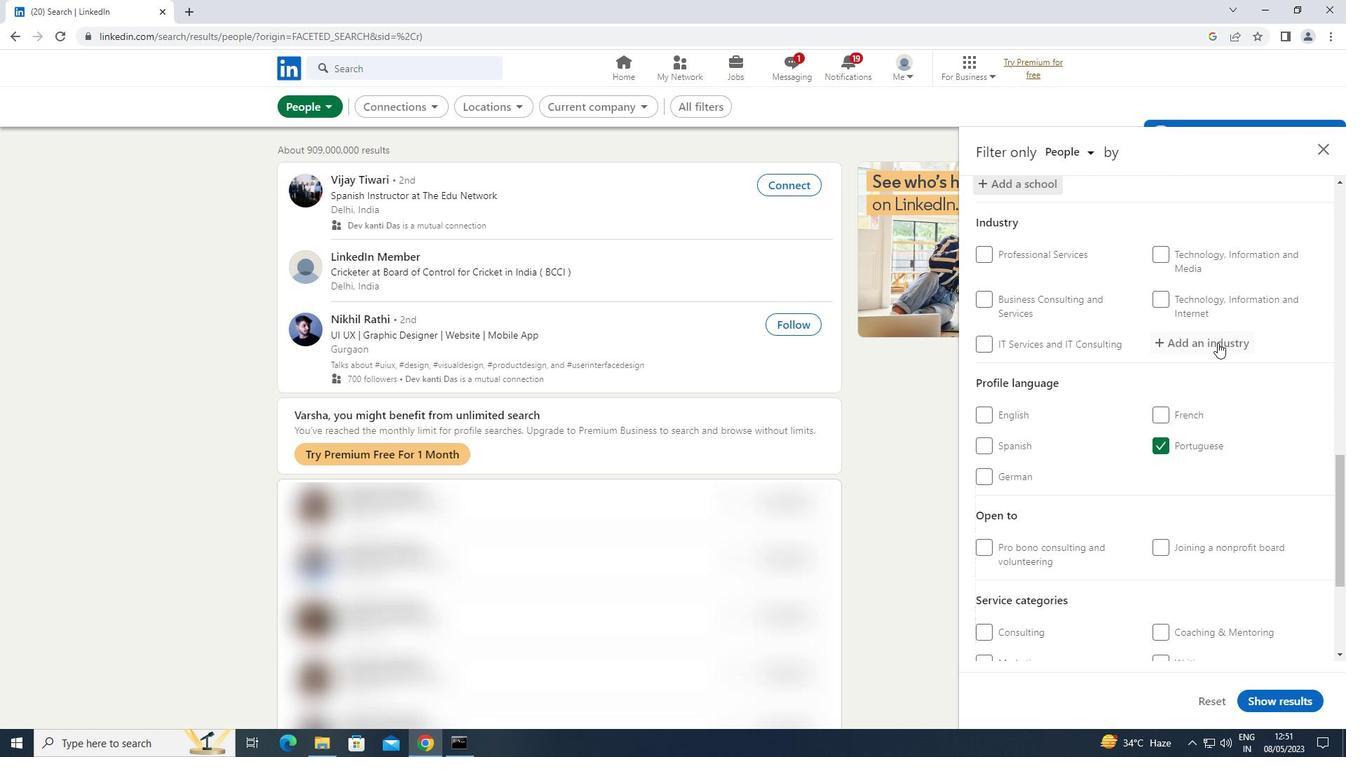 
Action: Key pressed <Key.shift>CONSUMER
Screenshot: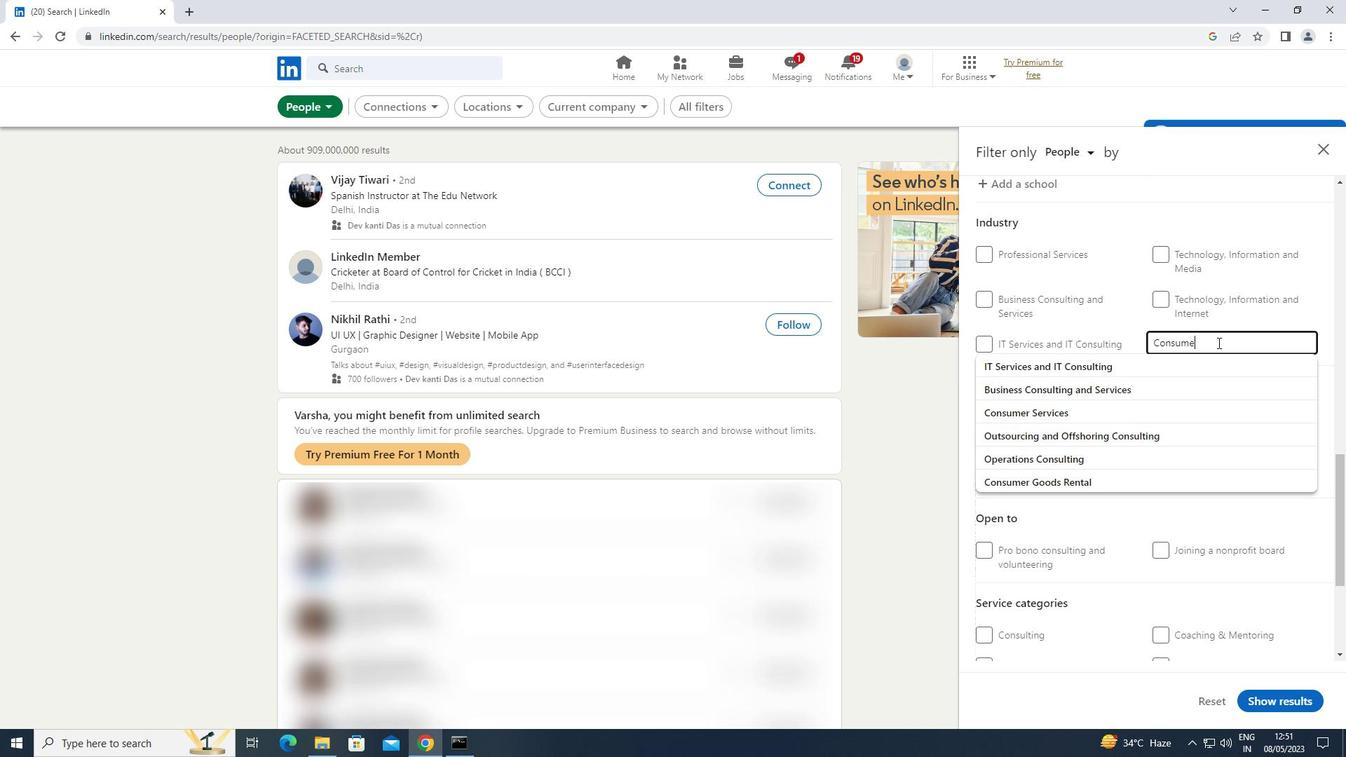 
Action: Mouse moved to (1088, 388)
Screenshot: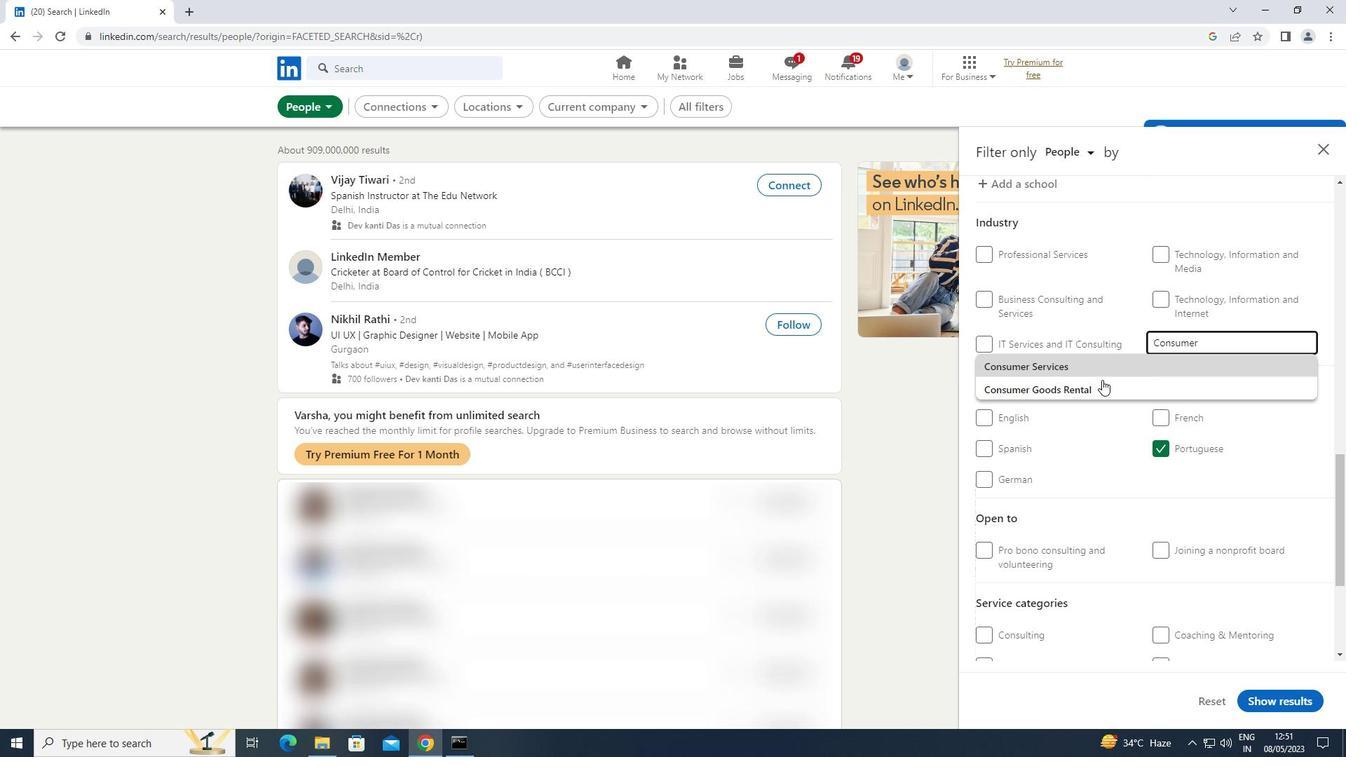 
Action: Mouse pressed left at (1088, 388)
Screenshot: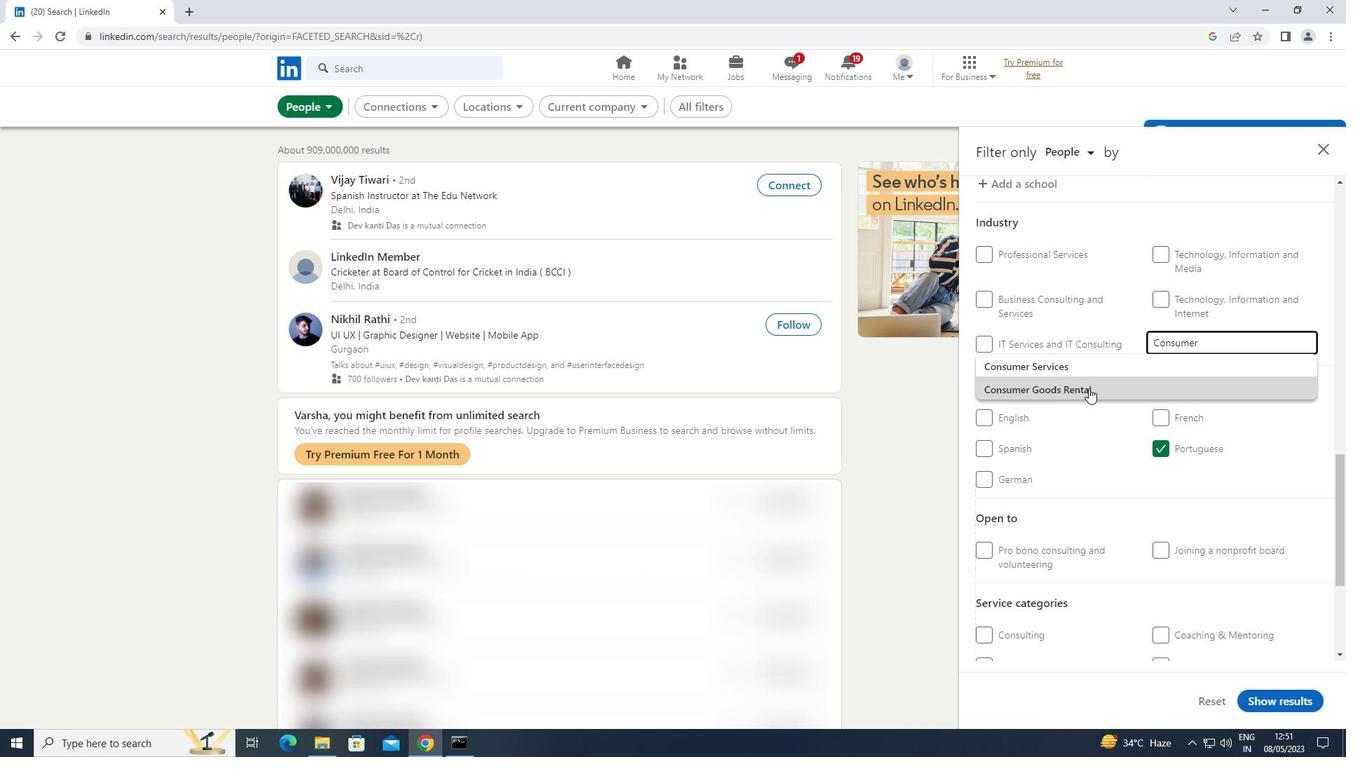 
Action: Mouse moved to (1090, 386)
Screenshot: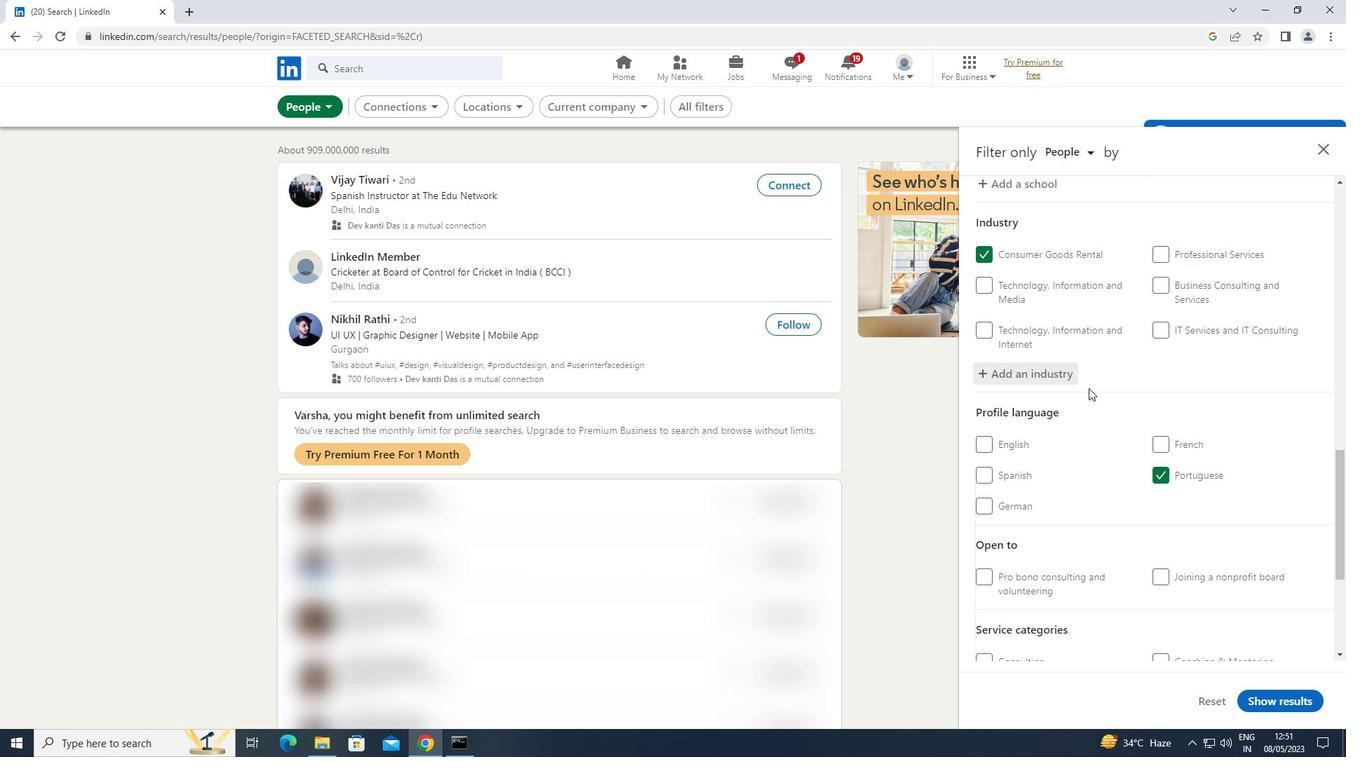 
Action: Mouse scrolled (1090, 386) with delta (0, 0)
Screenshot: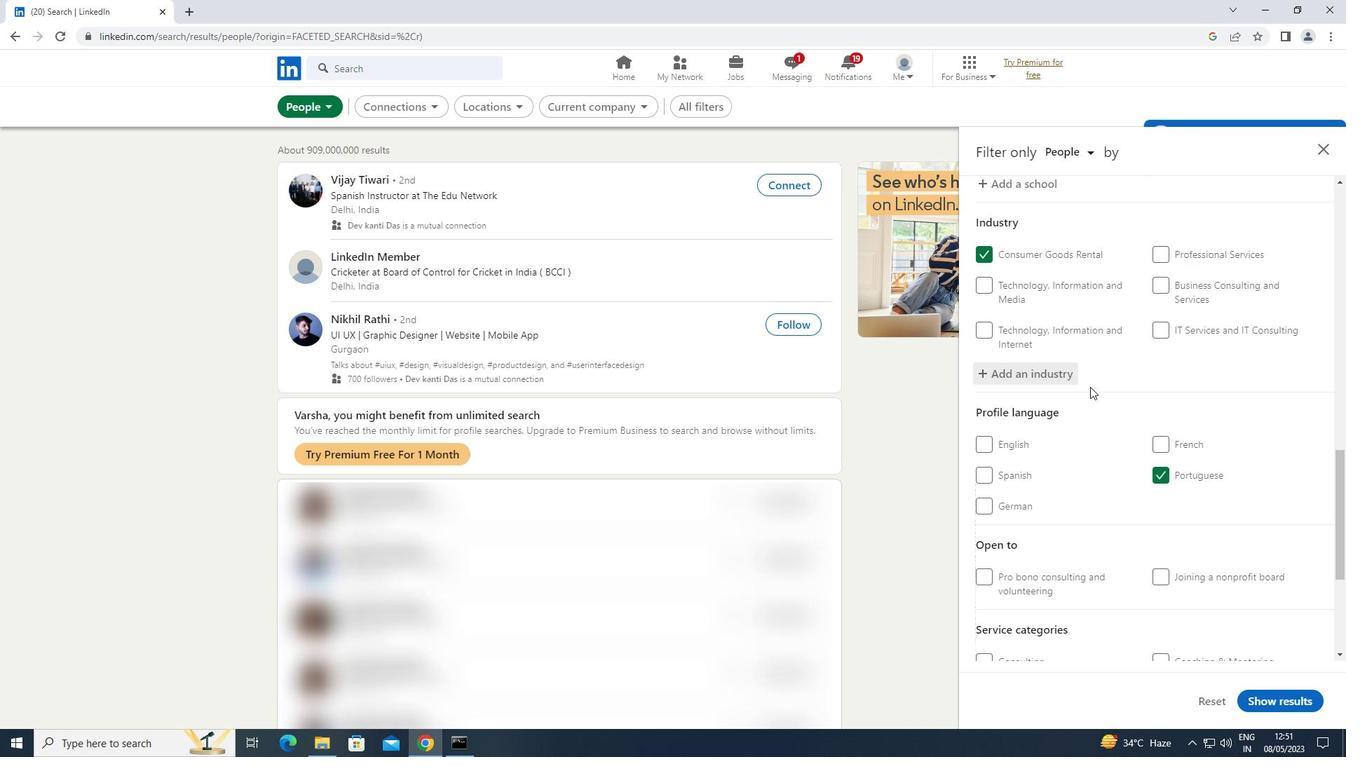 
Action: Mouse scrolled (1090, 386) with delta (0, 0)
Screenshot: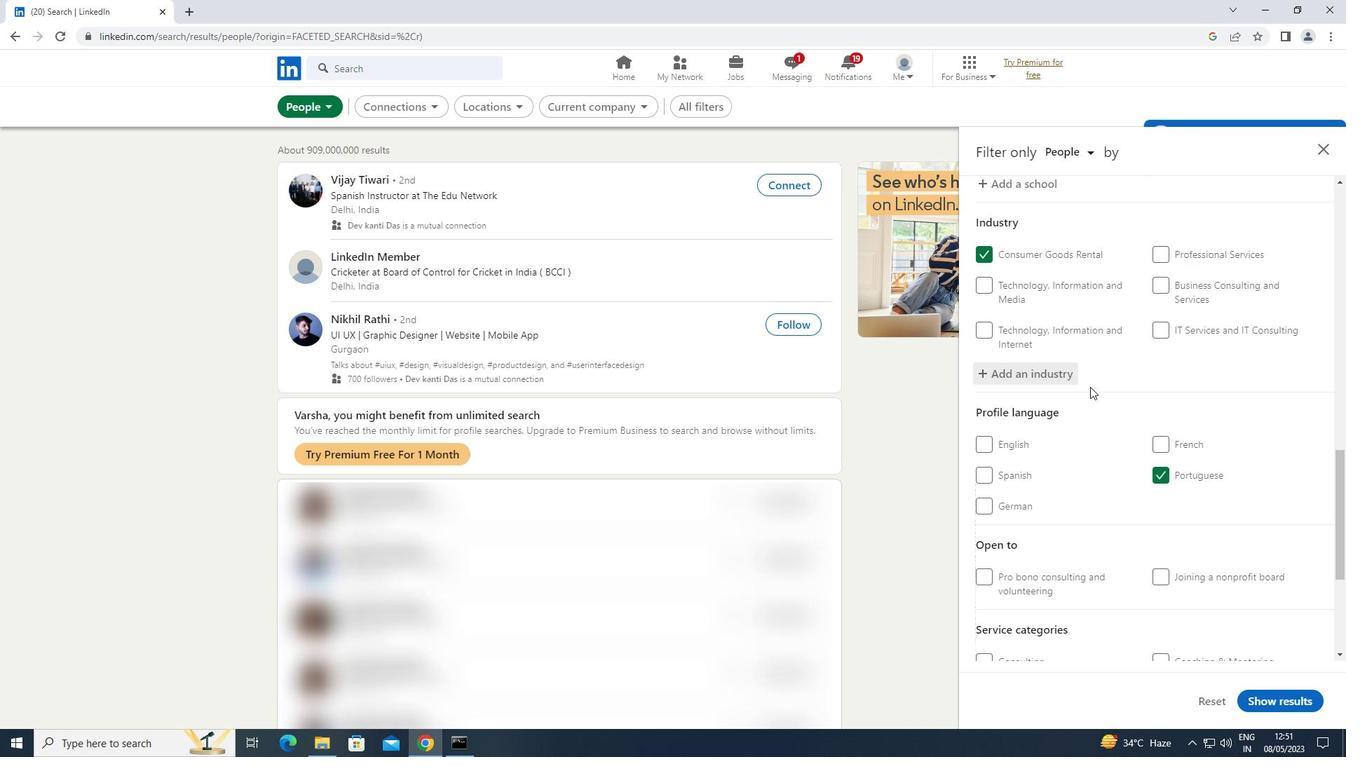 
Action: Mouse moved to (1181, 576)
Screenshot: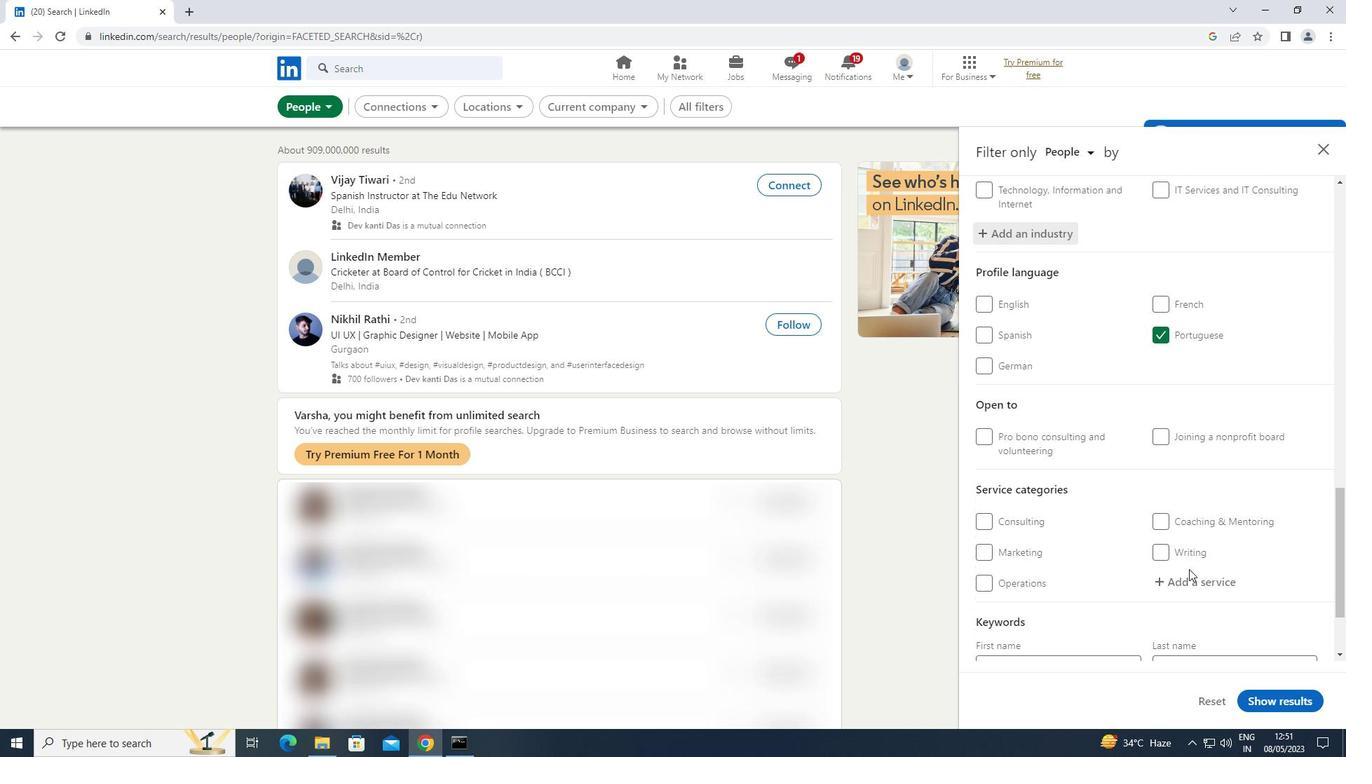 
Action: Mouse pressed left at (1181, 576)
Screenshot: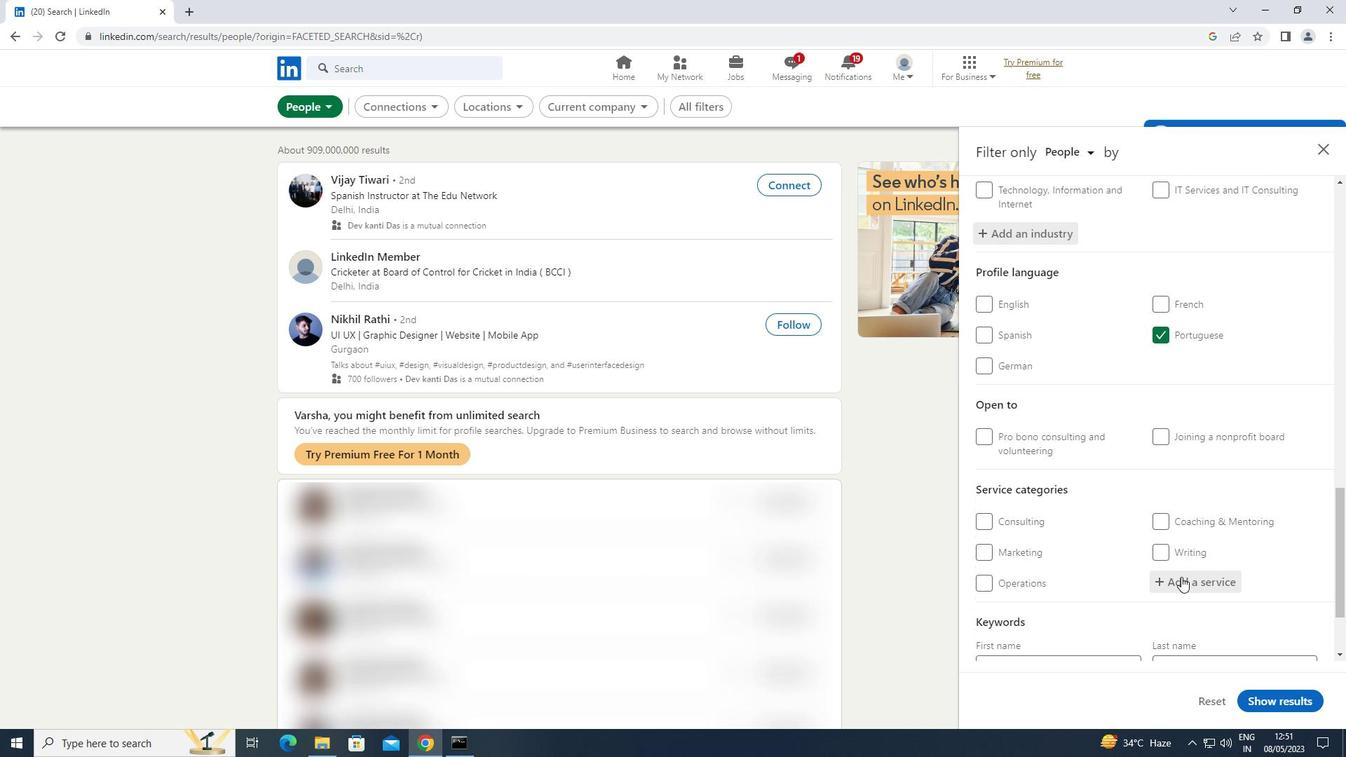 
Action: Key pressed <Key.shift>CYBERSE
Screenshot: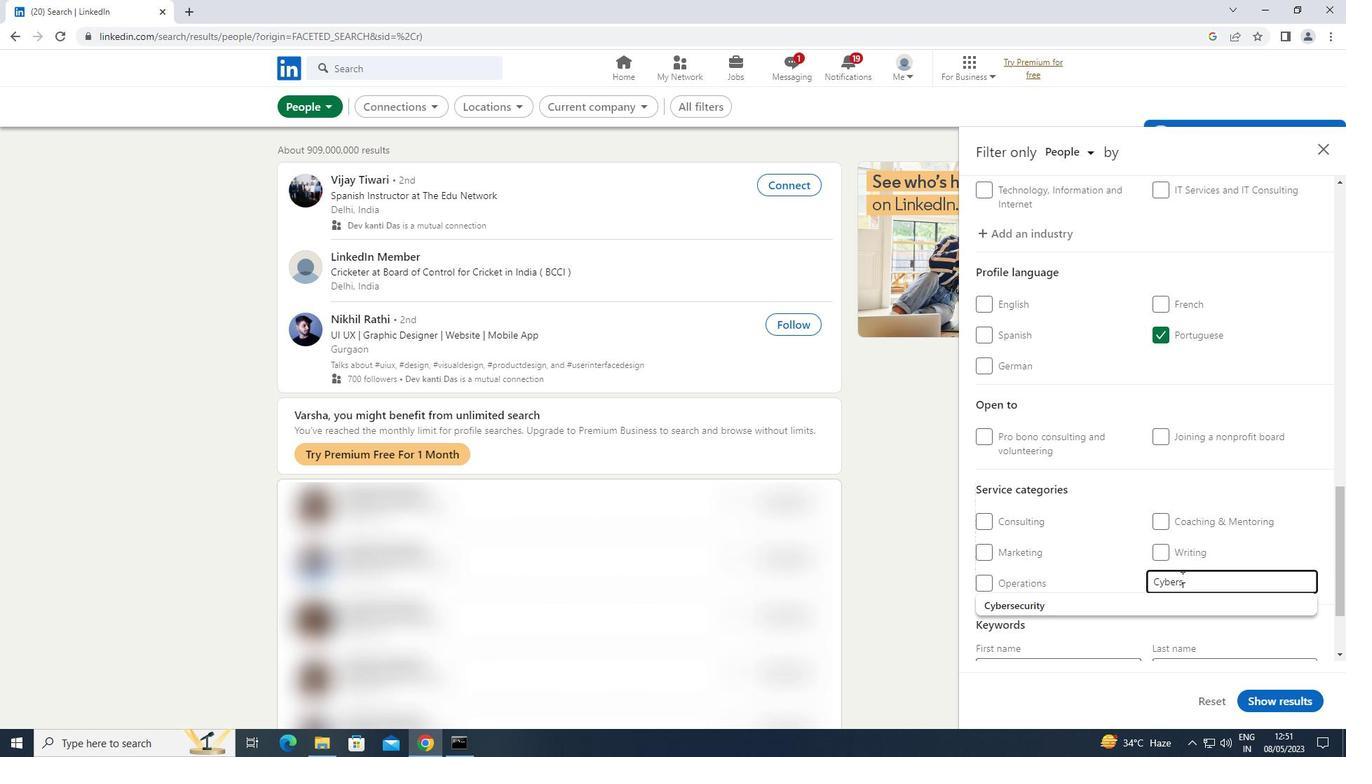 
Action: Mouse moved to (1039, 597)
Screenshot: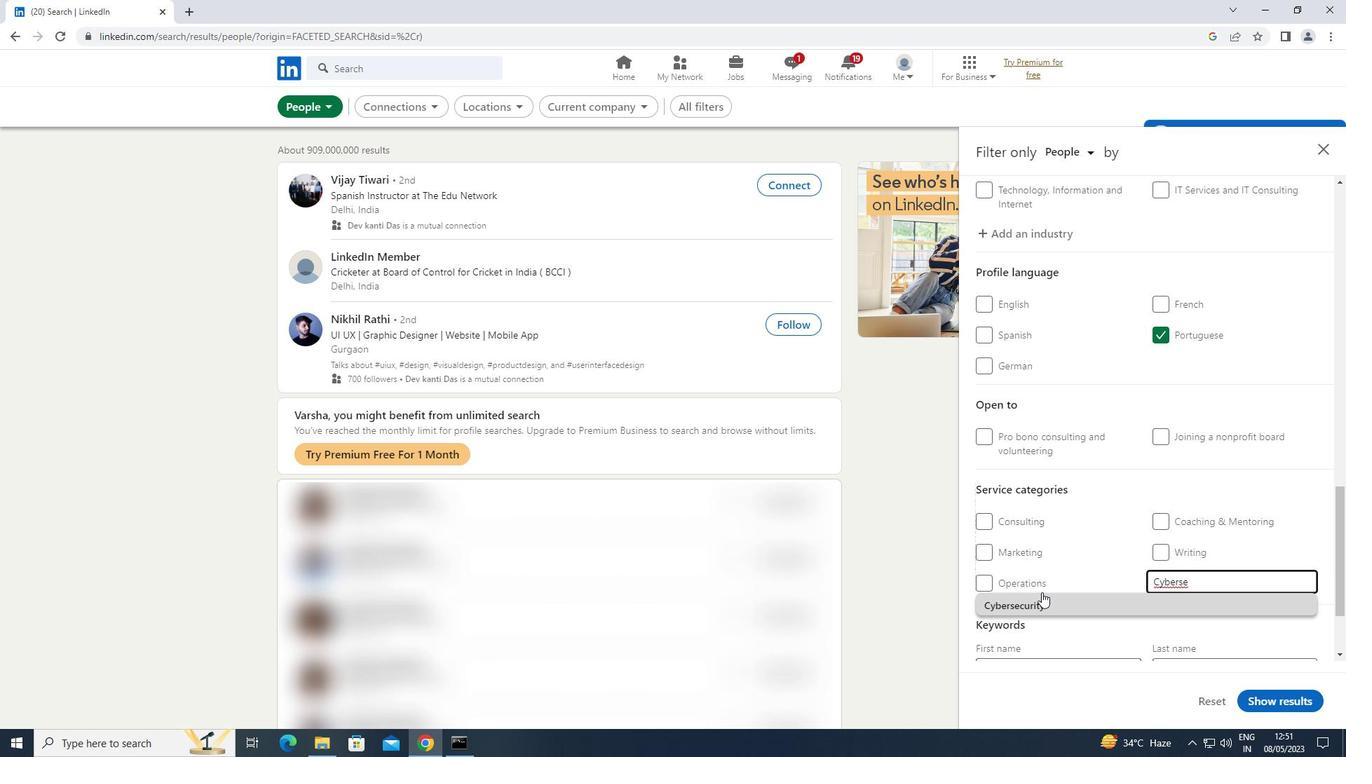 
Action: Mouse pressed left at (1039, 597)
Screenshot: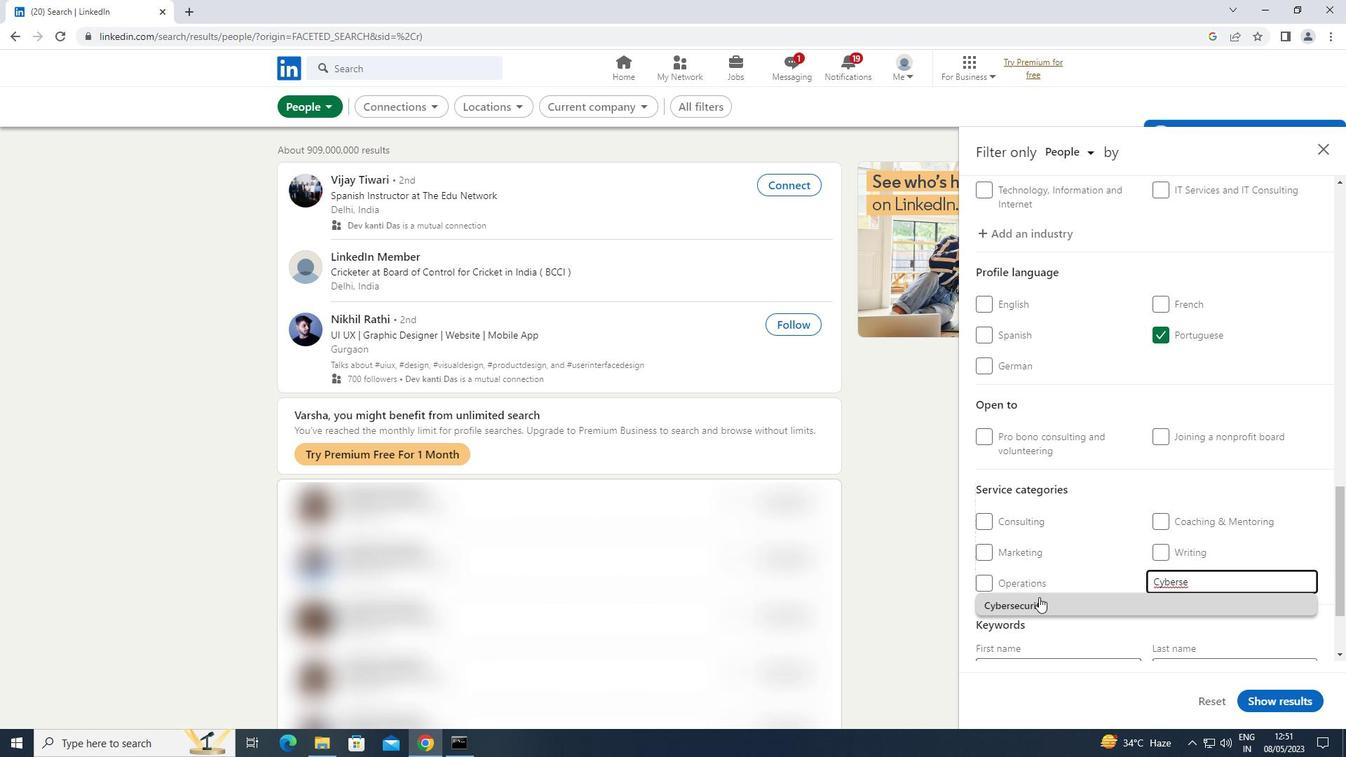 
Action: Mouse moved to (1040, 594)
Screenshot: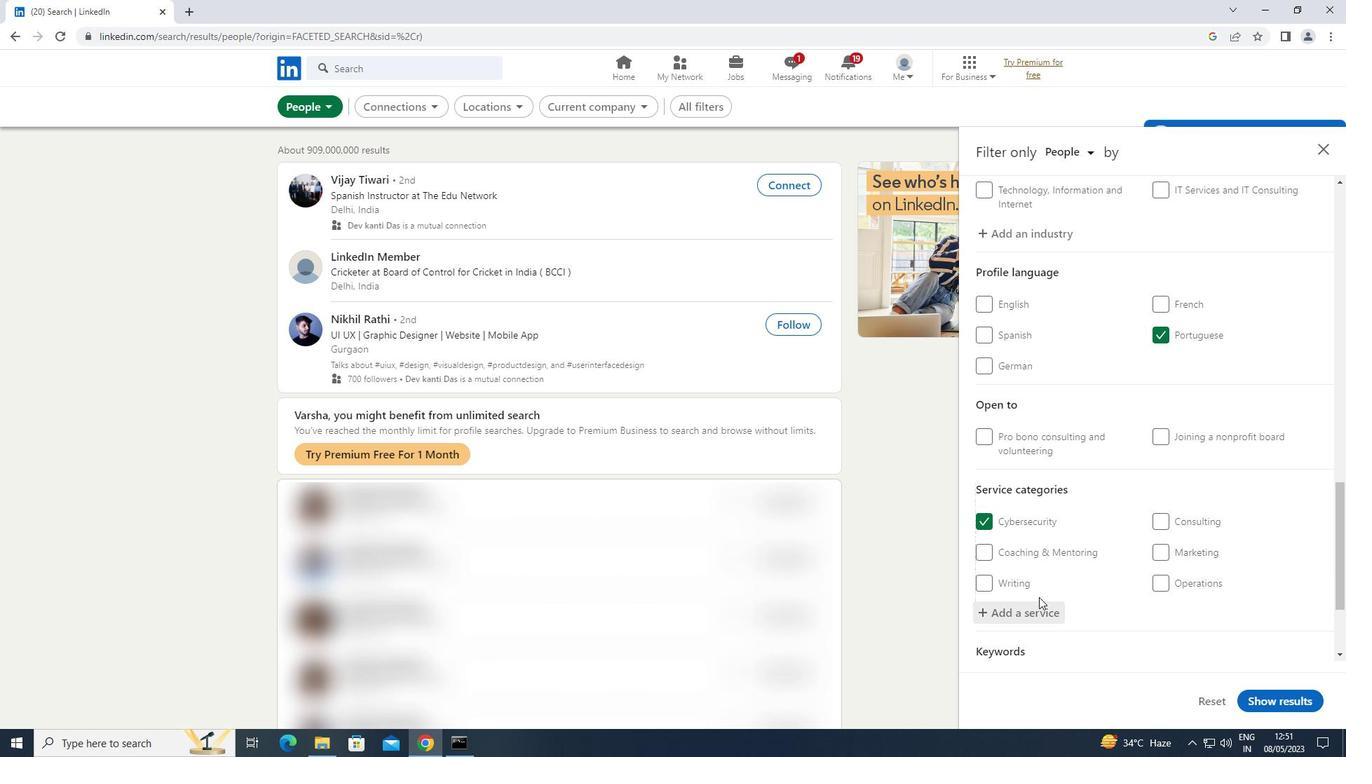 
Action: Mouse scrolled (1040, 593) with delta (0, 0)
Screenshot: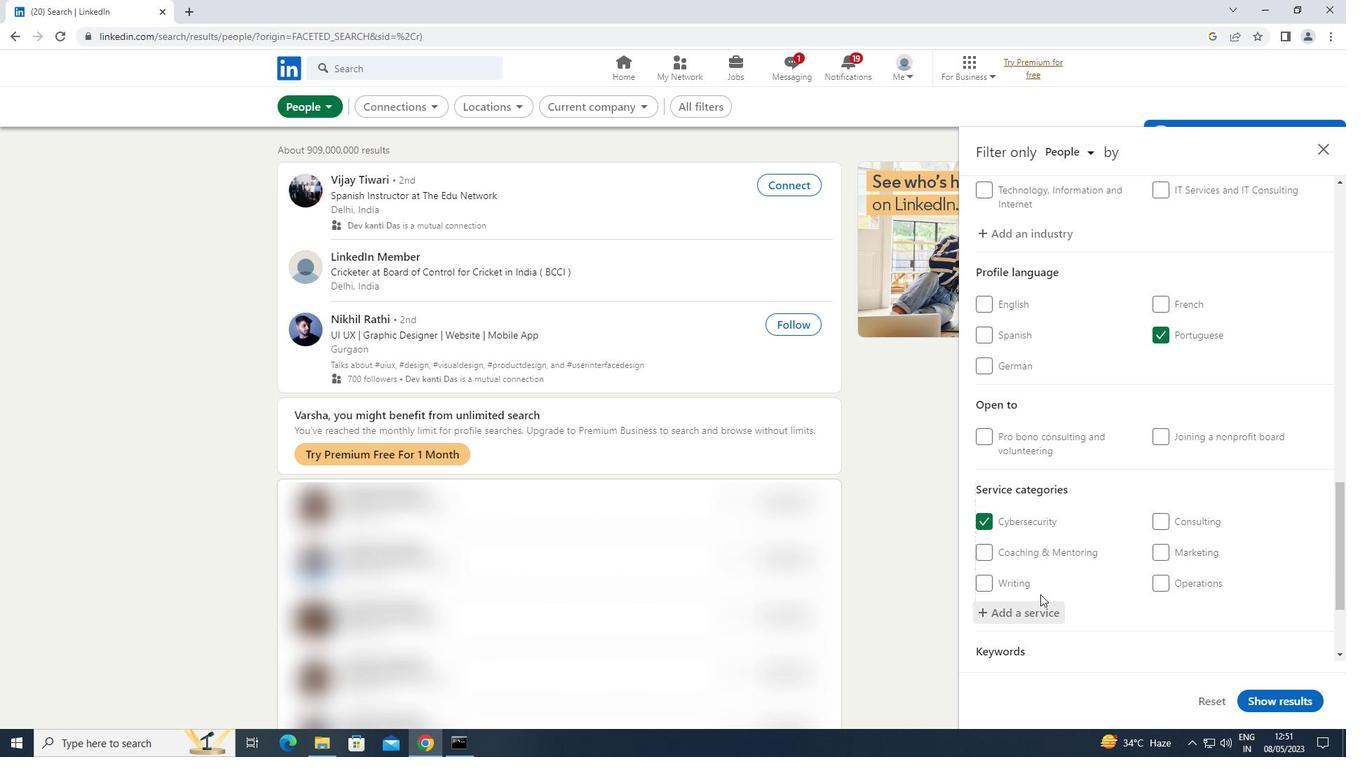 
Action: Mouse scrolled (1040, 593) with delta (0, 0)
Screenshot: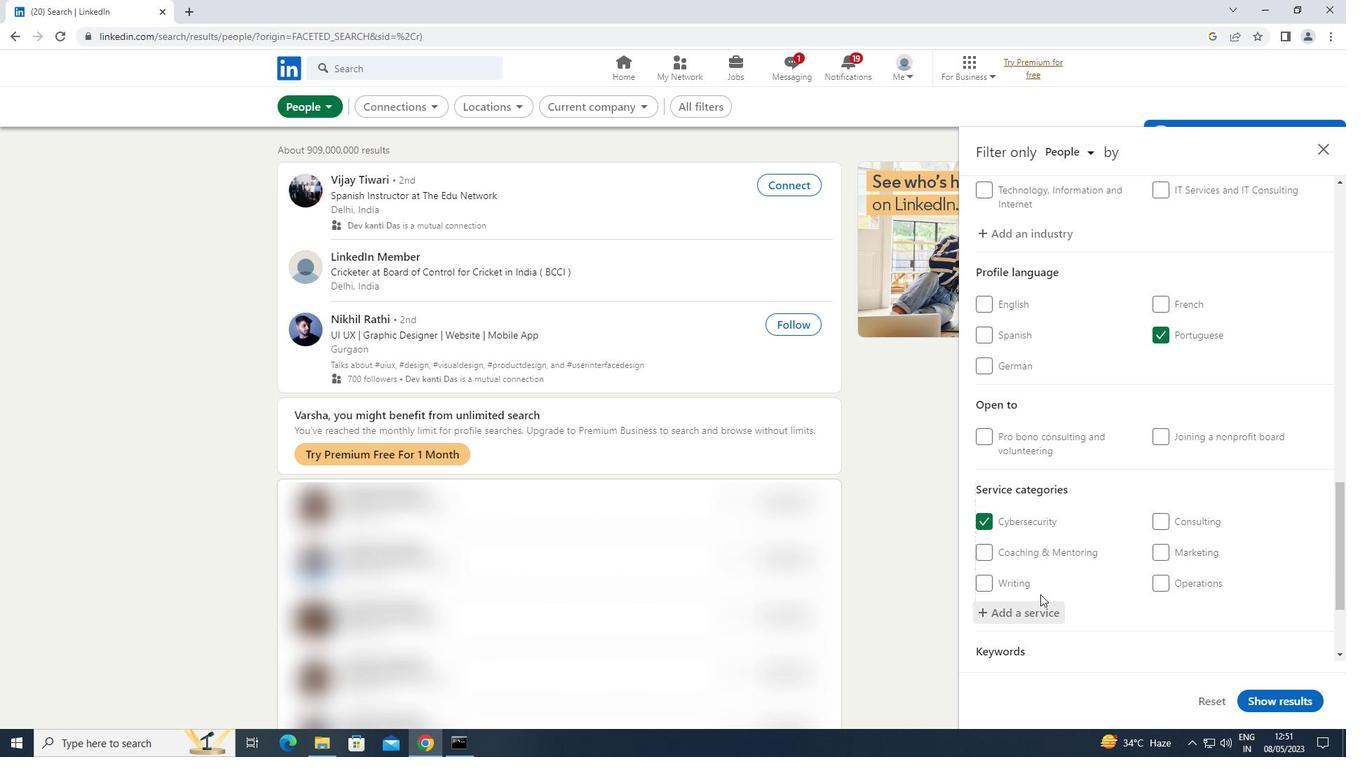 
Action: Mouse scrolled (1040, 593) with delta (0, 0)
Screenshot: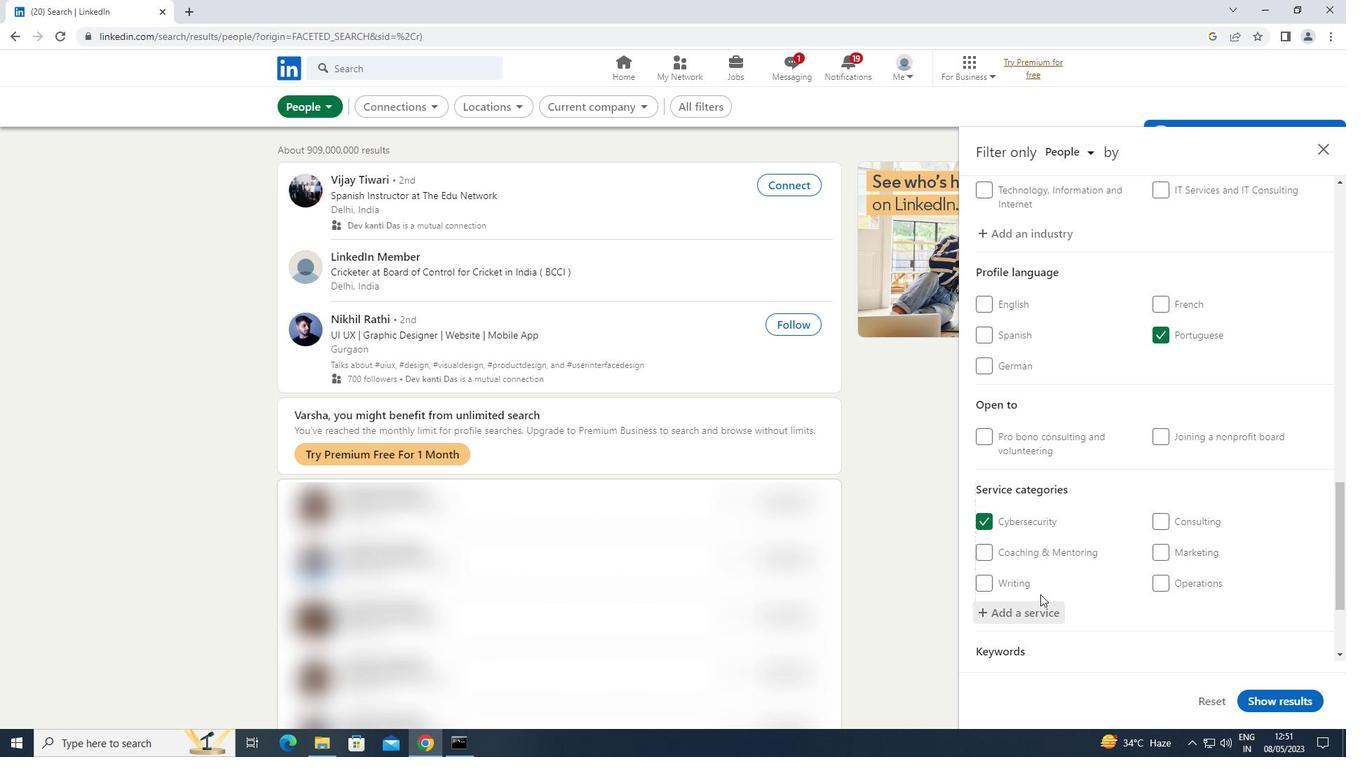 
Action: Mouse scrolled (1040, 593) with delta (0, 0)
Screenshot: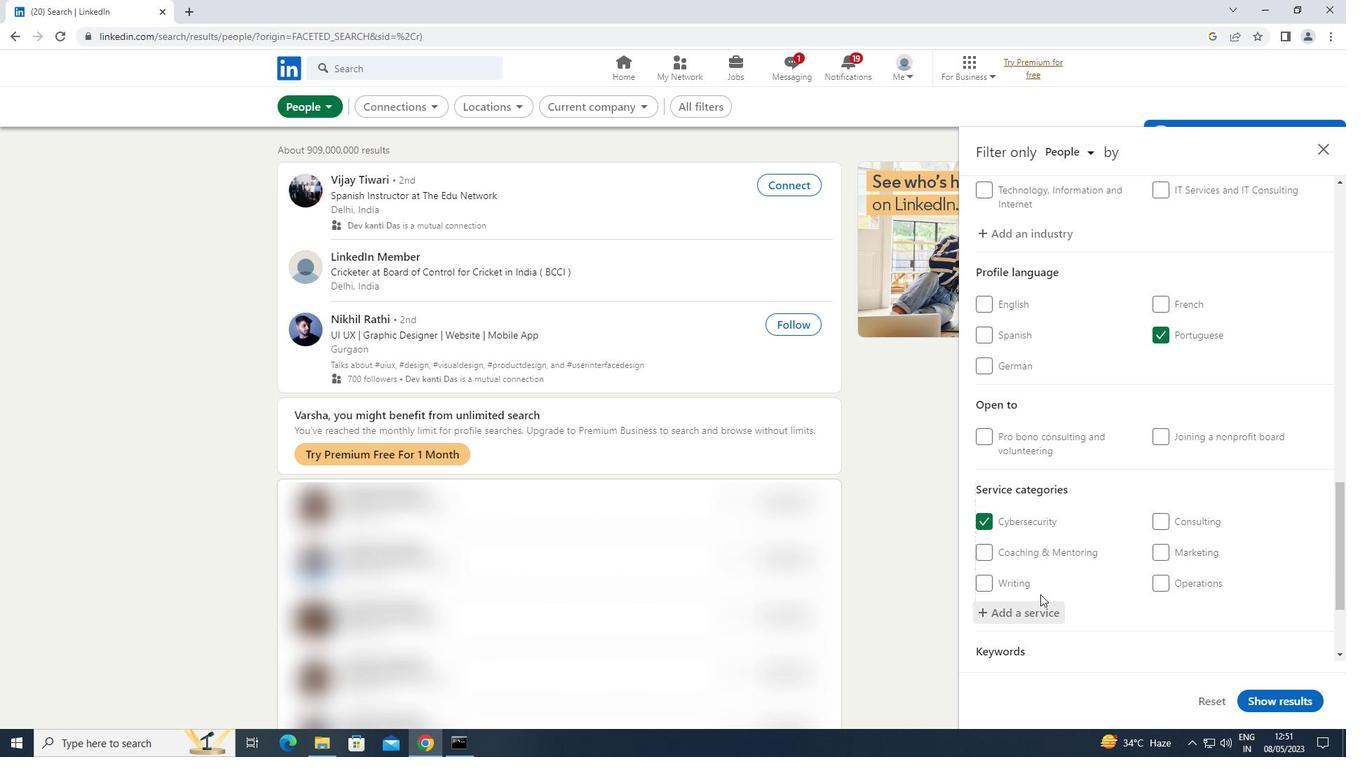 
Action: Mouse scrolled (1040, 593) with delta (0, 0)
Screenshot: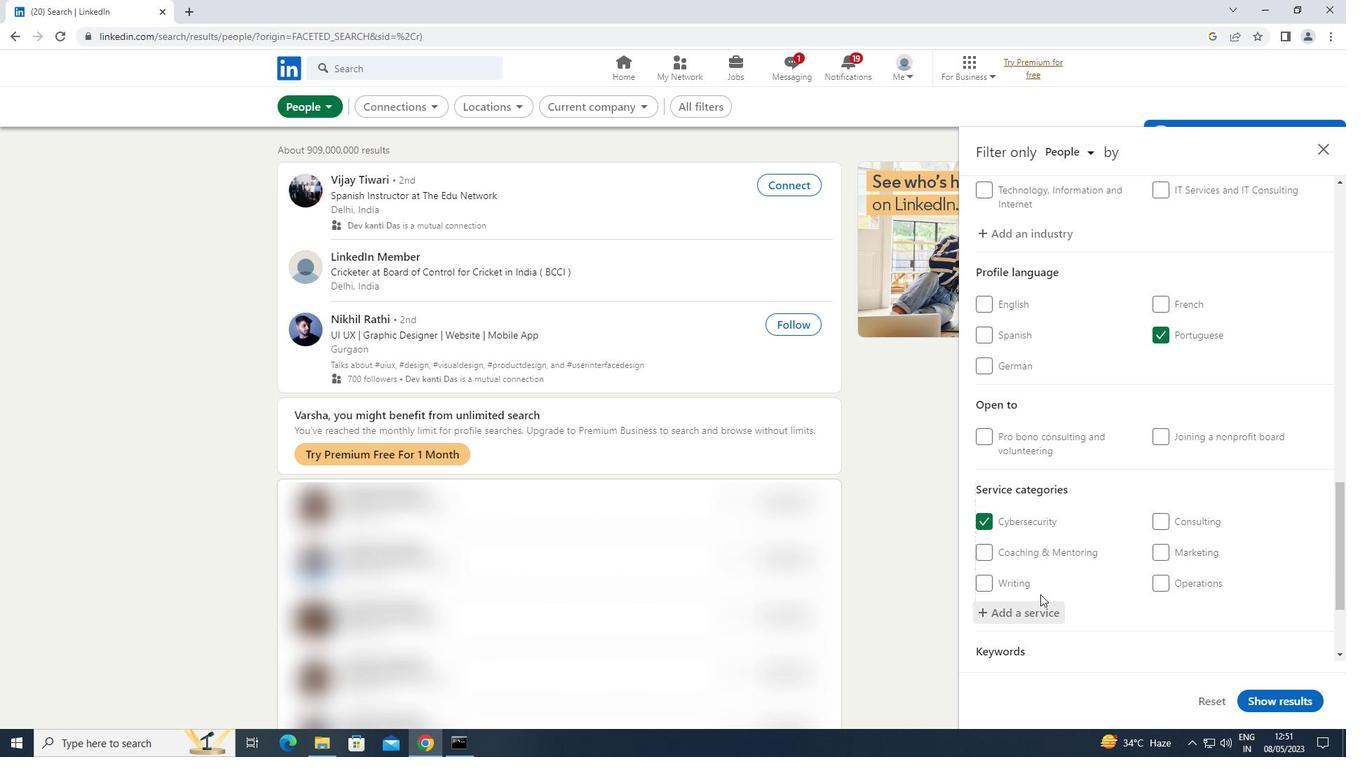 
Action: Mouse scrolled (1040, 593) with delta (0, 0)
Screenshot: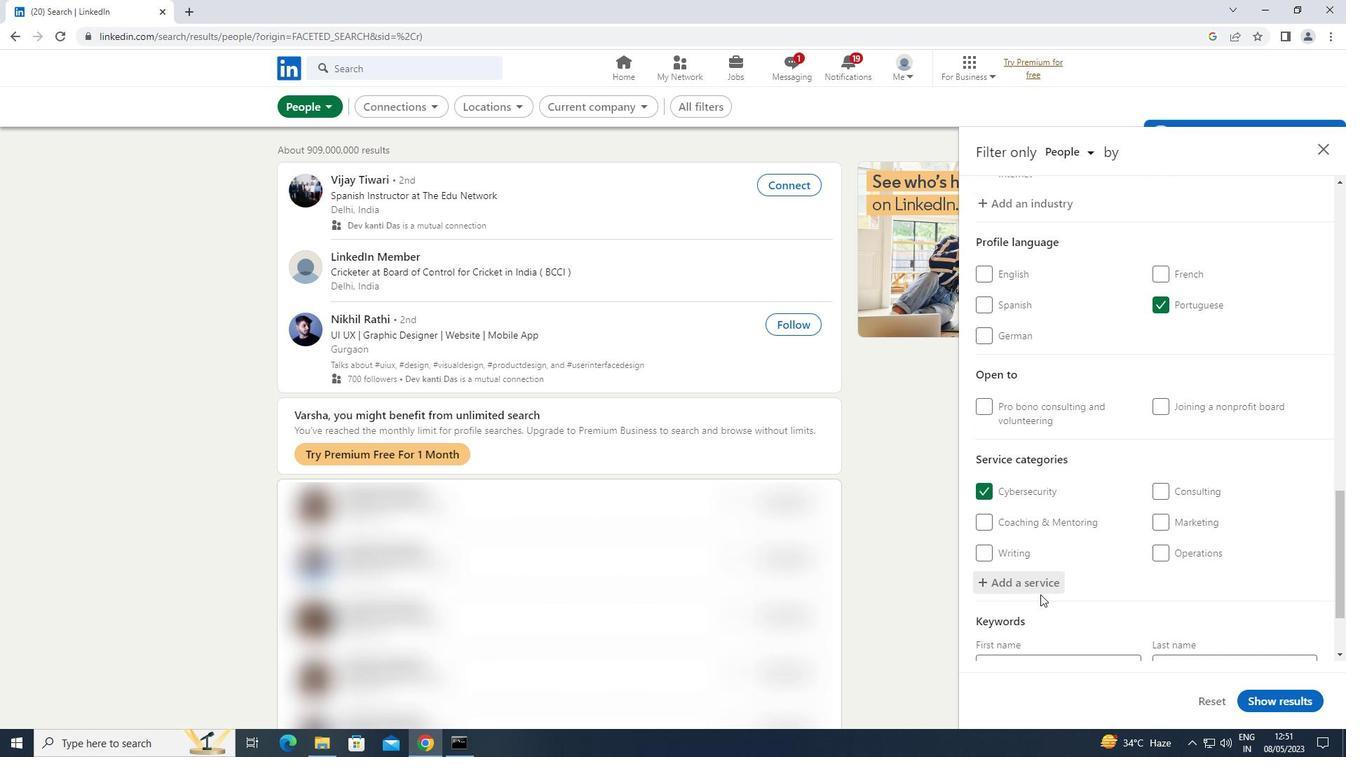 
Action: Mouse moved to (1039, 595)
Screenshot: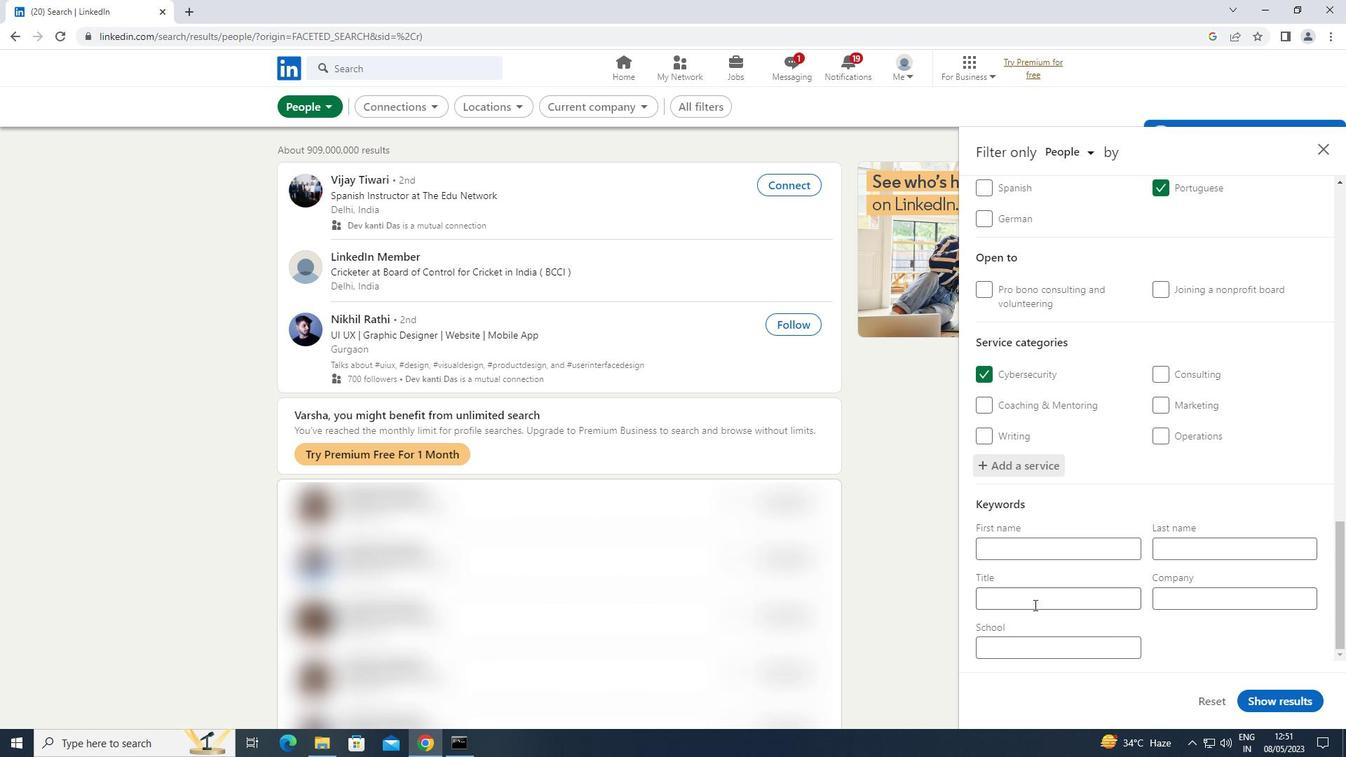 
Action: Mouse pressed left at (1039, 595)
Screenshot: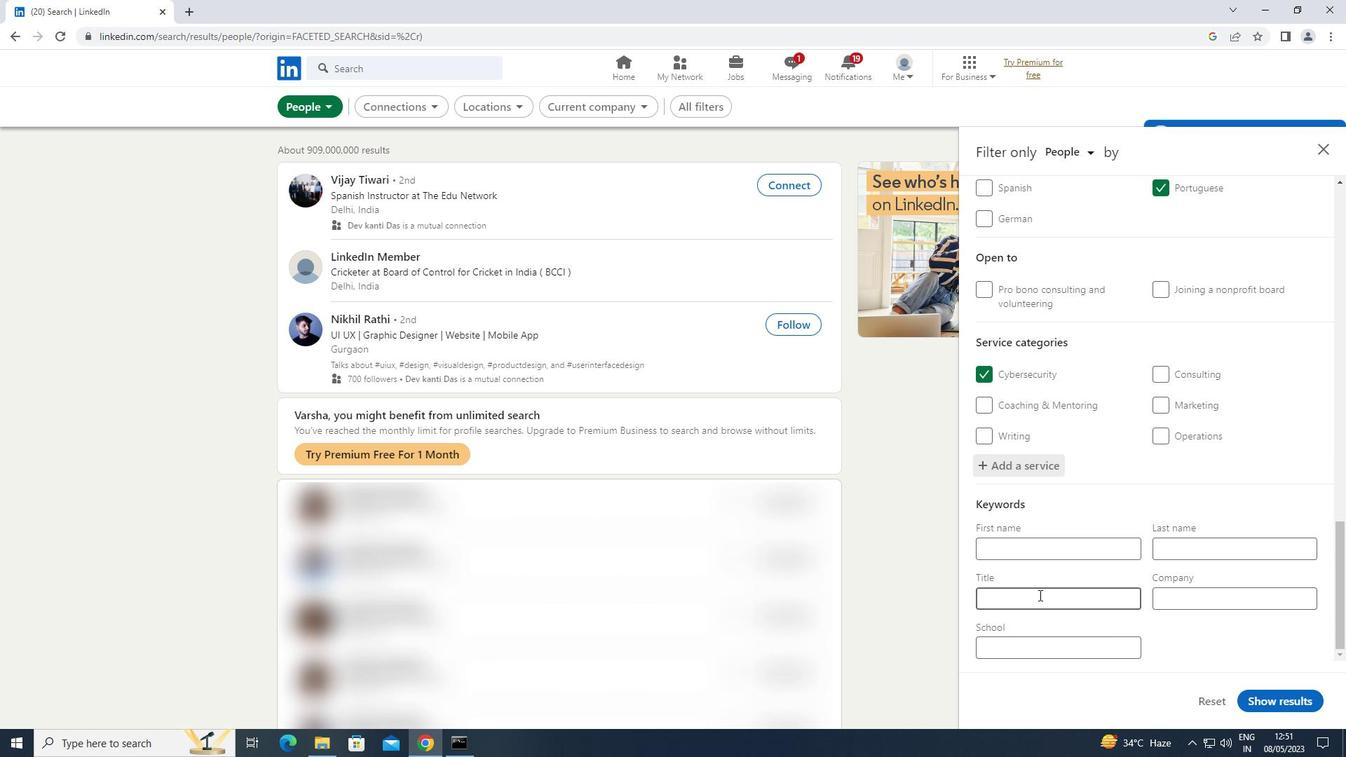
Action: Key pressed <Key.shift>SOCIOLOGIST
Screenshot: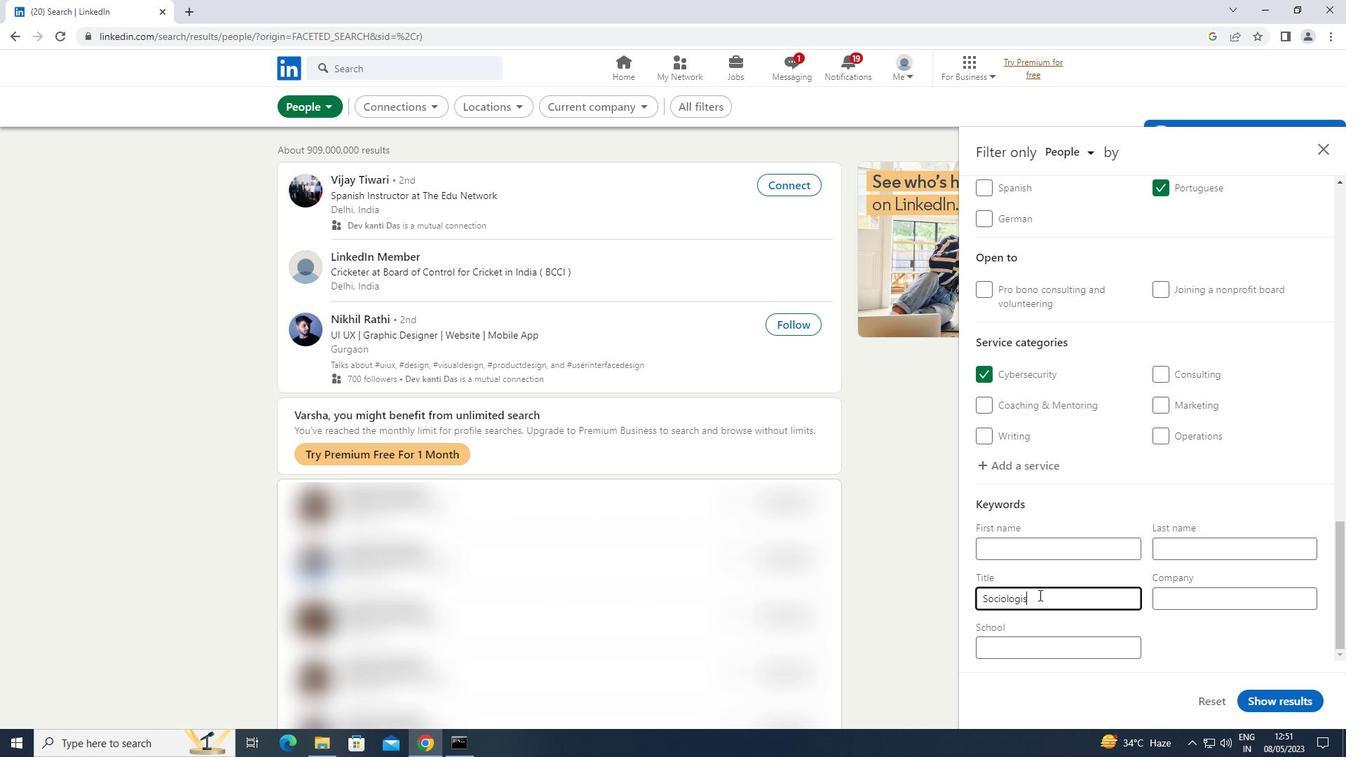 
Action: Mouse moved to (1252, 702)
Screenshot: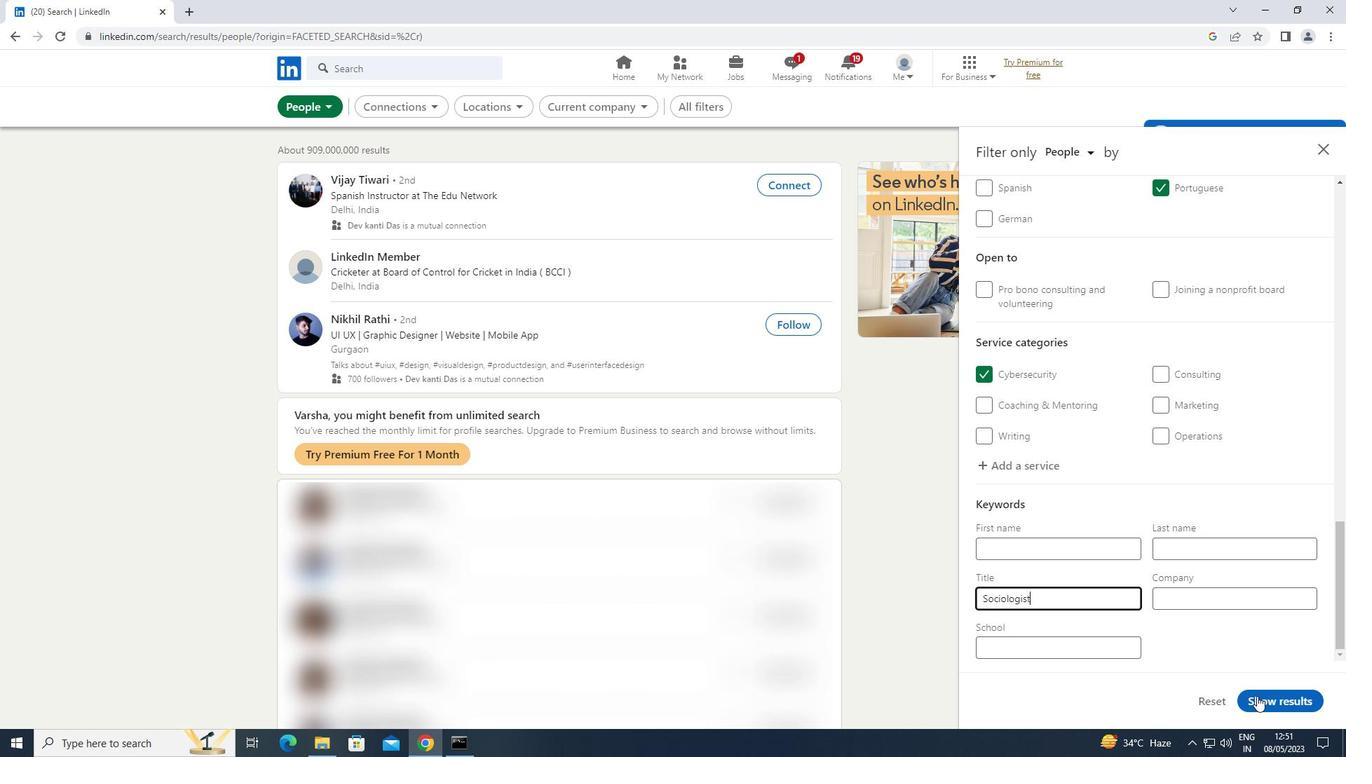 
Action: Mouse pressed left at (1252, 702)
Screenshot: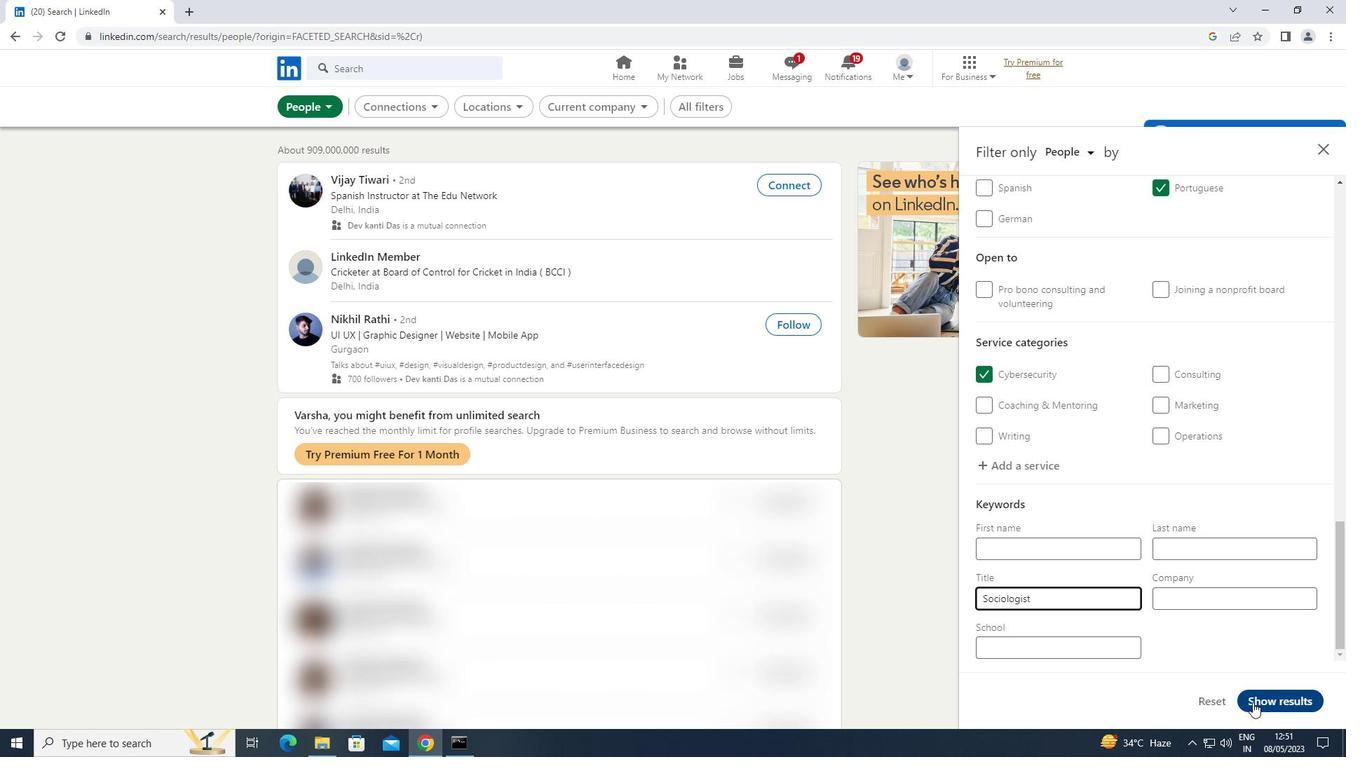 
